 Task: Mix a podcast intro in mono with dynamic panning for a spatial effect.
Action: Mouse moved to (74, 2)
Screenshot: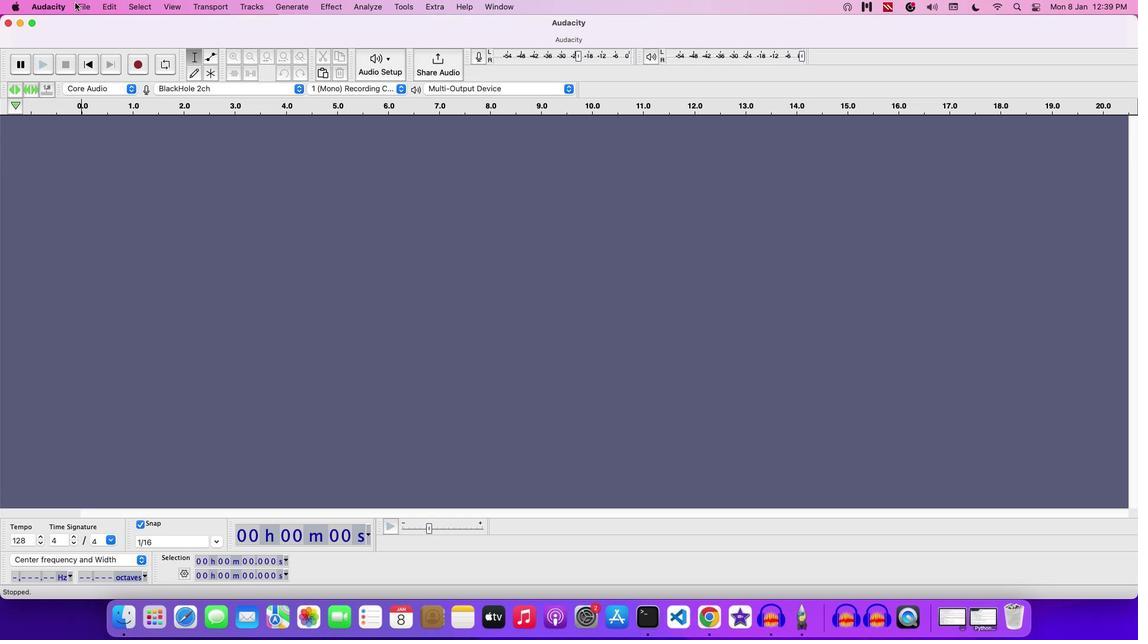 
Action: Mouse pressed left at (74, 2)
Screenshot: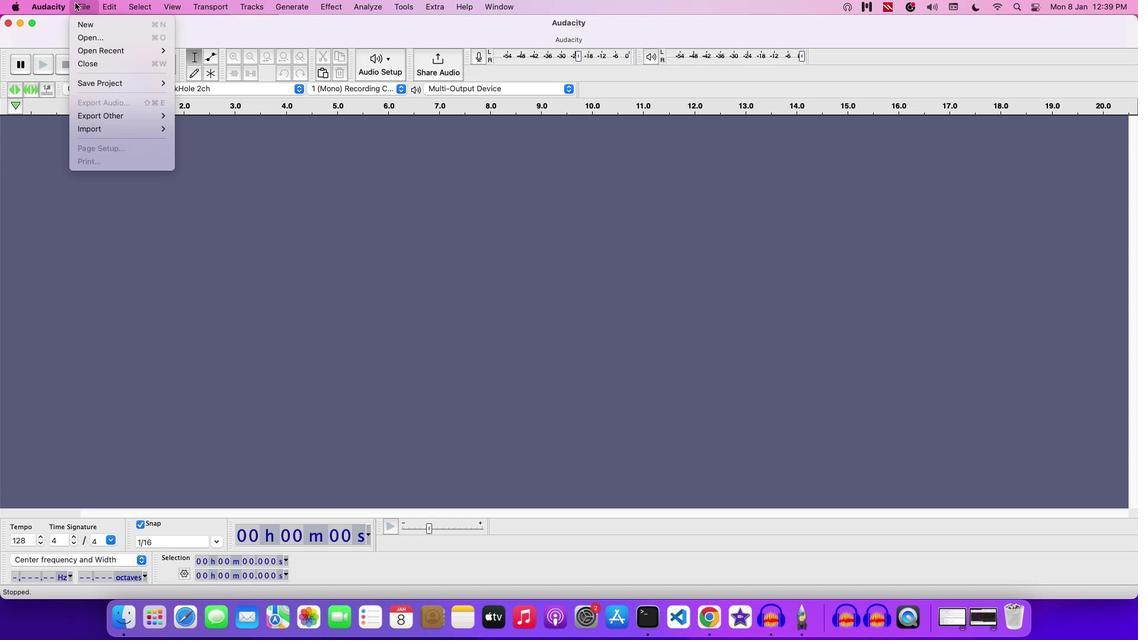 
Action: Mouse moved to (110, 33)
Screenshot: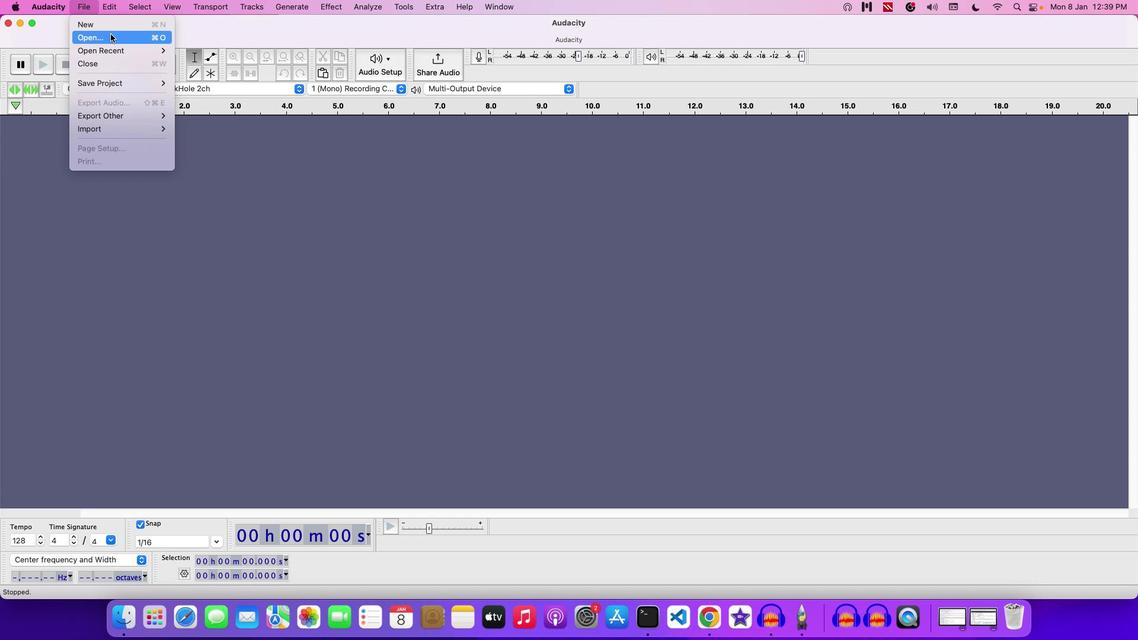 
Action: Mouse pressed left at (110, 33)
Screenshot: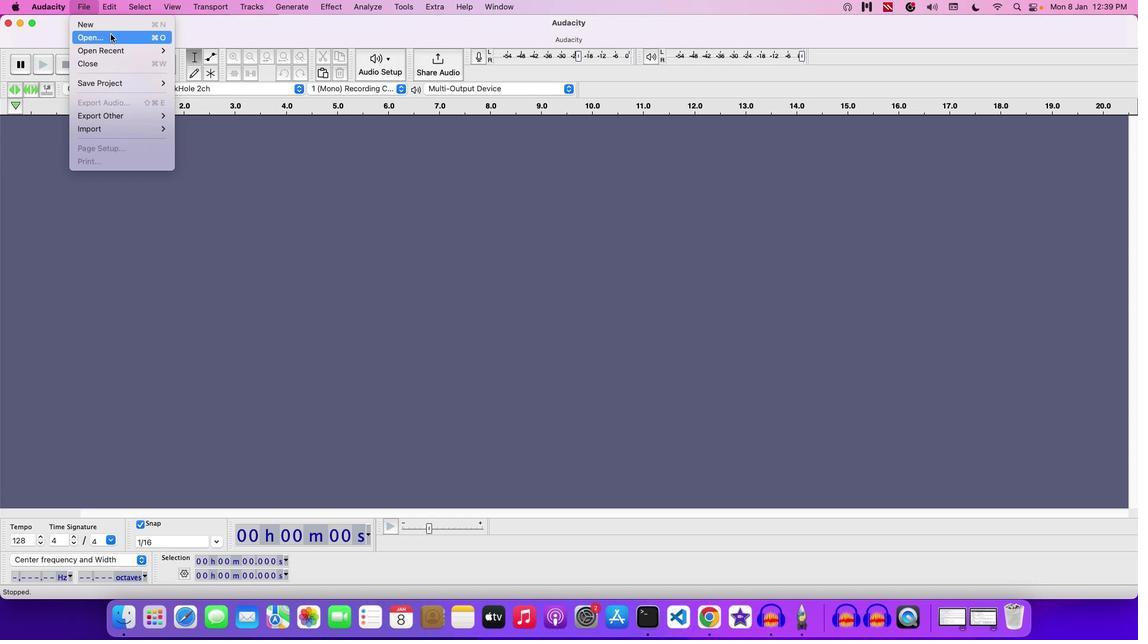 
Action: Mouse moved to (478, 210)
Screenshot: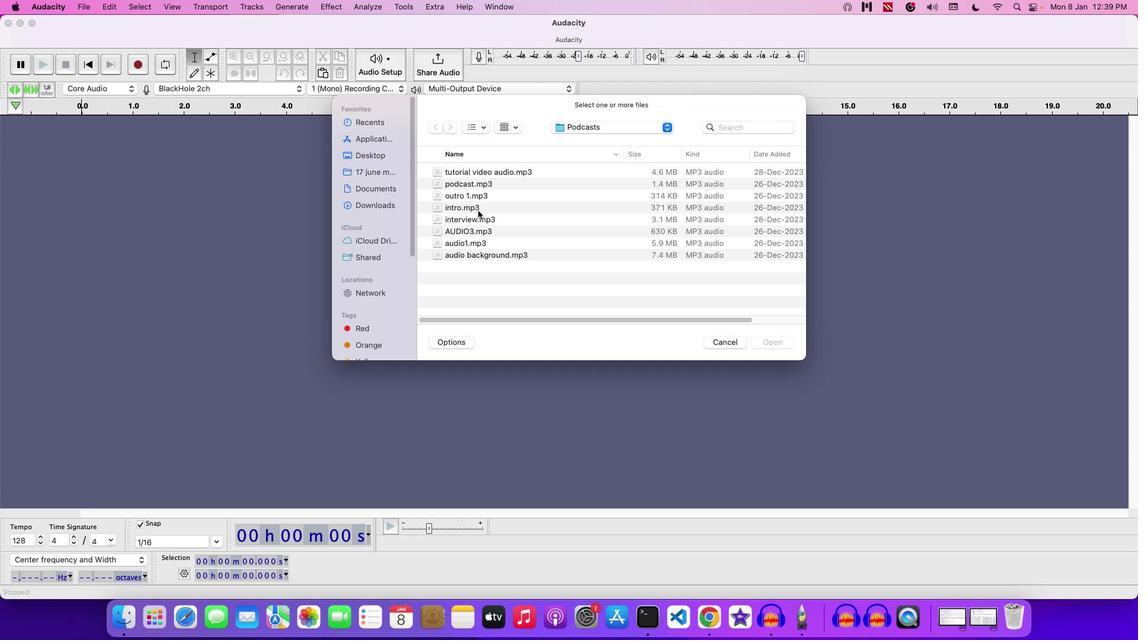 
Action: Mouse pressed left at (478, 210)
Screenshot: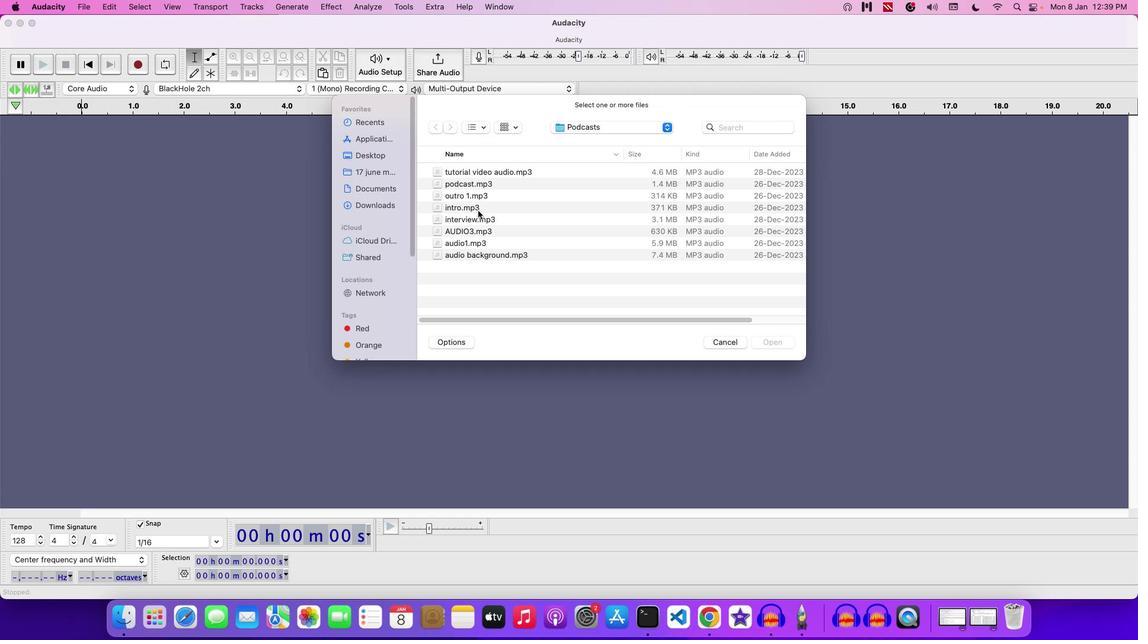 
Action: Mouse moved to (507, 209)
Screenshot: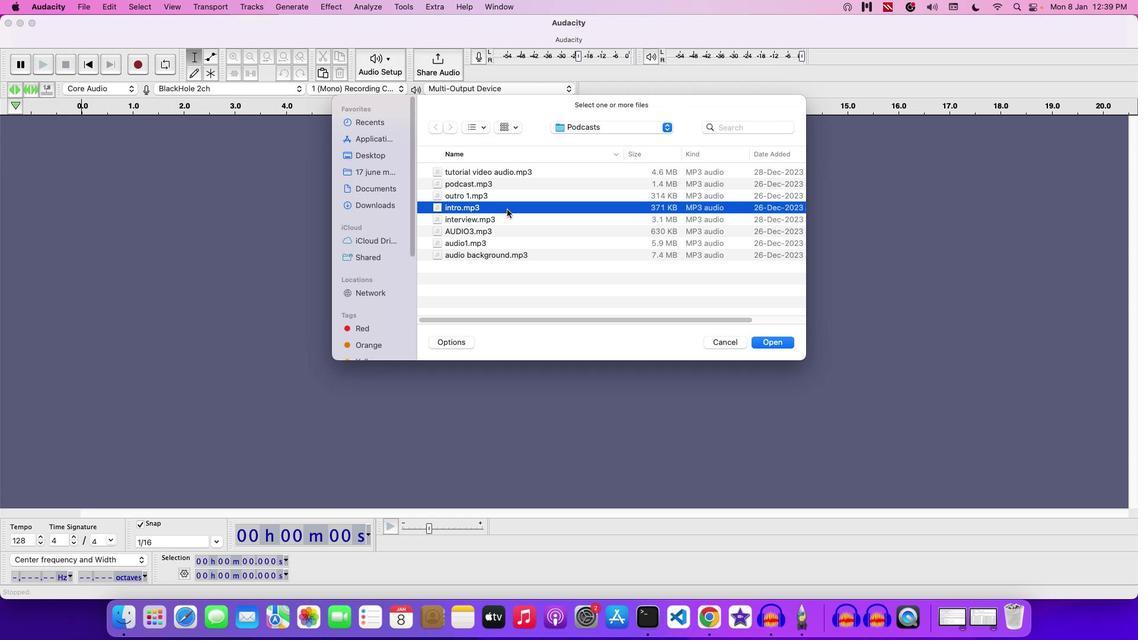 
Action: Mouse pressed left at (507, 209)
Screenshot: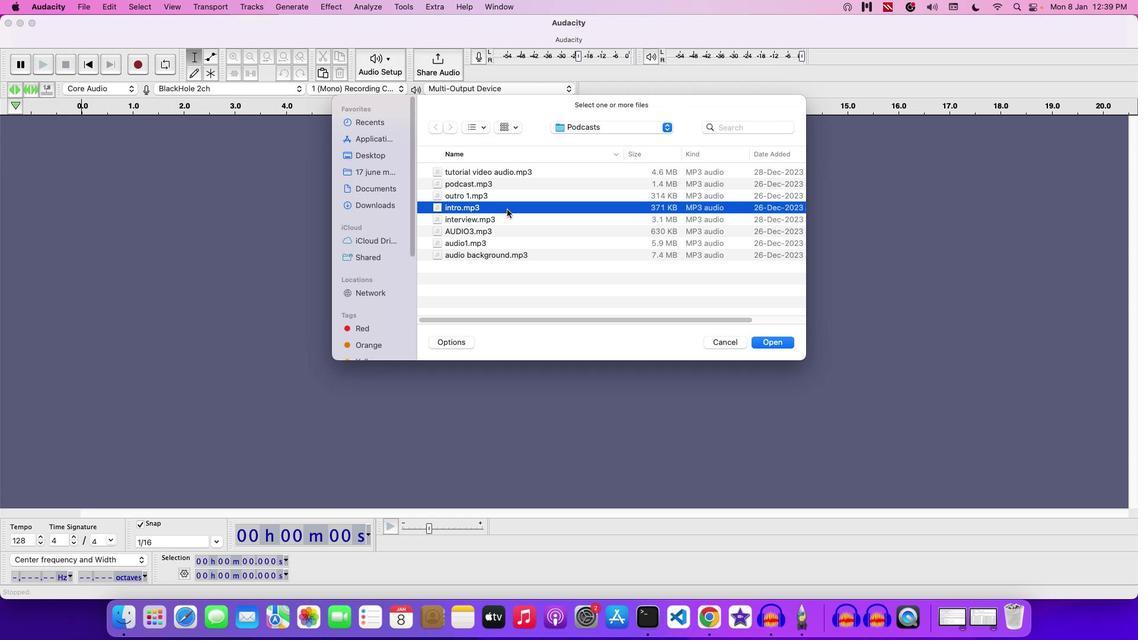 
Action: Mouse moved to (713, 339)
Screenshot: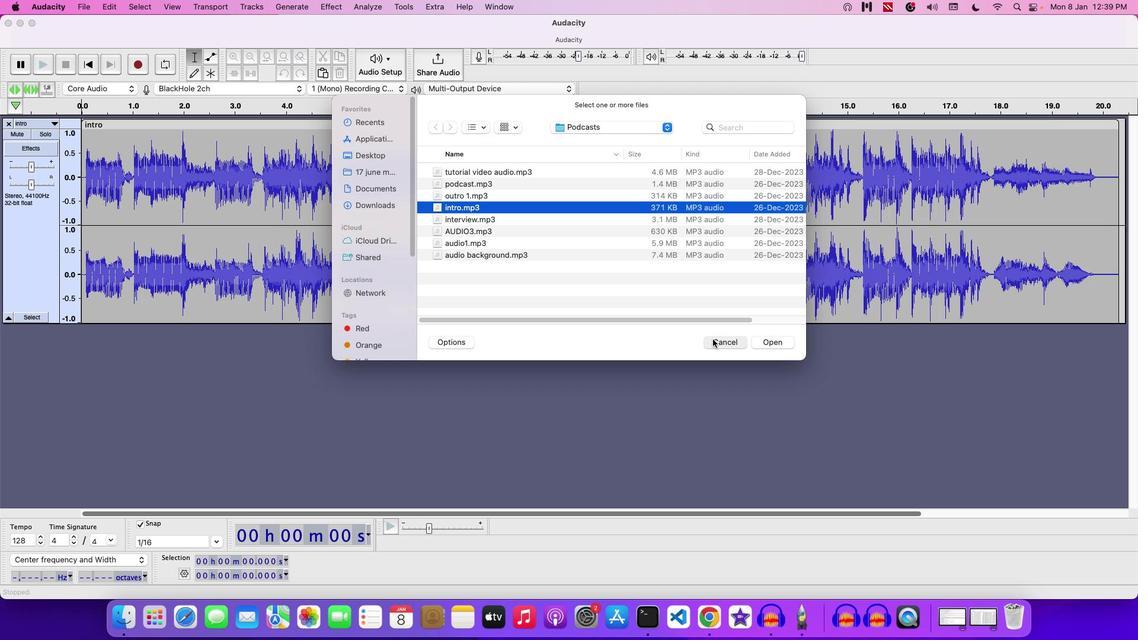
Action: Mouse pressed left at (713, 339)
Screenshot: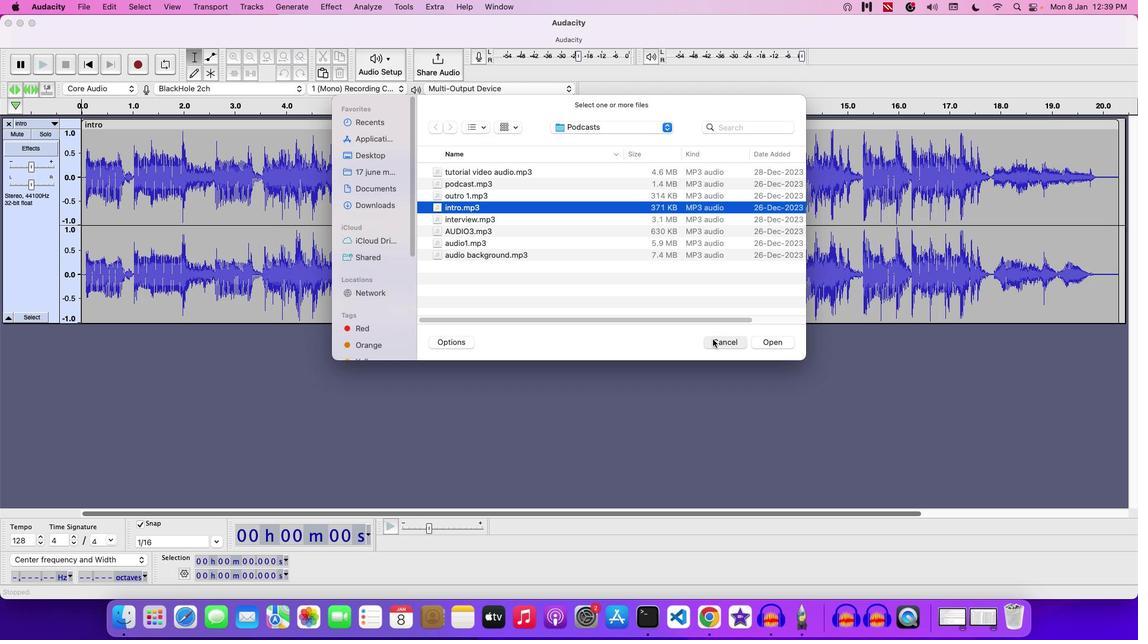 
Action: Mouse moved to (573, 268)
Screenshot: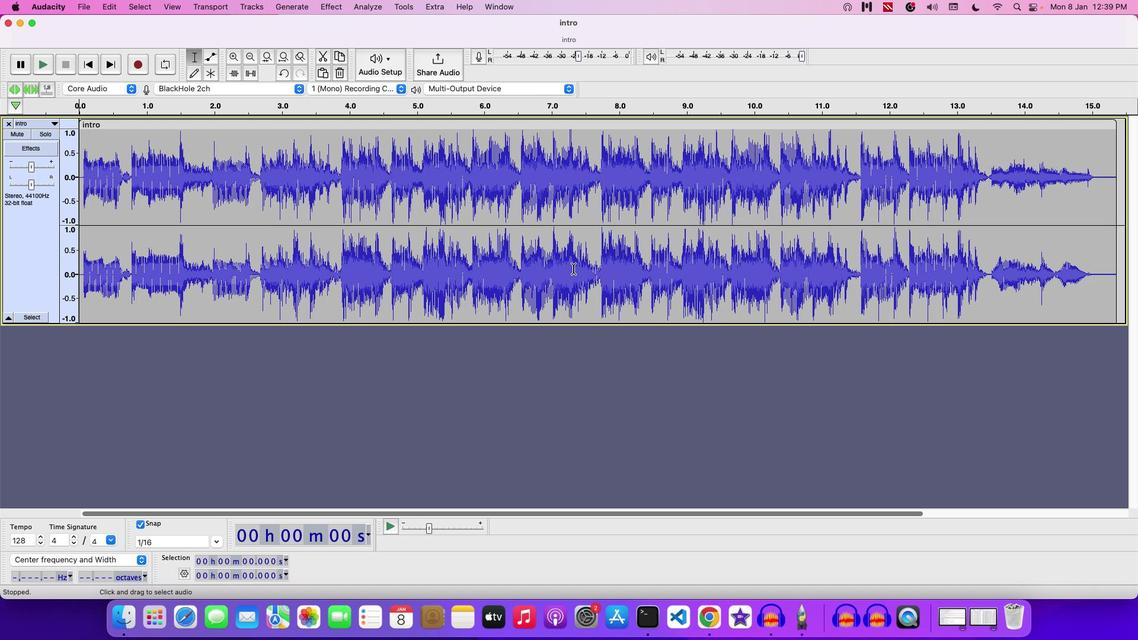 
Action: Mouse pressed left at (573, 268)
Screenshot: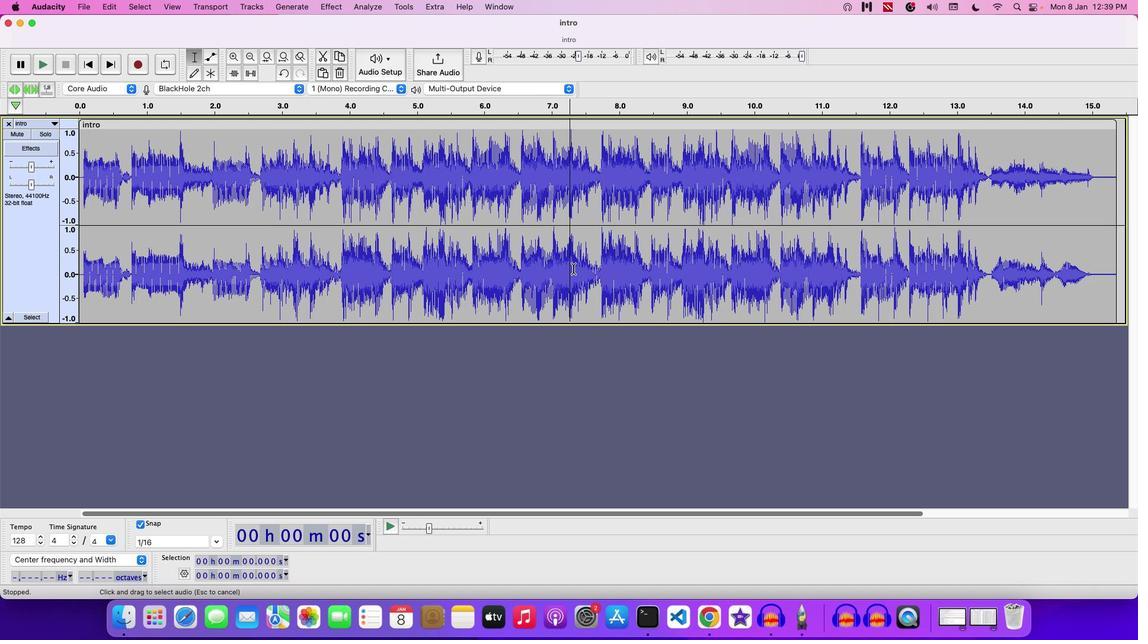 
Action: Mouse pressed left at (573, 268)
Screenshot: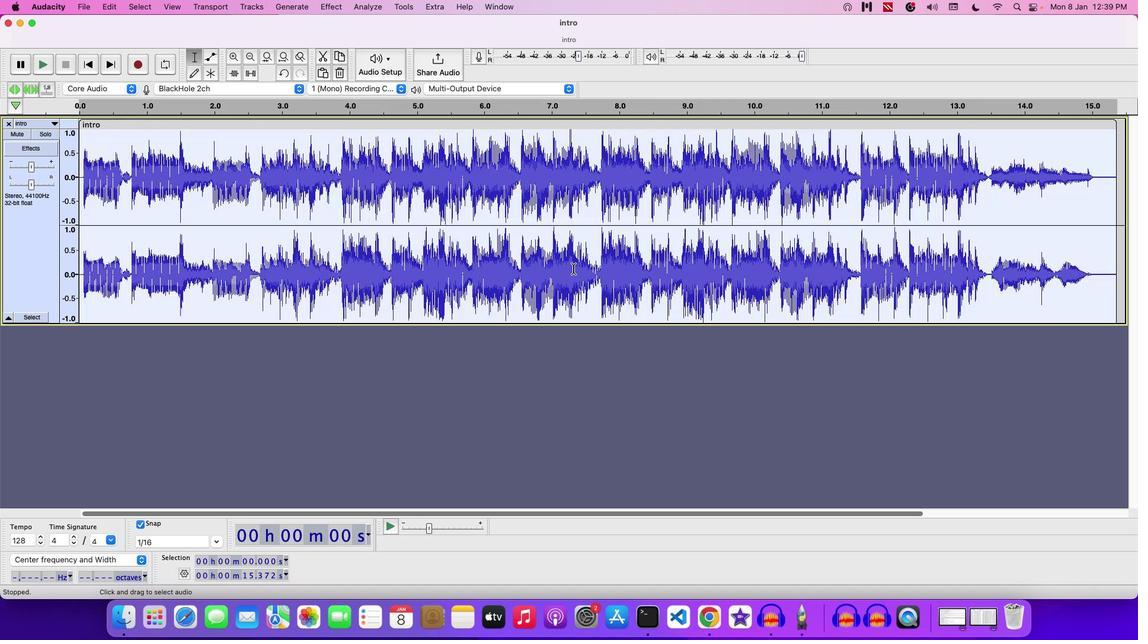 
Action: Key pressed Key.space
Screenshot: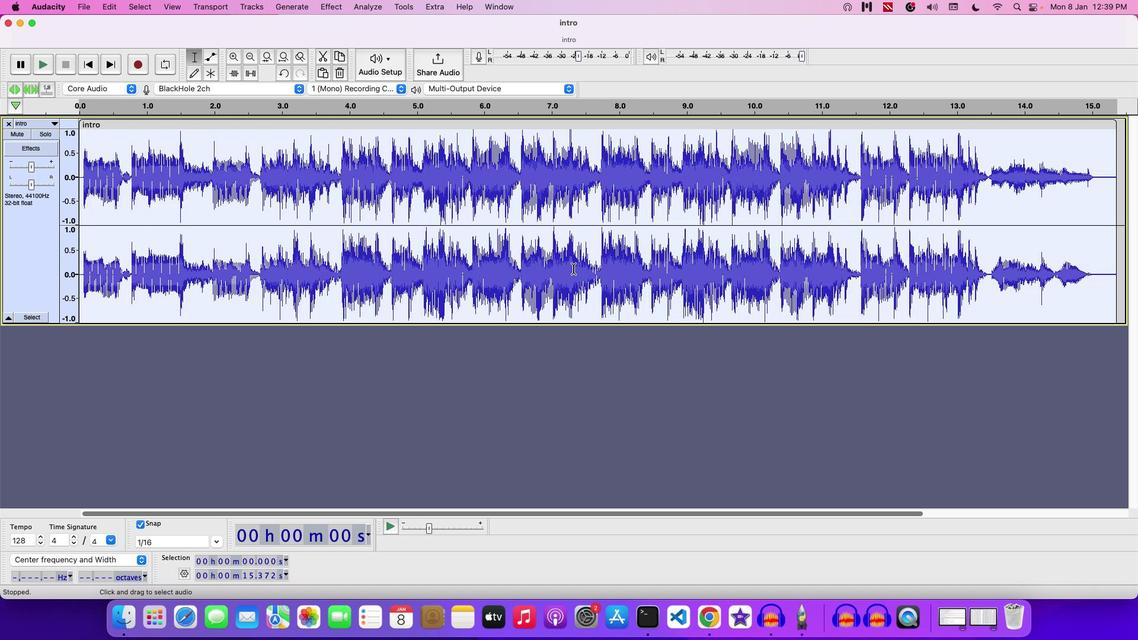 
Action: Mouse moved to (688, 203)
Screenshot: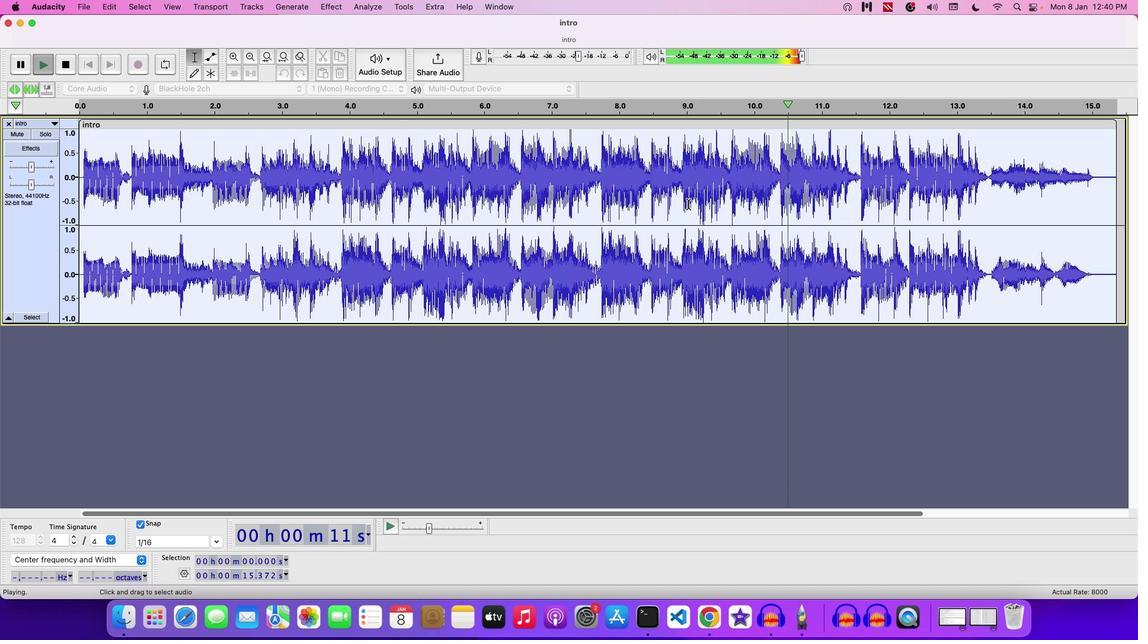 
Action: Key pressed Key.space
Screenshot: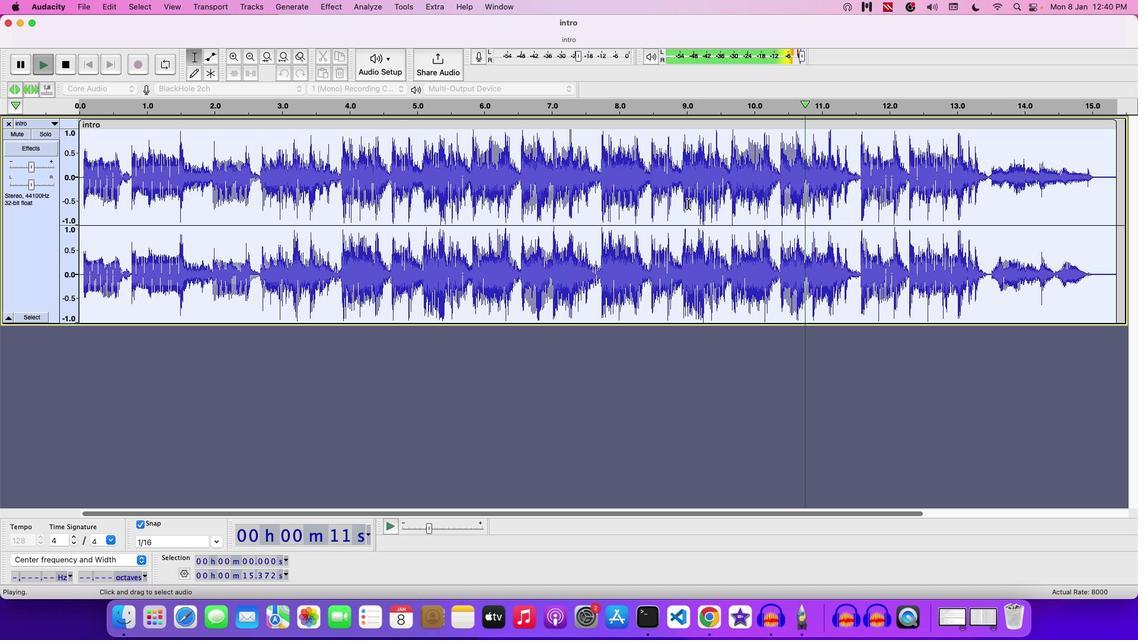
Action: Mouse moved to (37, 257)
Screenshot: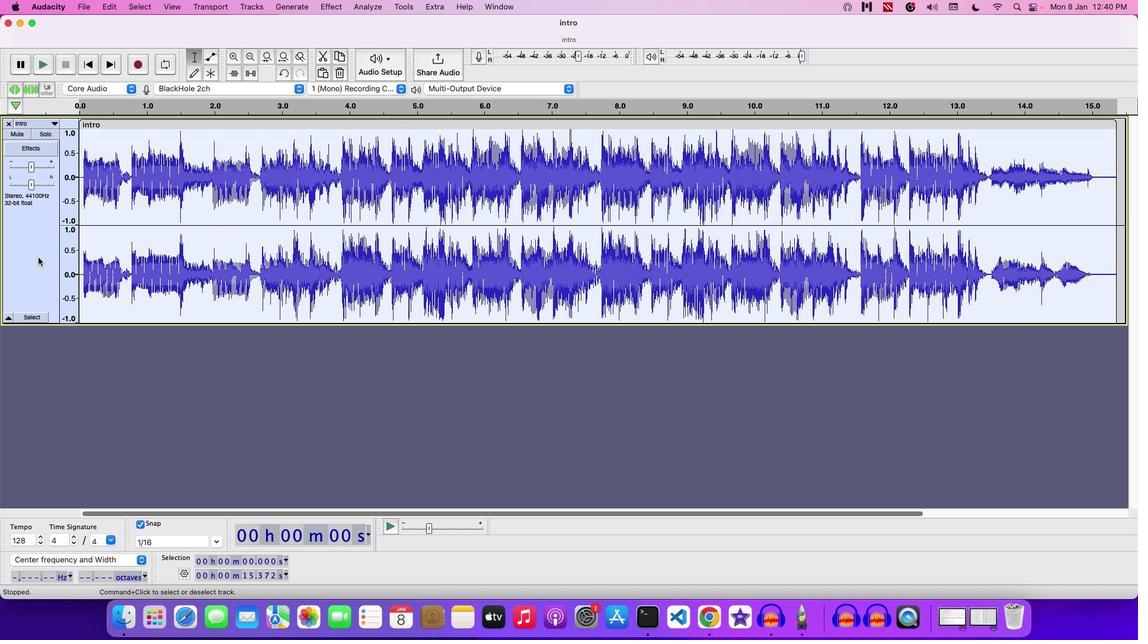 
Action: Mouse pressed right at (37, 257)
Screenshot: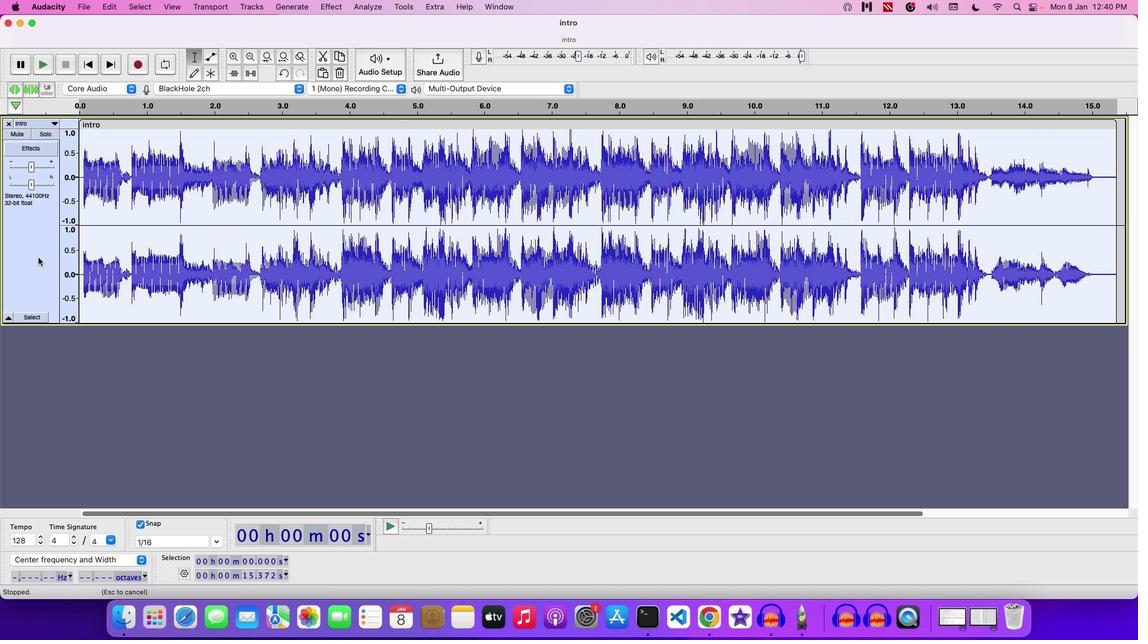 
Action: Mouse moved to (28, 316)
Screenshot: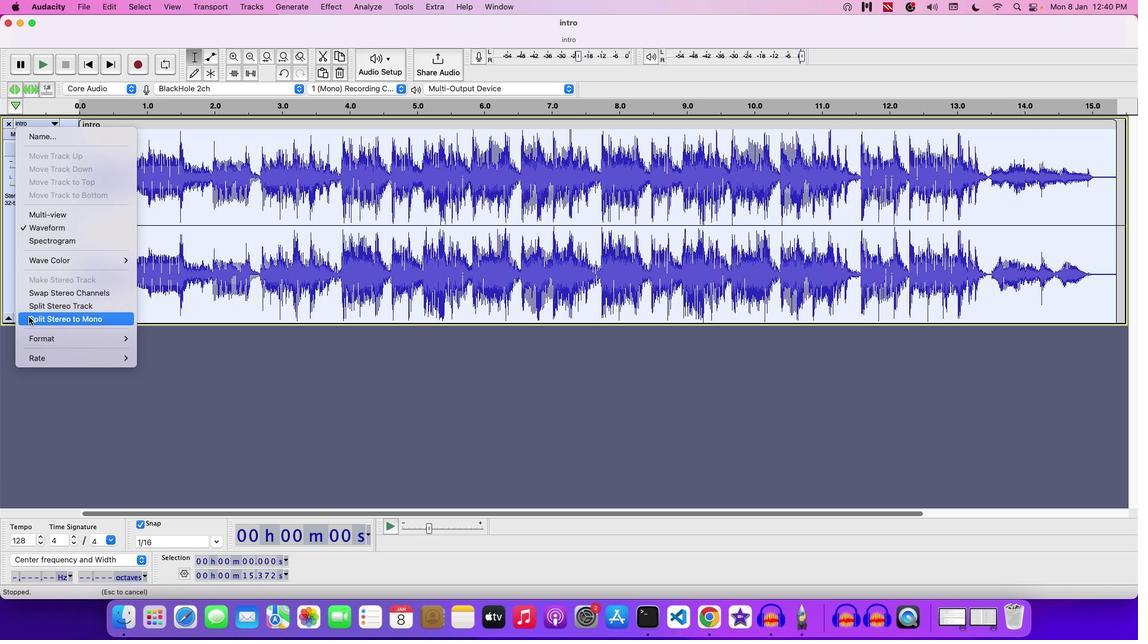 
Action: Mouse pressed left at (28, 316)
Screenshot: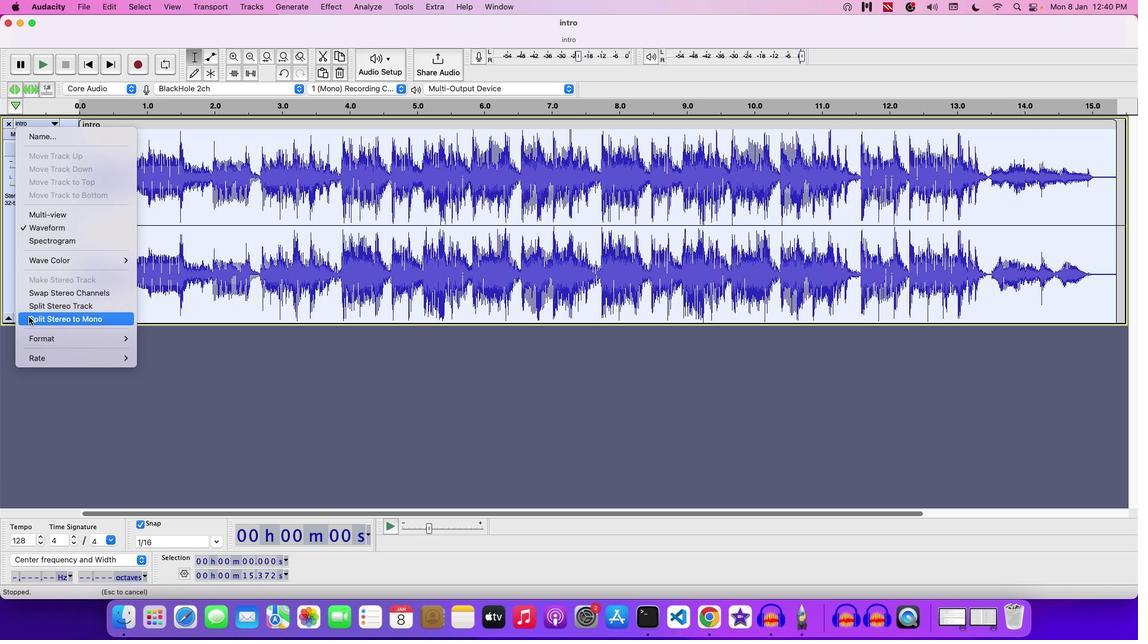 
Action: Mouse moved to (10, 229)
Screenshot: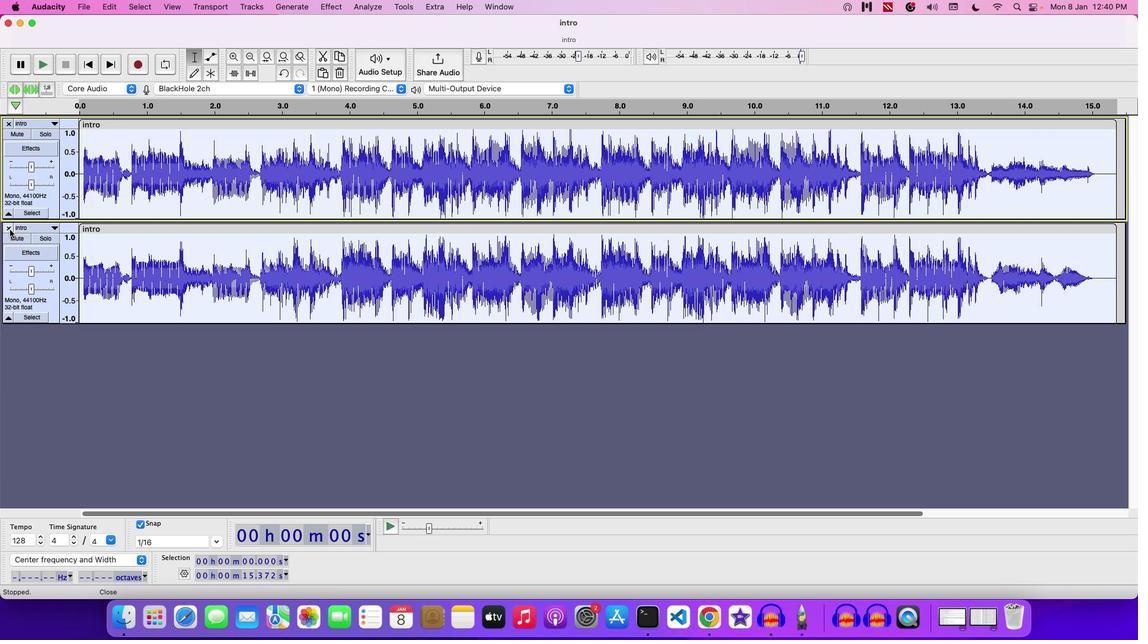 
Action: Mouse pressed left at (10, 229)
Screenshot: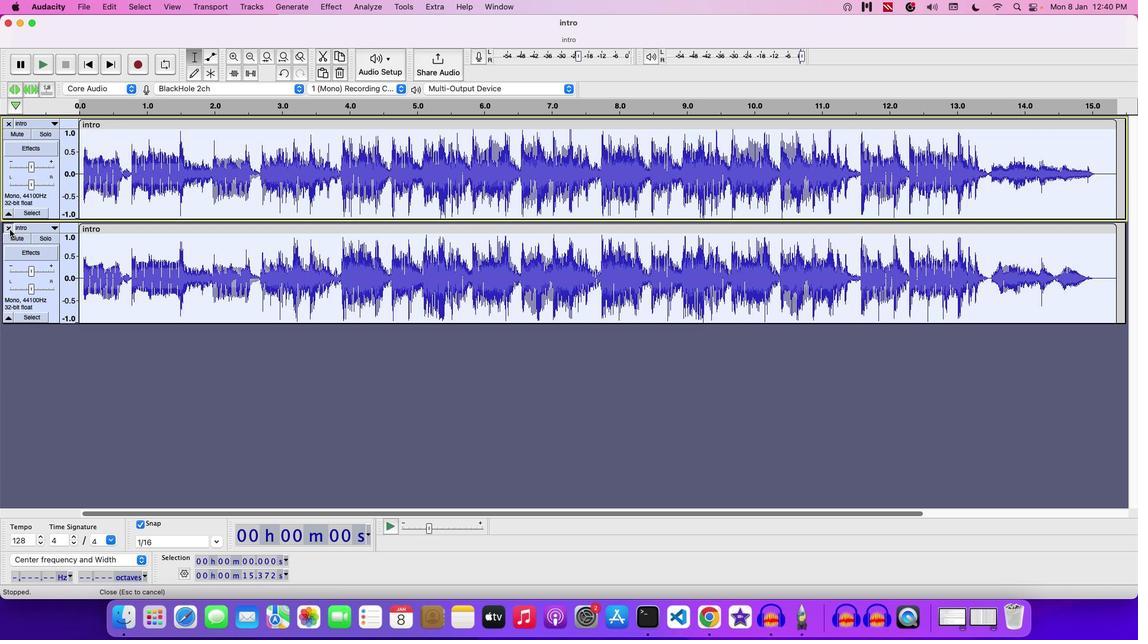 
Action: Mouse moved to (334, 0)
Screenshot: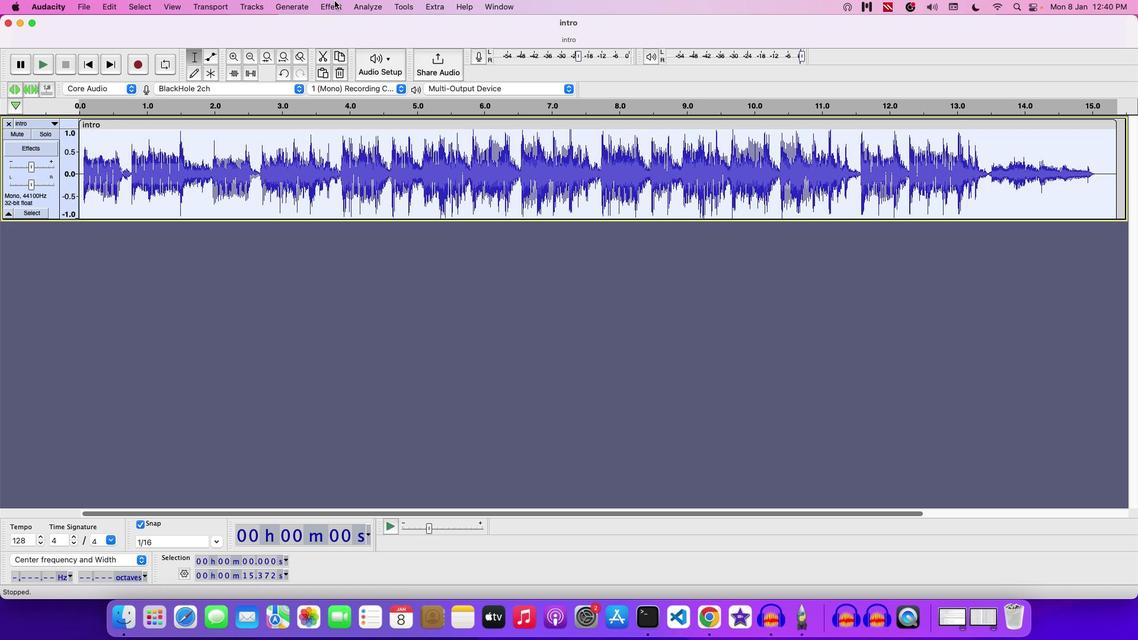 
Action: Mouse pressed left at (334, 0)
Screenshot: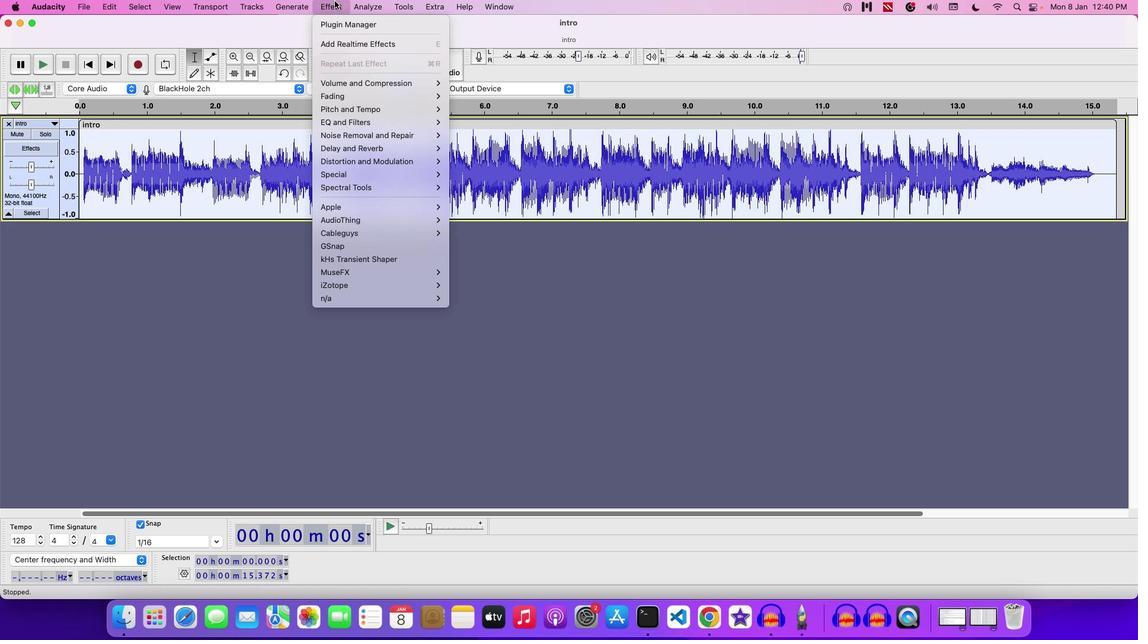 
Action: Mouse moved to (503, 132)
Screenshot: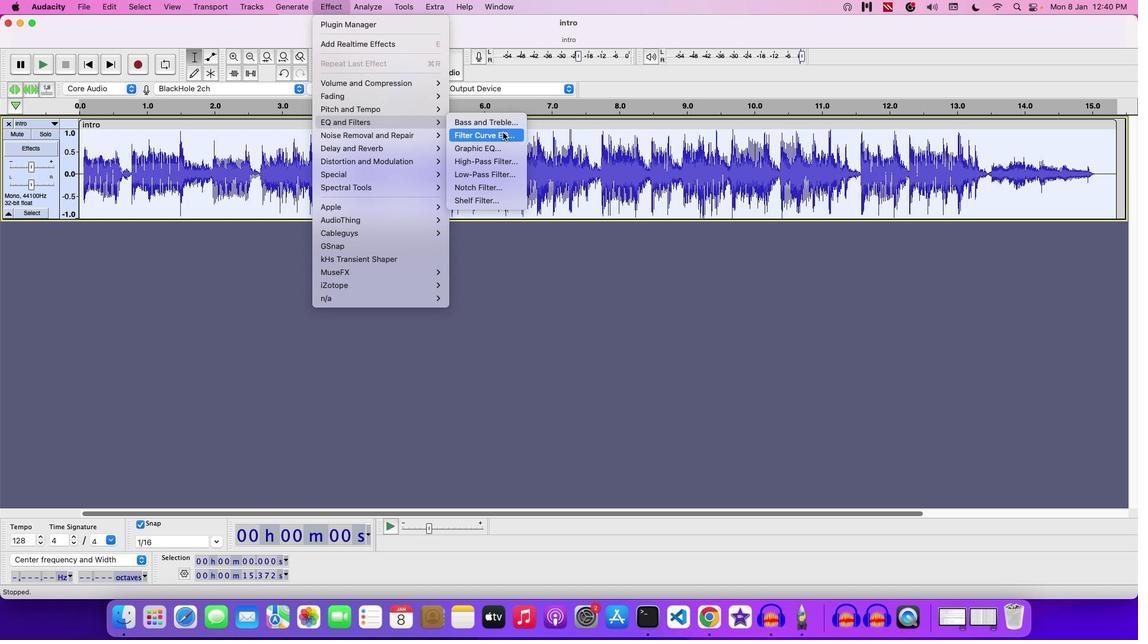 
Action: Mouse pressed left at (503, 132)
Screenshot: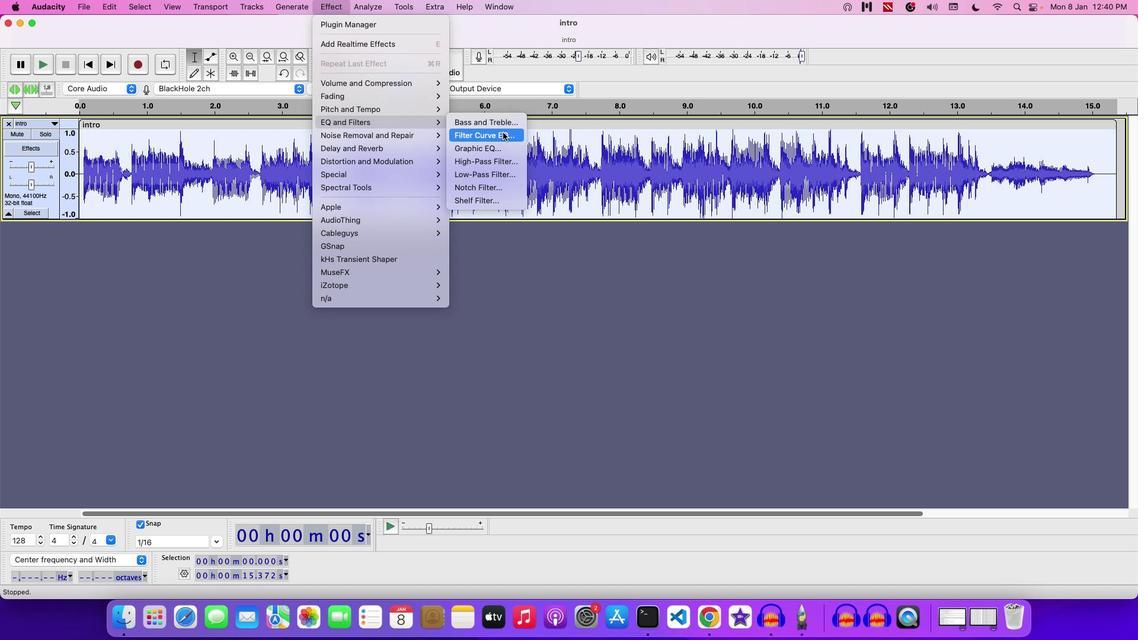 
Action: Mouse moved to (562, 468)
Screenshot: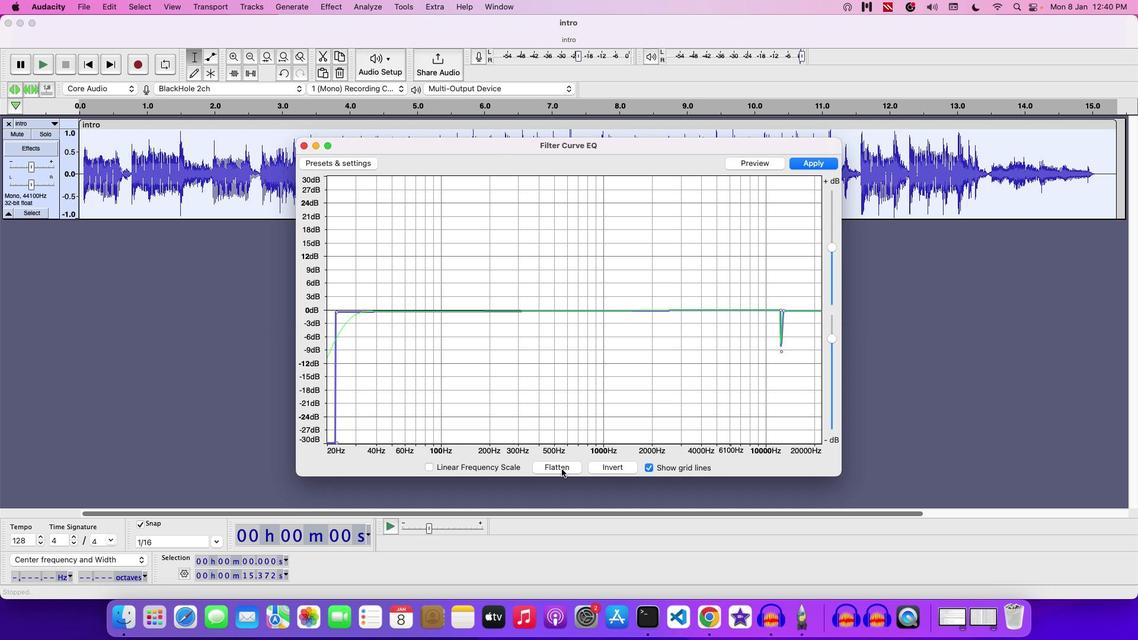 
Action: Mouse pressed left at (562, 468)
Screenshot: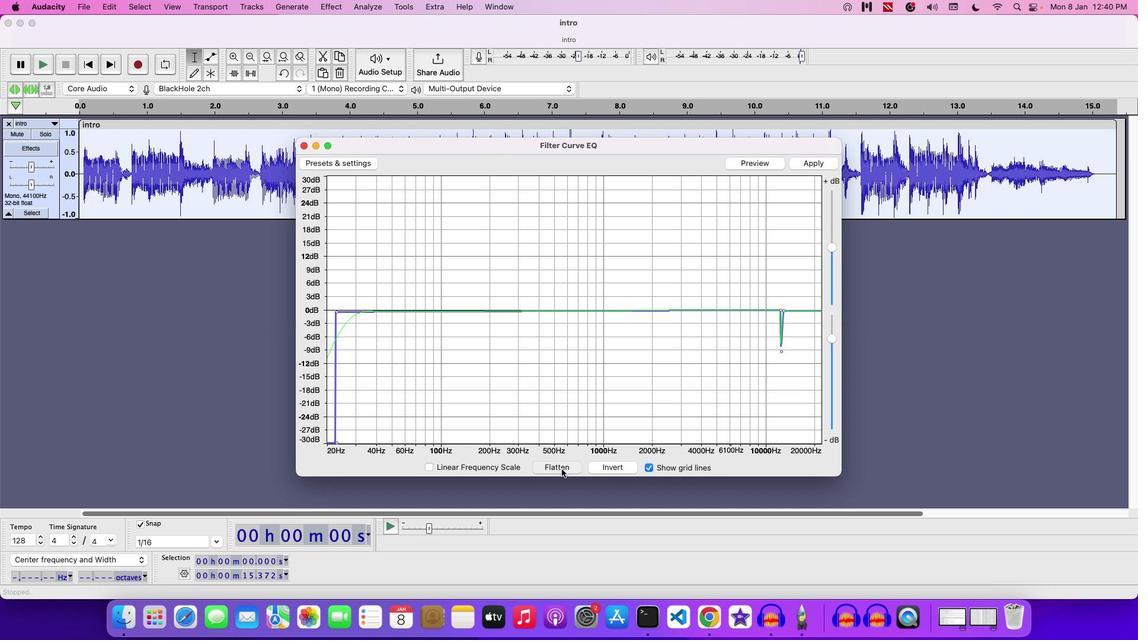 
Action: Mouse moved to (835, 138)
Screenshot: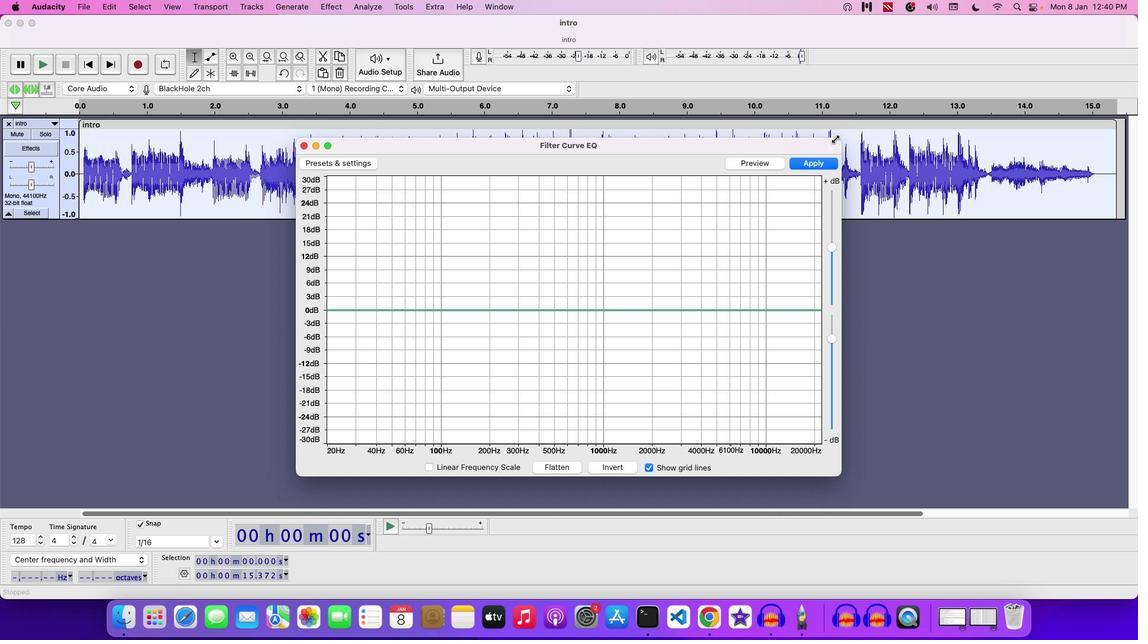 
Action: Mouse pressed left at (835, 138)
Screenshot: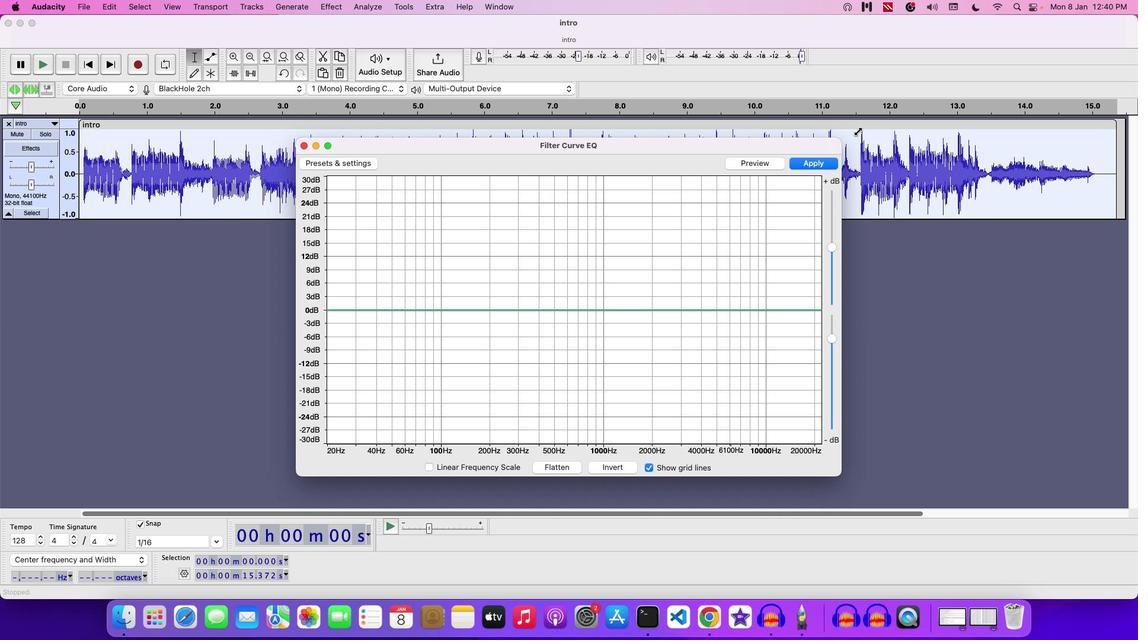 
Action: Mouse moved to (909, 38)
Screenshot: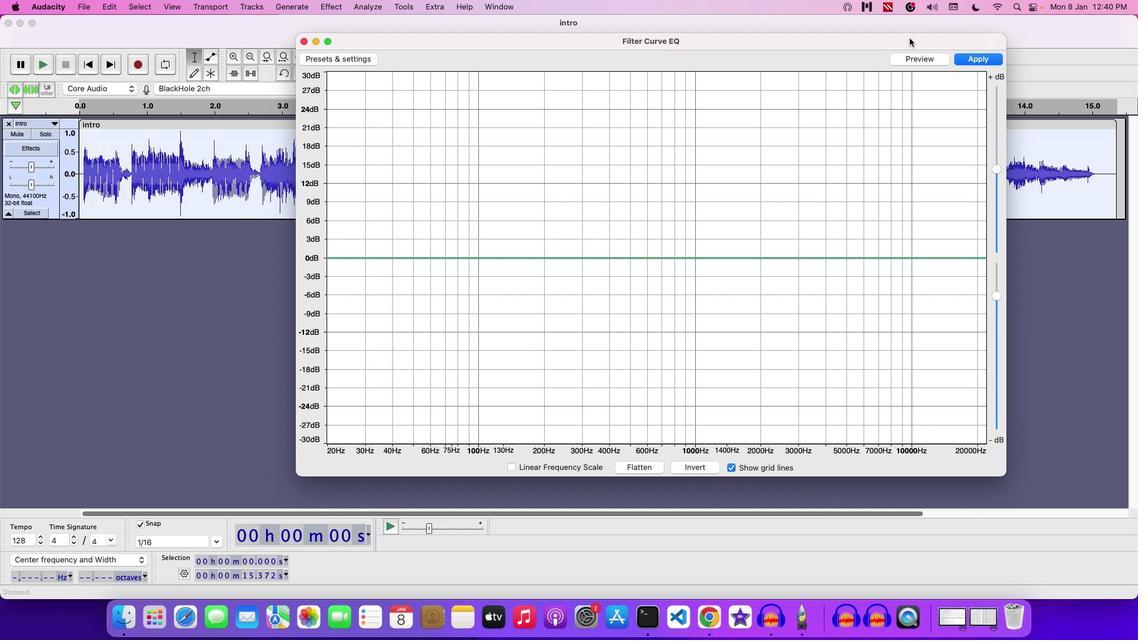 
Action: Mouse pressed left at (909, 38)
Screenshot: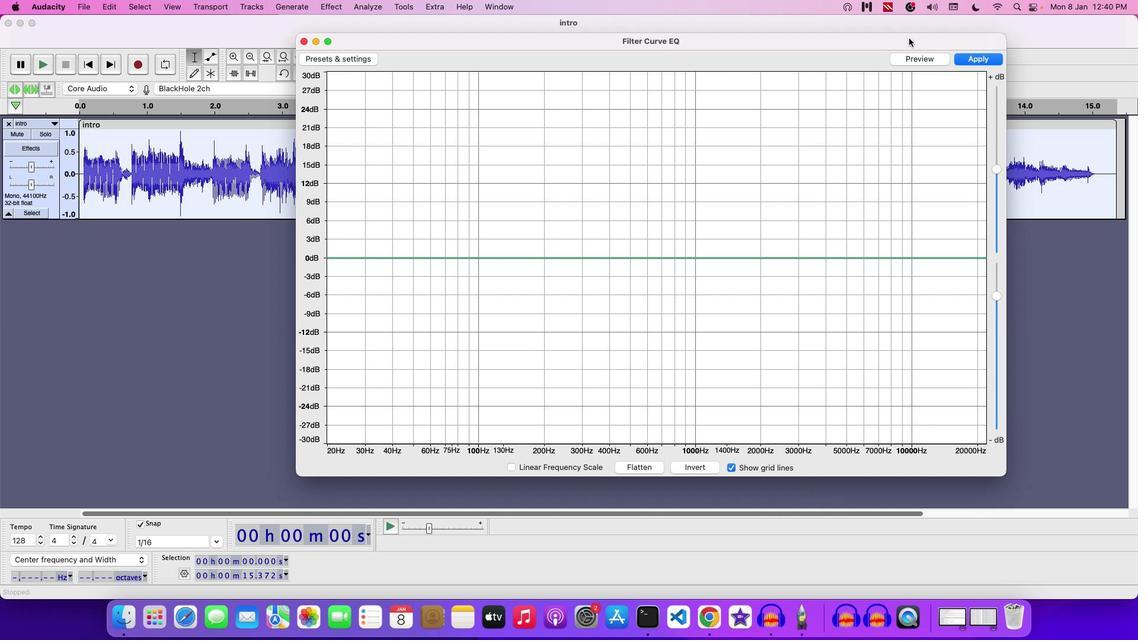 
Action: Mouse moved to (872, 453)
Screenshot: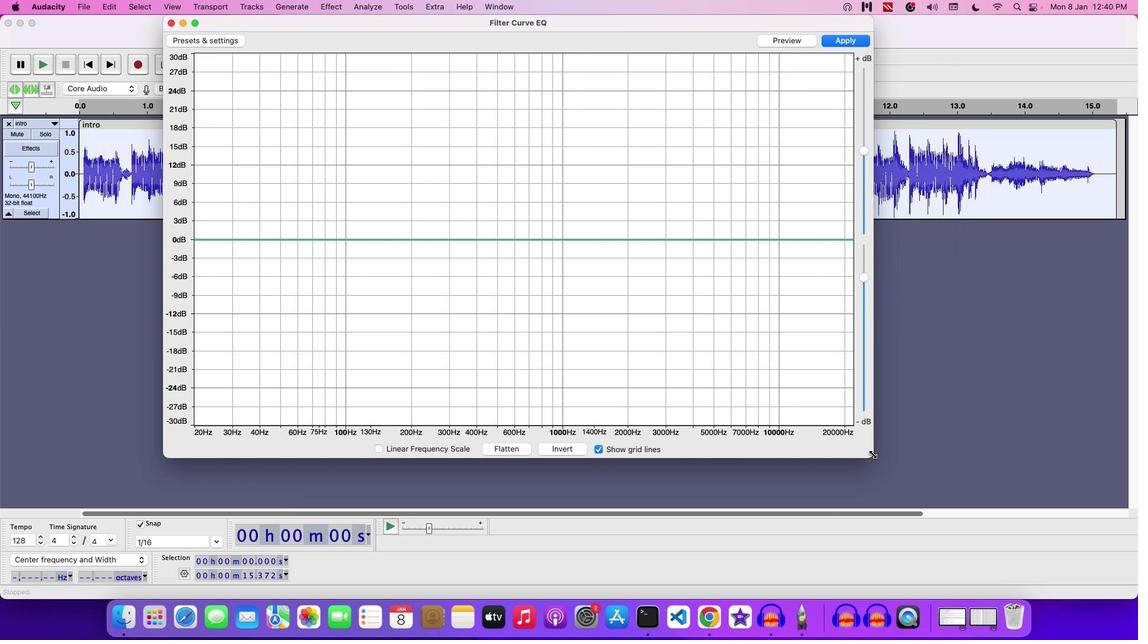 
Action: Mouse pressed left at (872, 453)
Screenshot: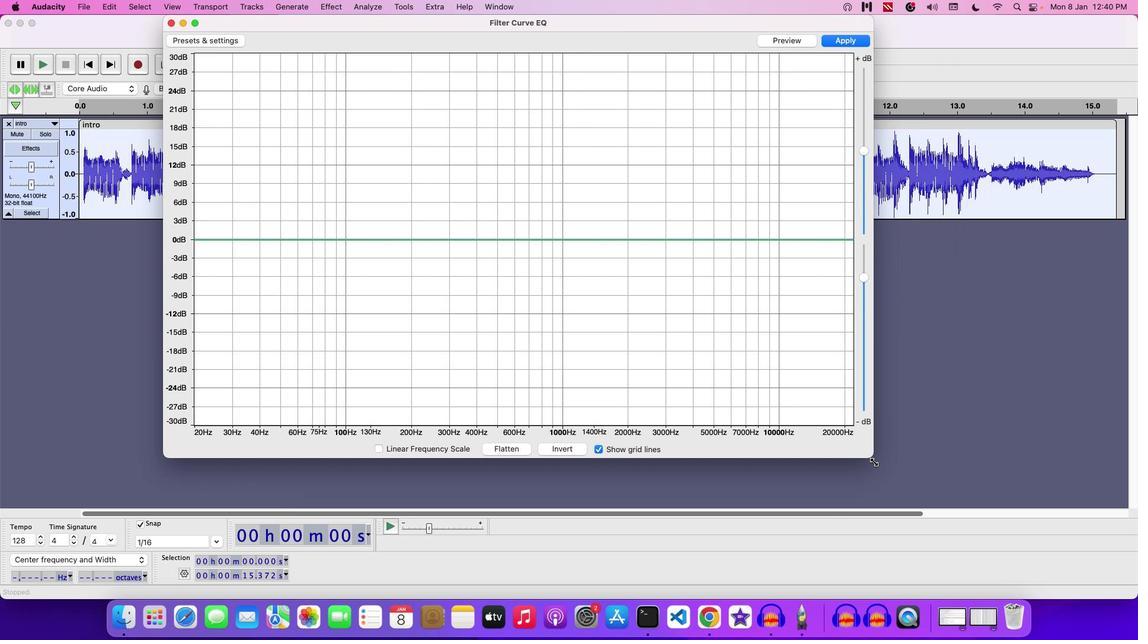 
Action: Mouse moved to (235, 301)
Screenshot: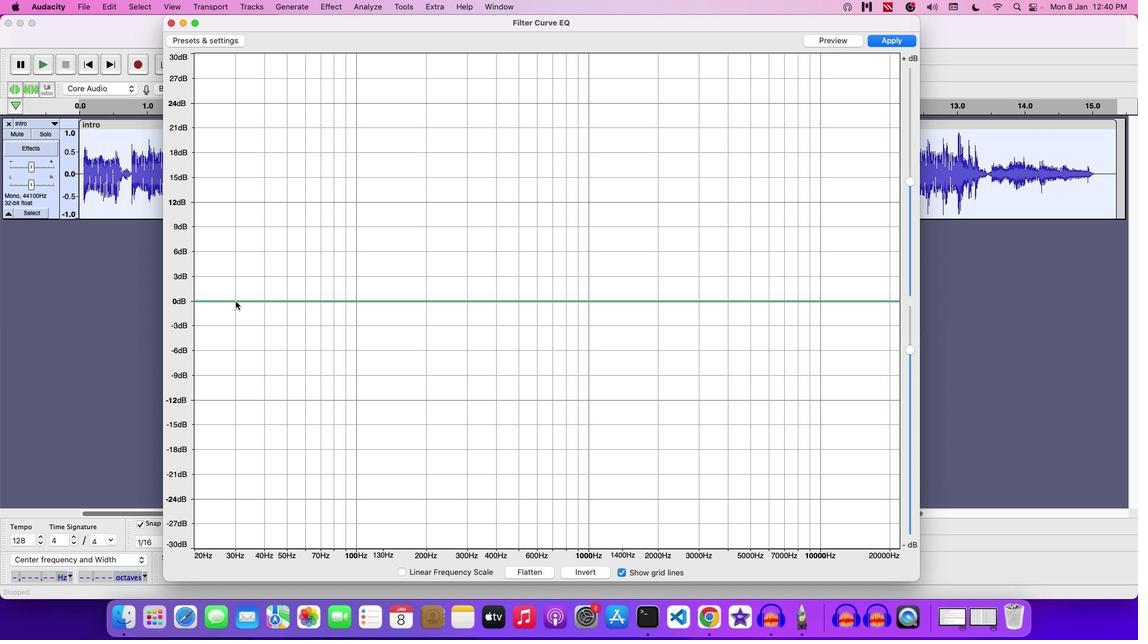 
Action: Mouse pressed left at (235, 301)
Screenshot: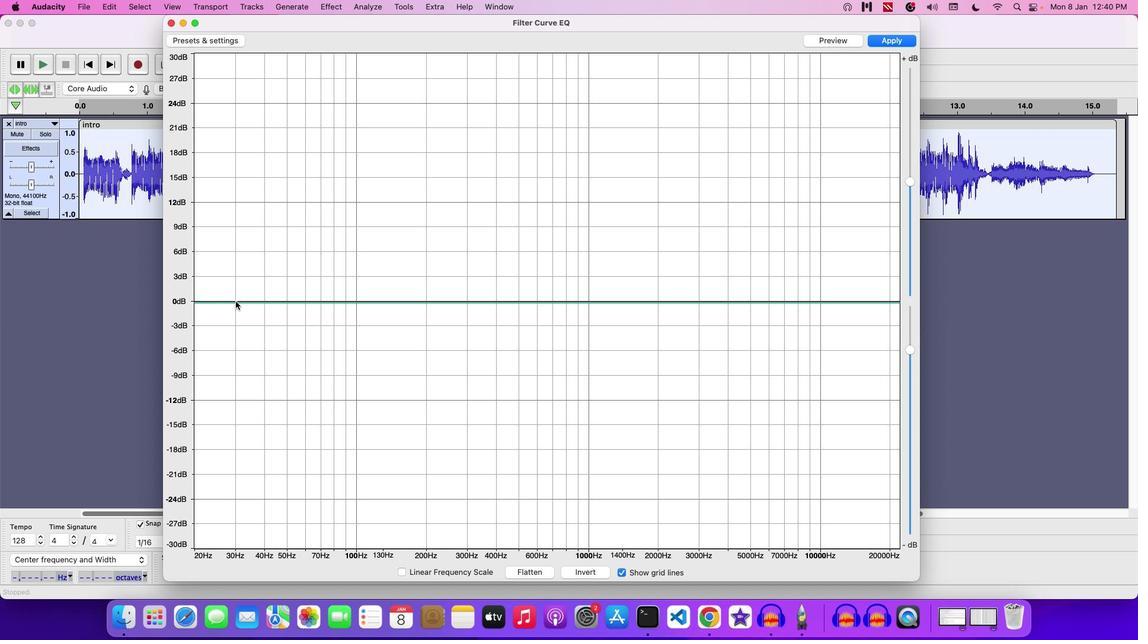 
Action: Mouse moved to (263, 302)
Screenshot: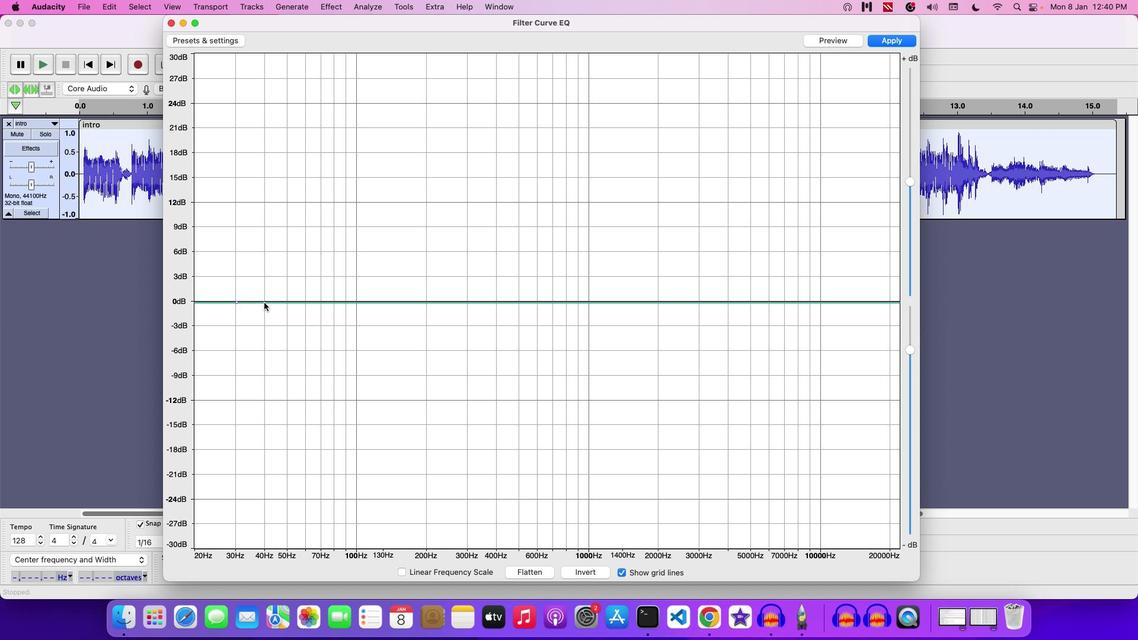 
Action: Mouse pressed left at (263, 302)
Screenshot: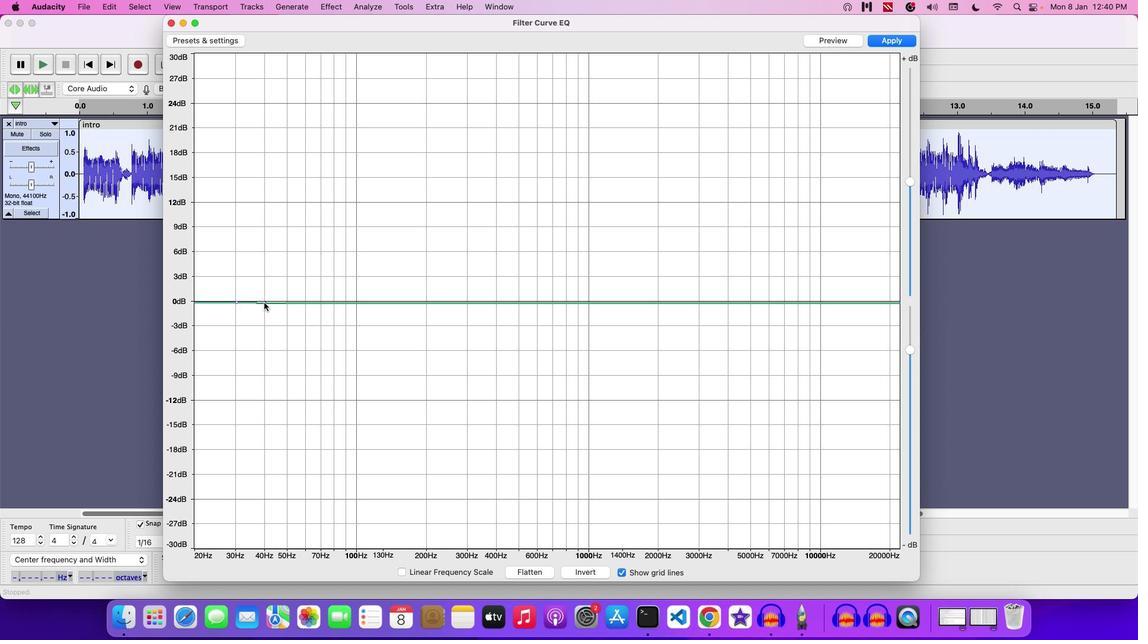 
Action: Mouse moved to (234, 301)
Screenshot: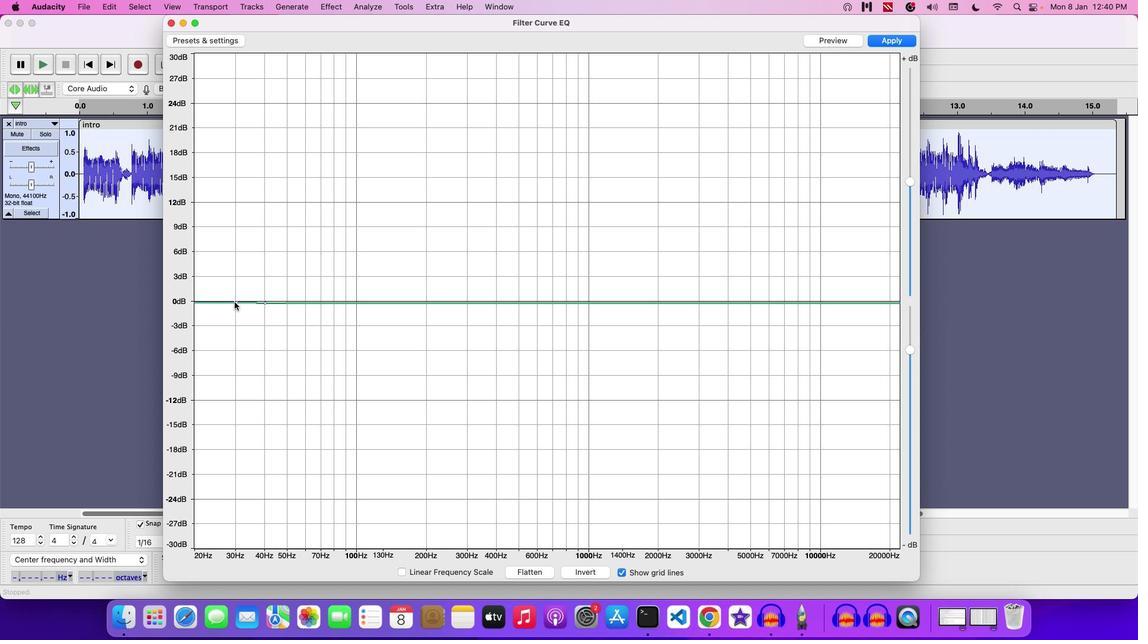 
Action: Mouse pressed left at (234, 301)
Screenshot: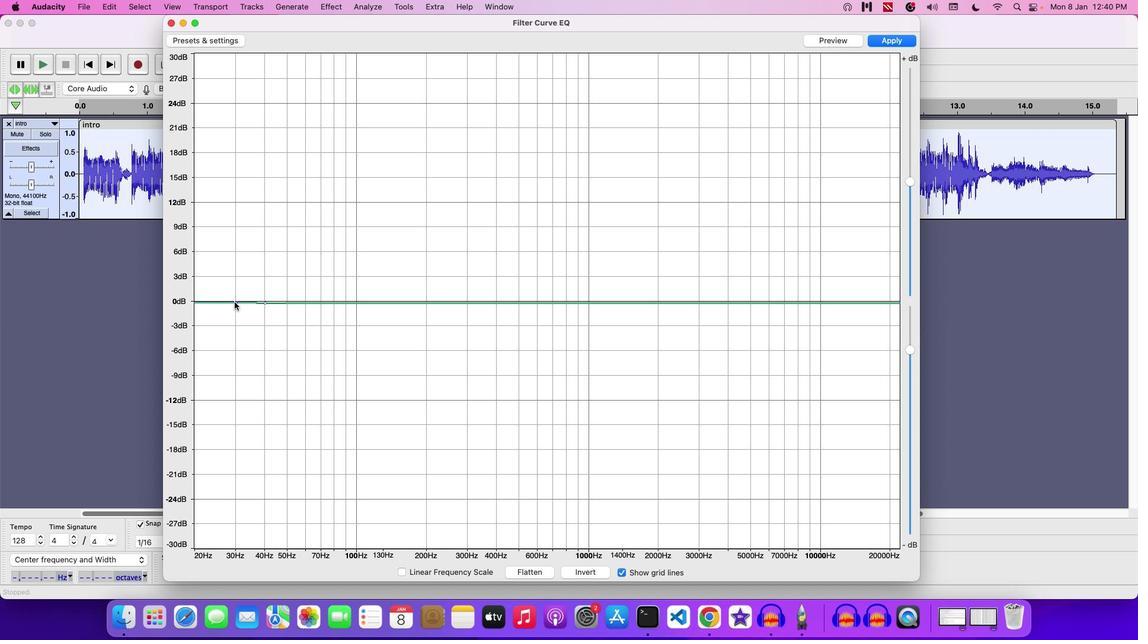 
Action: Mouse moved to (266, 305)
Screenshot: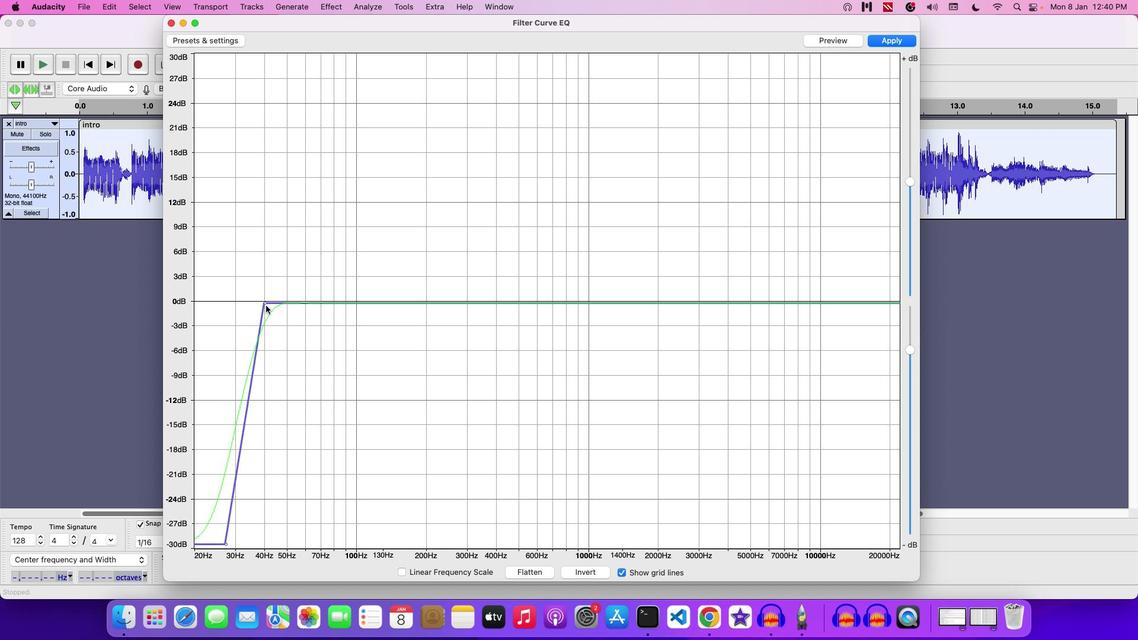 
Action: Mouse pressed left at (266, 305)
Screenshot: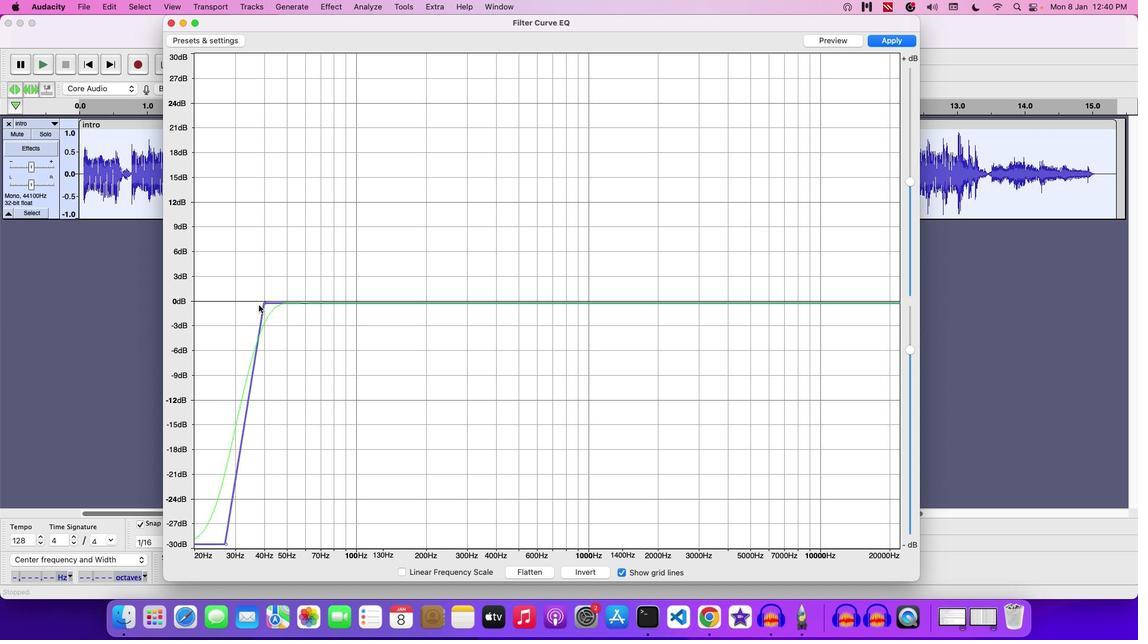 
Action: Mouse moved to (873, 301)
Screenshot: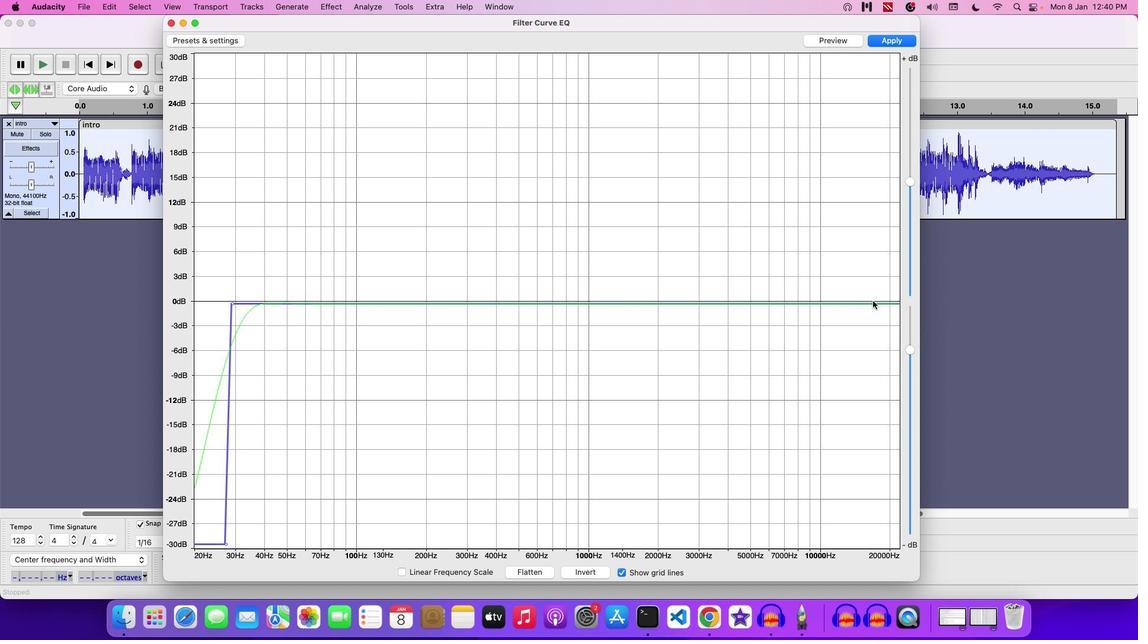 
Action: Mouse pressed left at (873, 301)
Screenshot: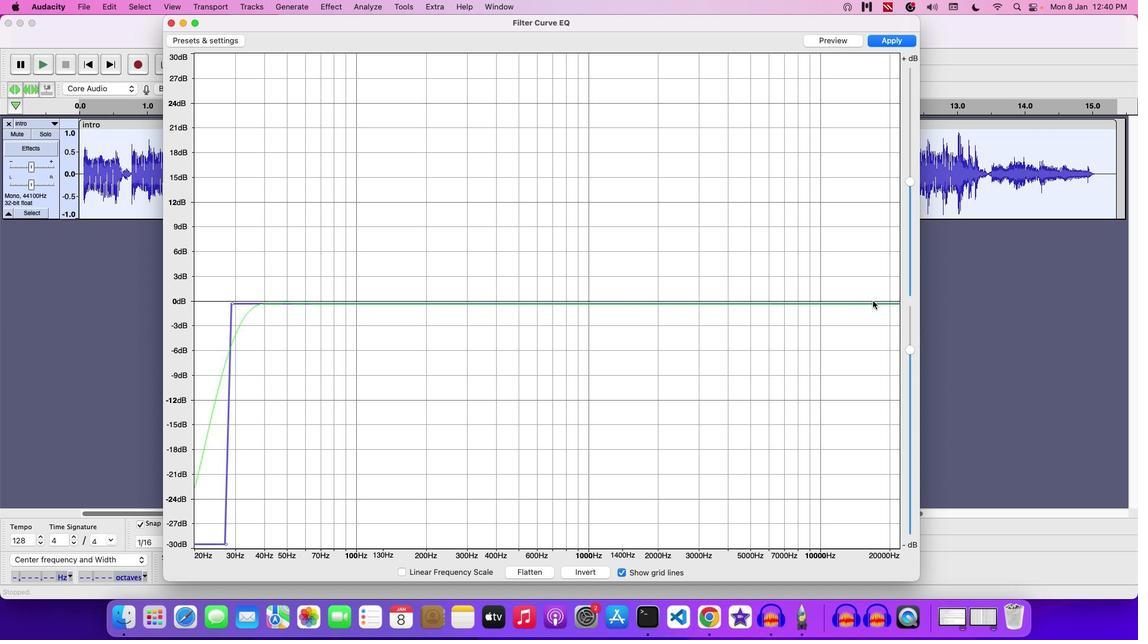 
Action: Mouse moved to (861, 299)
Screenshot: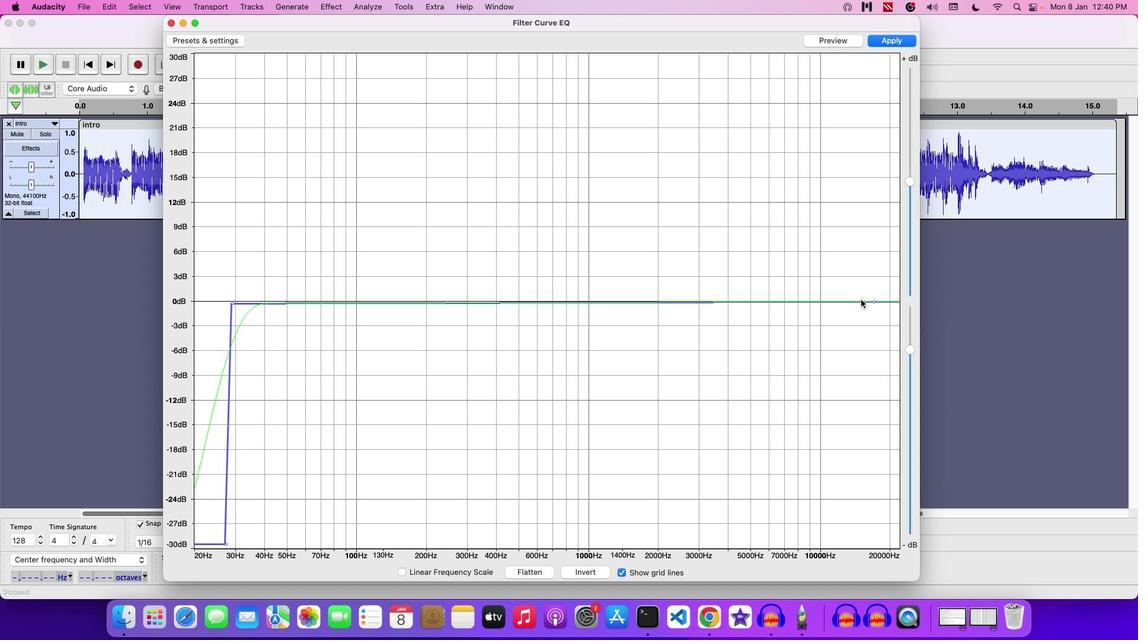 
Action: Mouse pressed left at (861, 299)
Screenshot: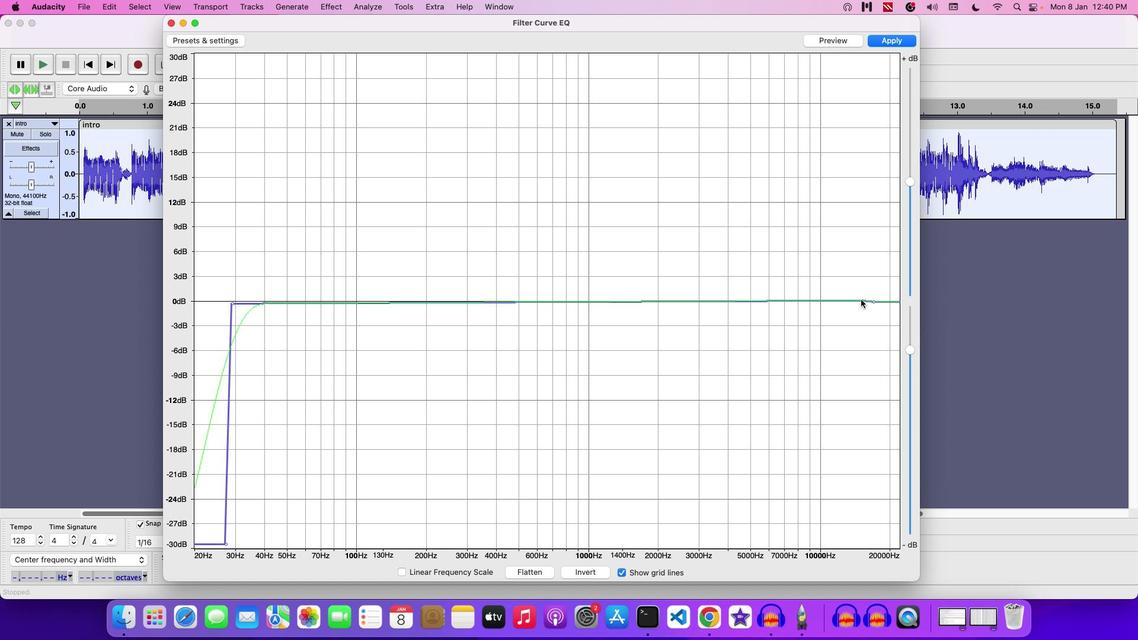 
Action: Mouse moved to (872, 299)
Screenshot: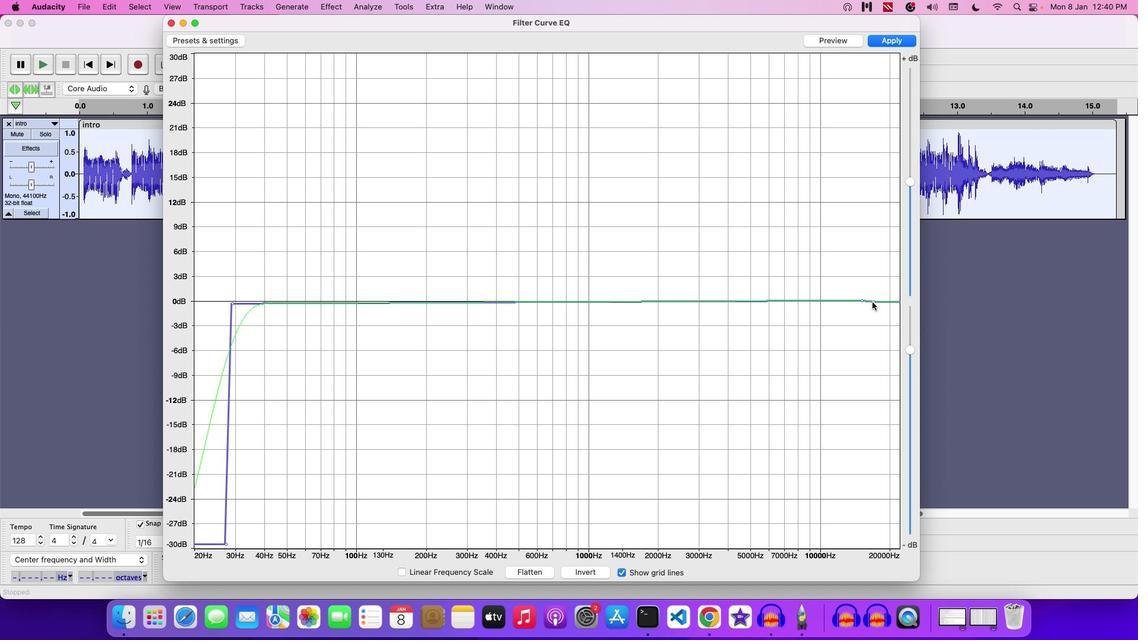 
Action: Mouse pressed left at (872, 299)
Screenshot: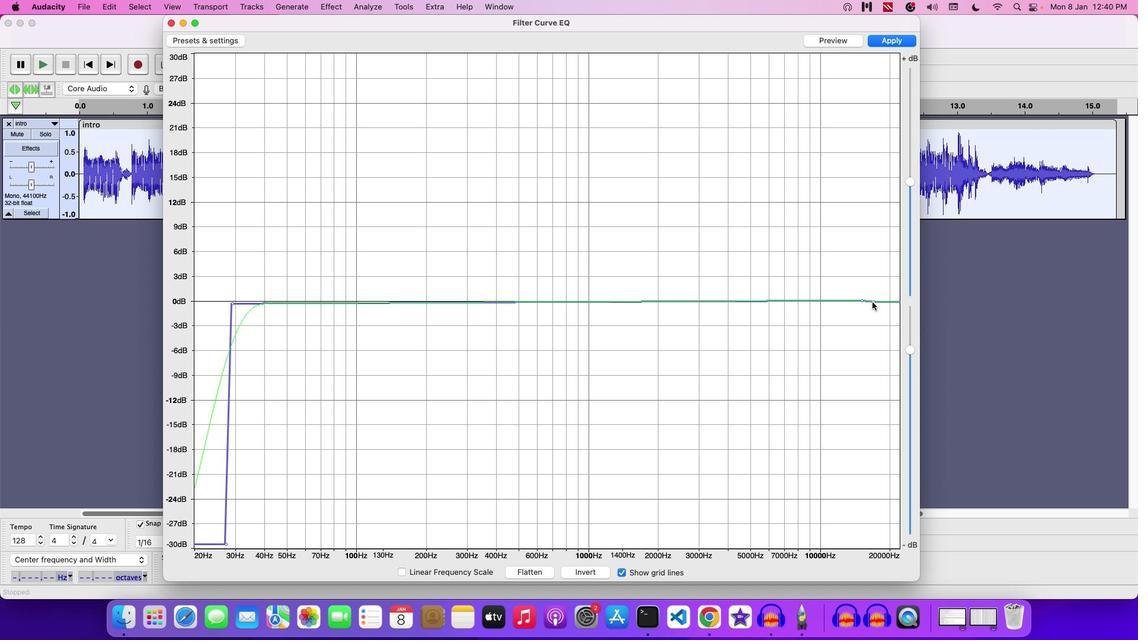 
Action: Mouse moved to (862, 301)
Screenshot: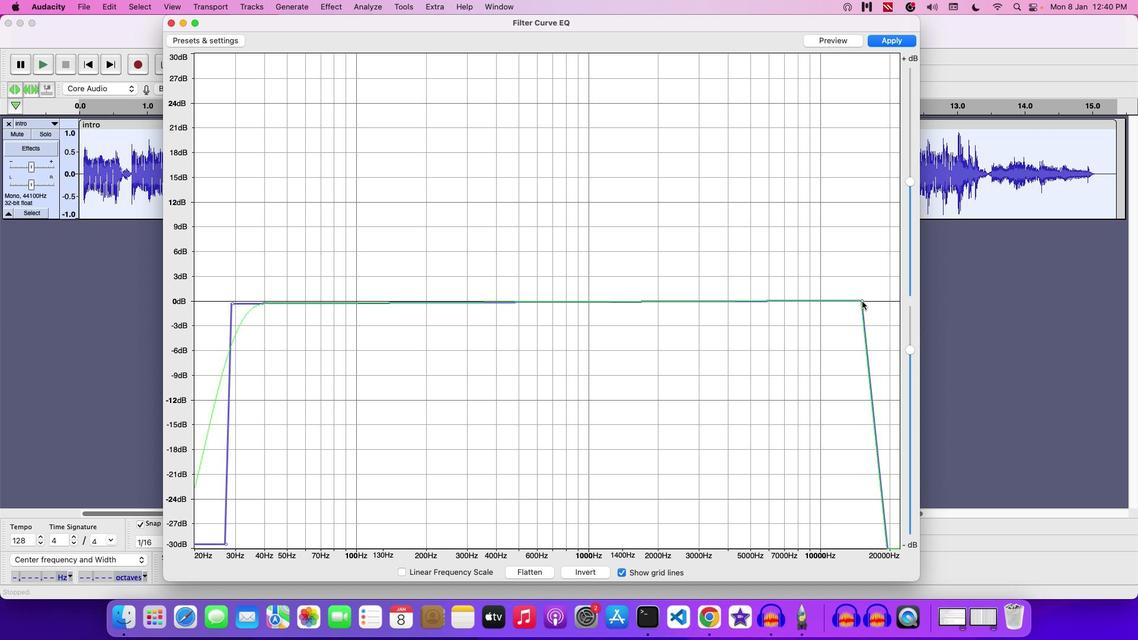 
Action: Mouse pressed left at (862, 301)
Screenshot: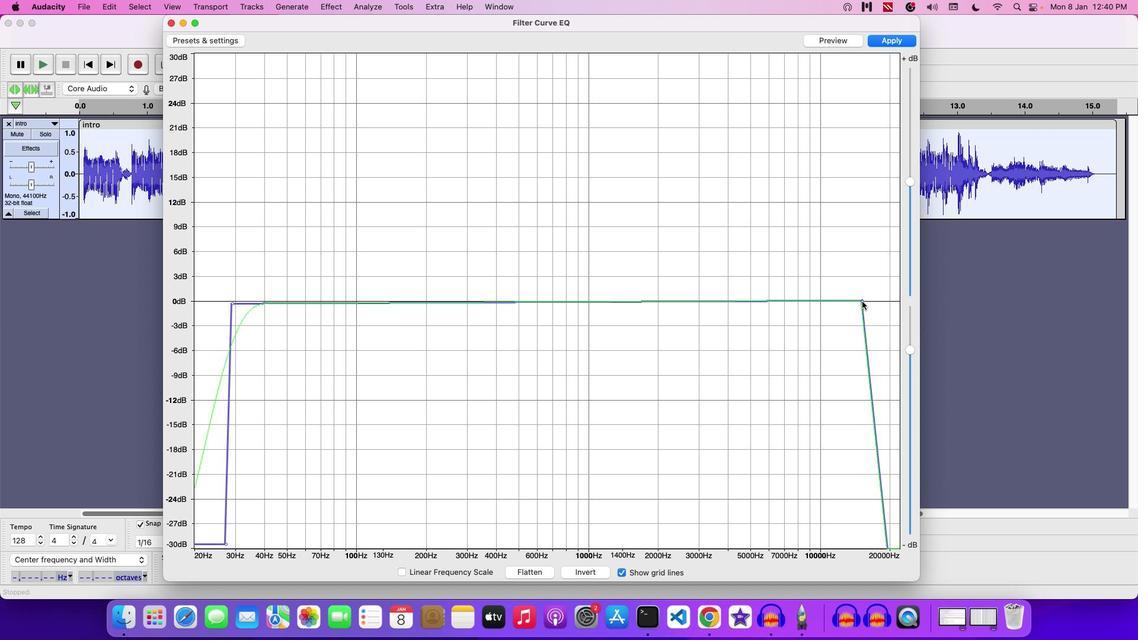 
Action: Mouse moved to (752, 303)
Screenshot: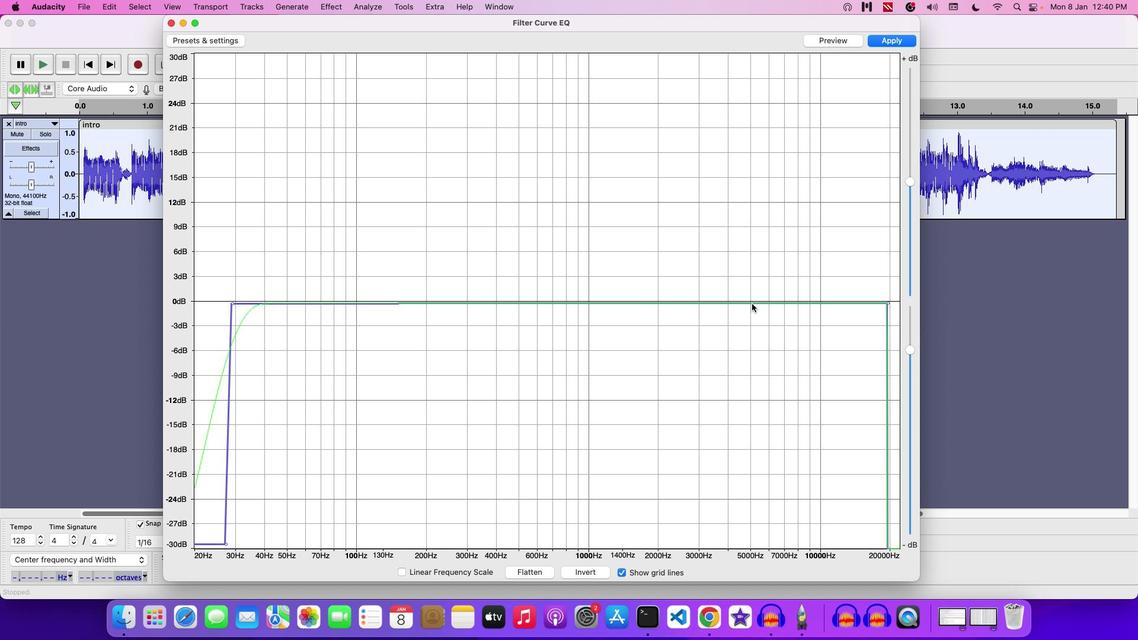 
Action: Mouse pressed left at (752, 303)
Screenshot: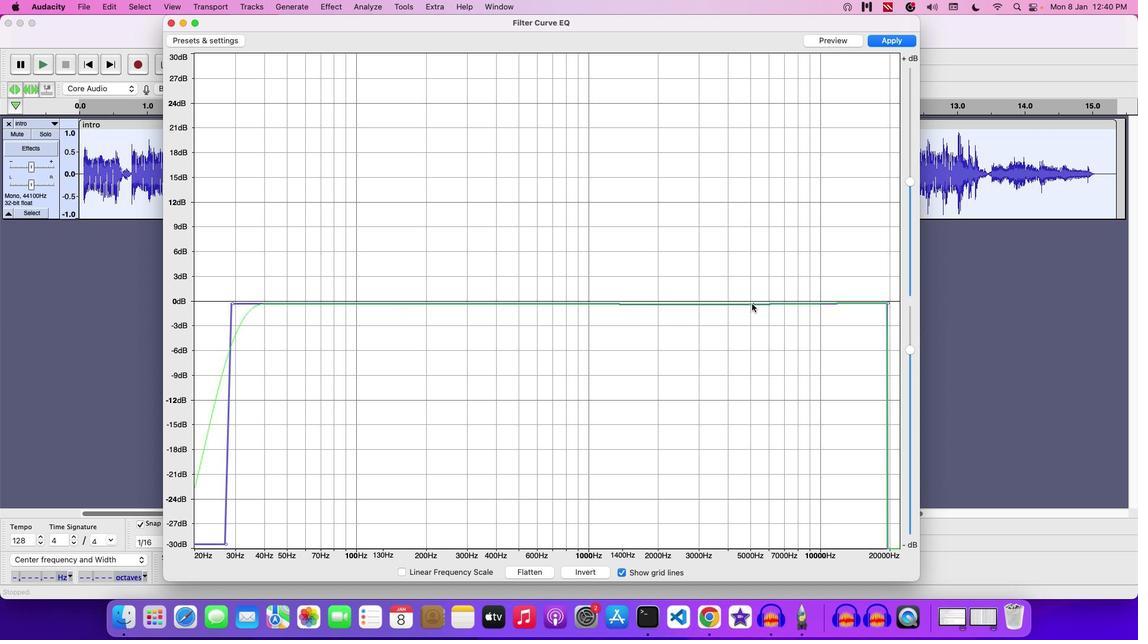
Action: Mouse moved to (768, 304)
Screenshot: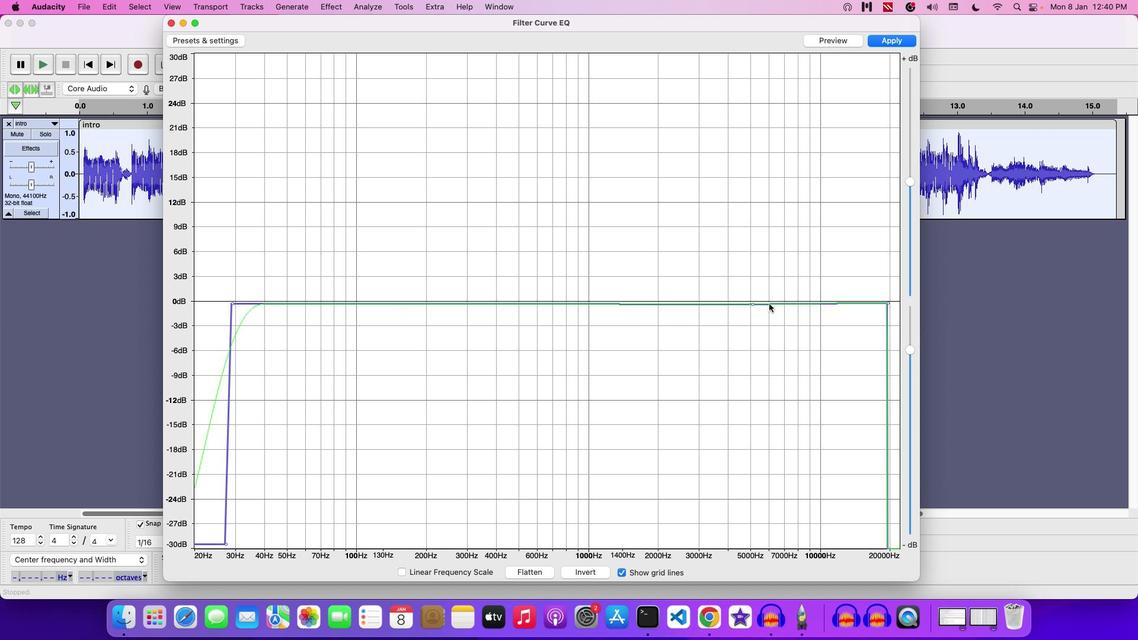 
Action: Mouse pressed left at (768, 304)
Screenshot: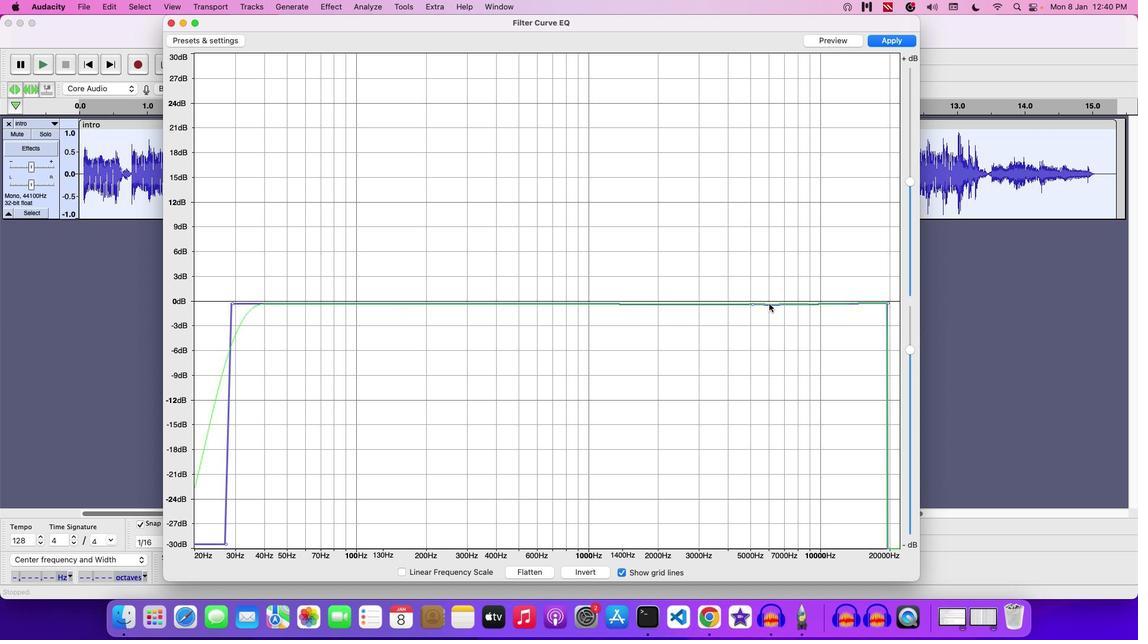 
Action: Mouse moved to (764, 304)
Screenshot: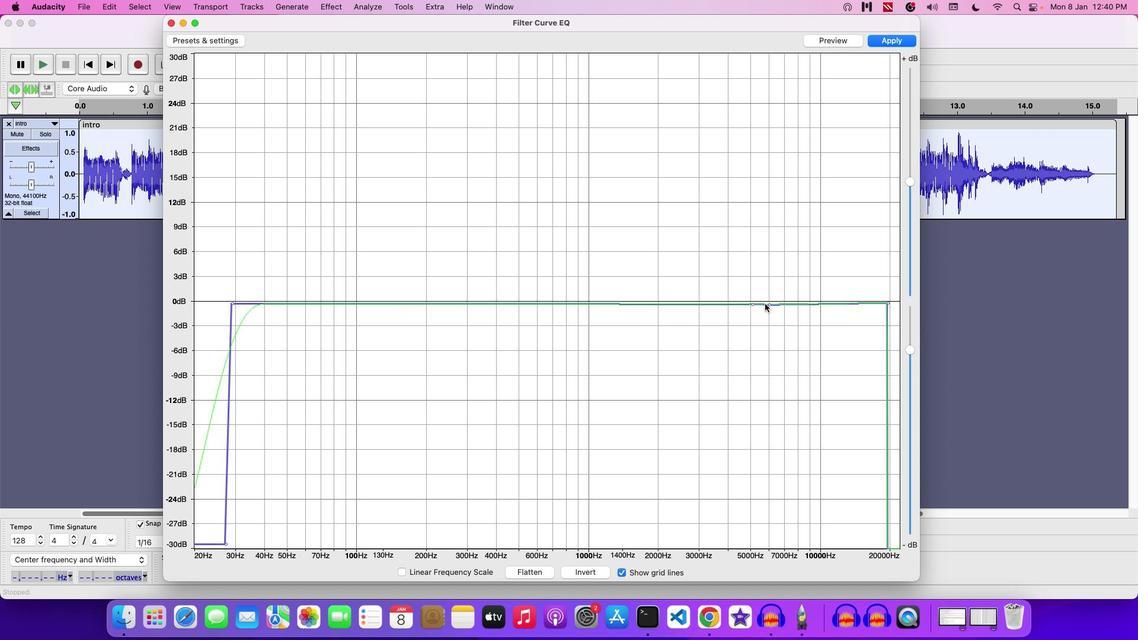 
Action: Mouse pressed left at (764, 304)
Screenshot: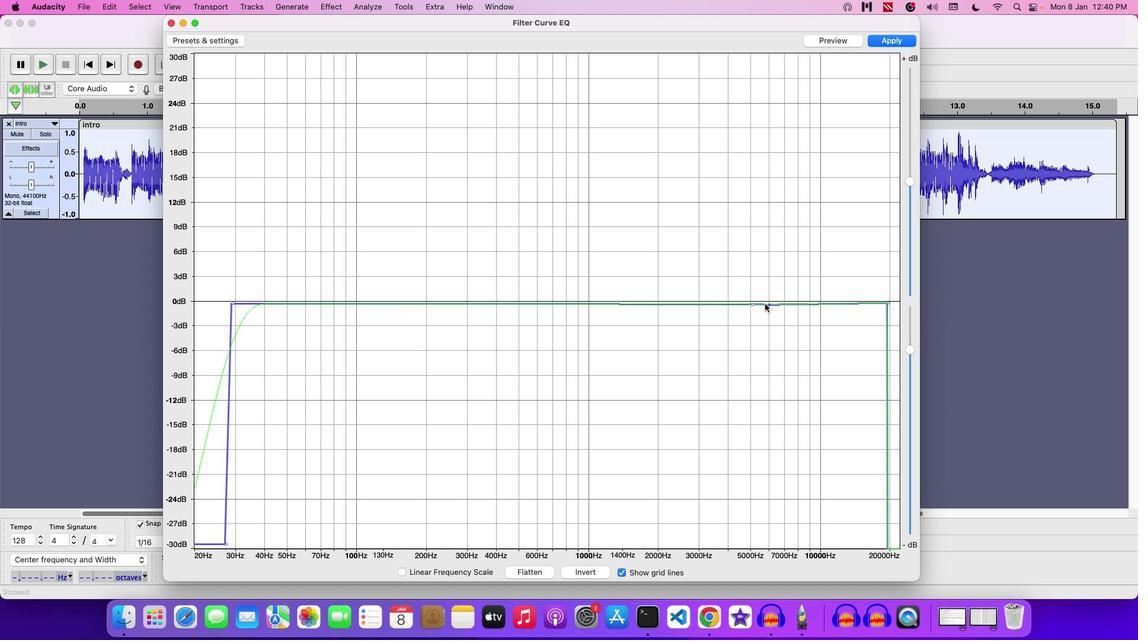 
Action: Mouse moved to (761, 304)
Screenshot: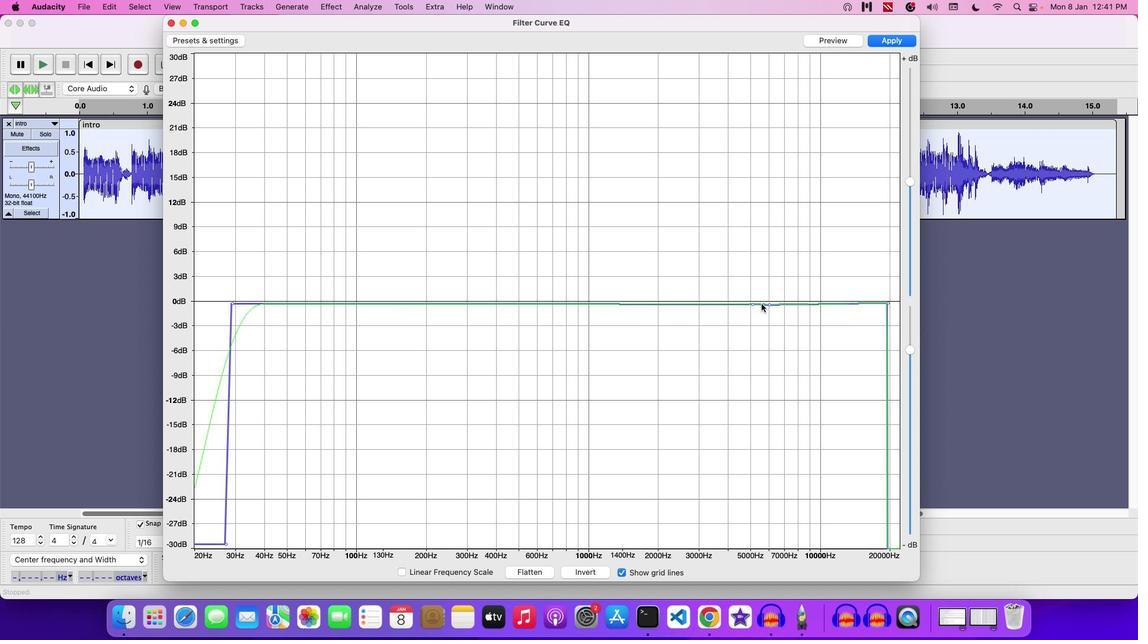 
Action: Mouse pressed left at (761, 304)
Screenshot: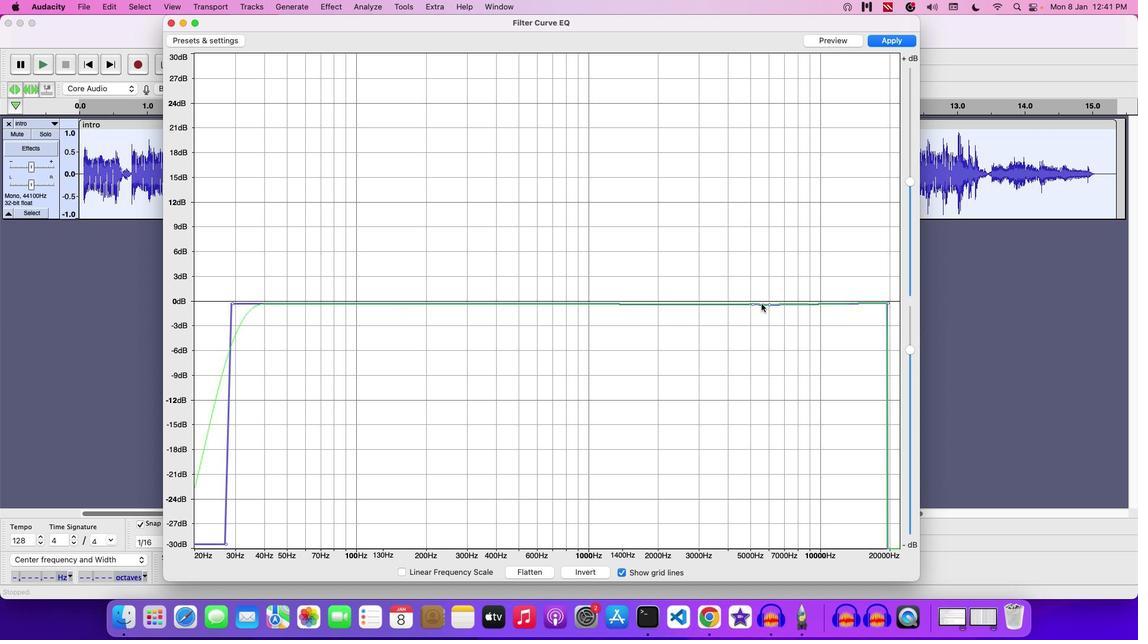 
Action: Mouse pressed left at (761, 304)
Screenshot: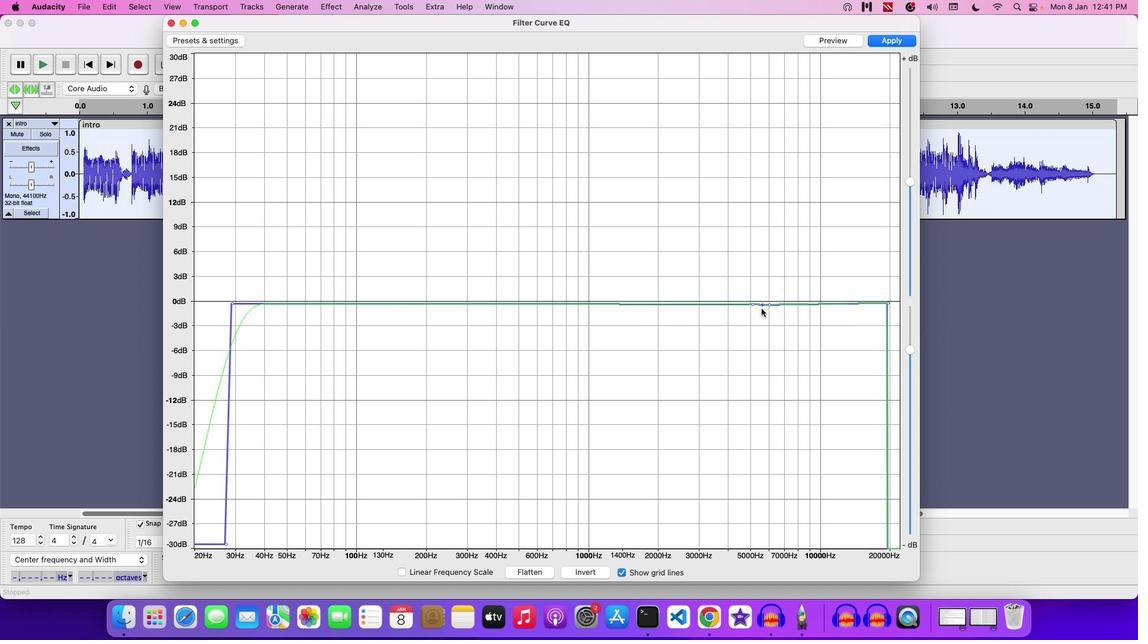 
Action: Mouse moved to (767, 304)
Screenshot: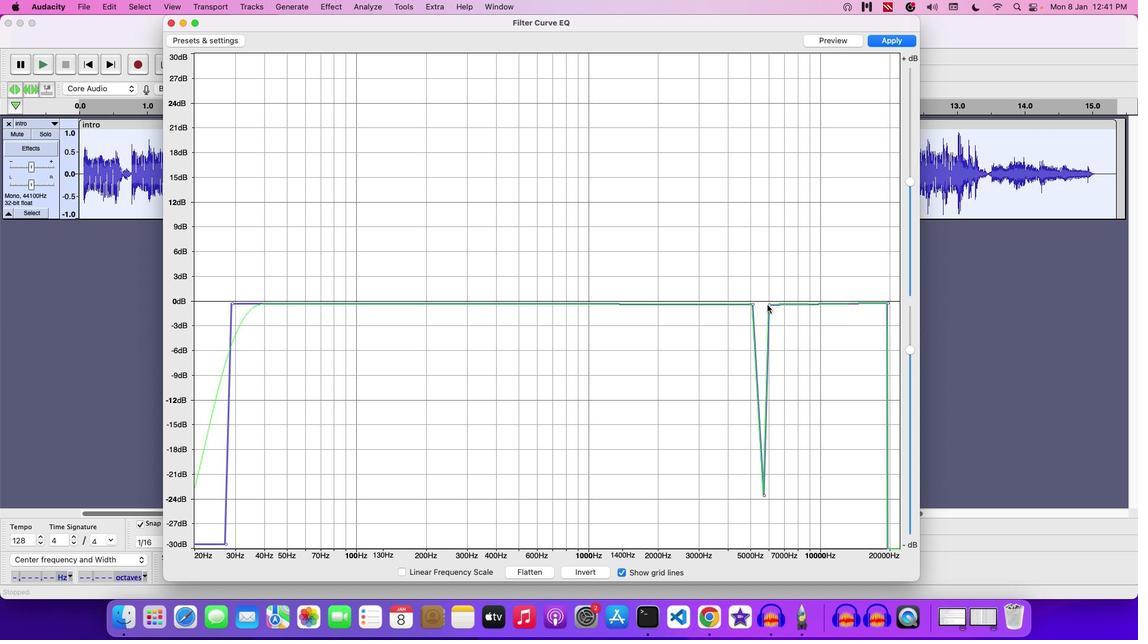 
Action: Mouse pressed left at (767, 304)
Screenshot: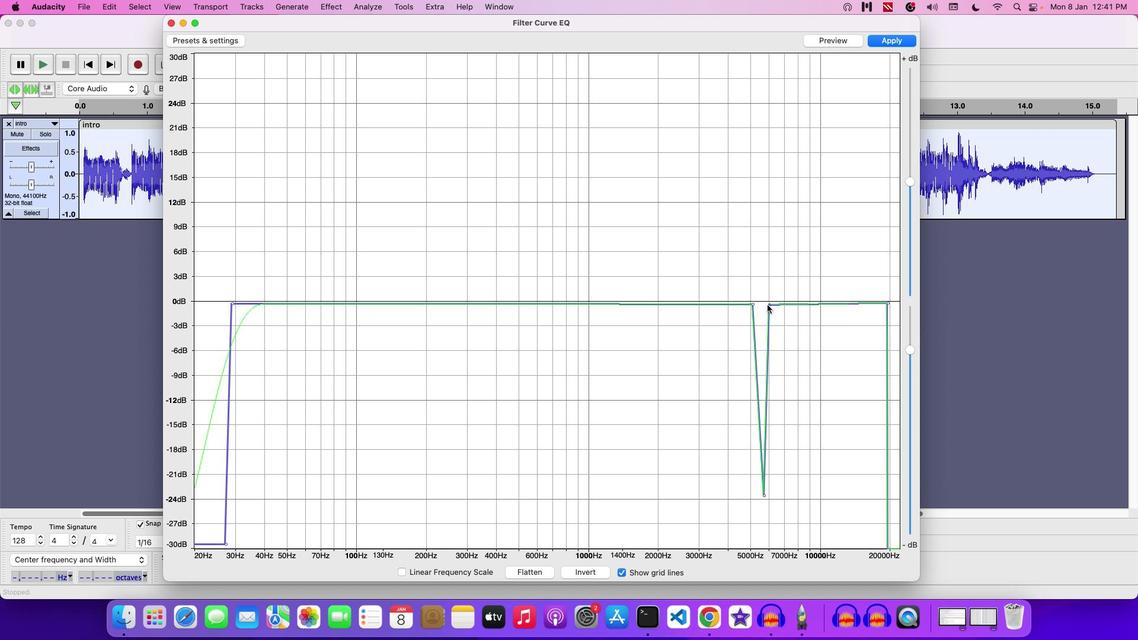 
Action: Mouse moved to (752, 303)
Screenshot: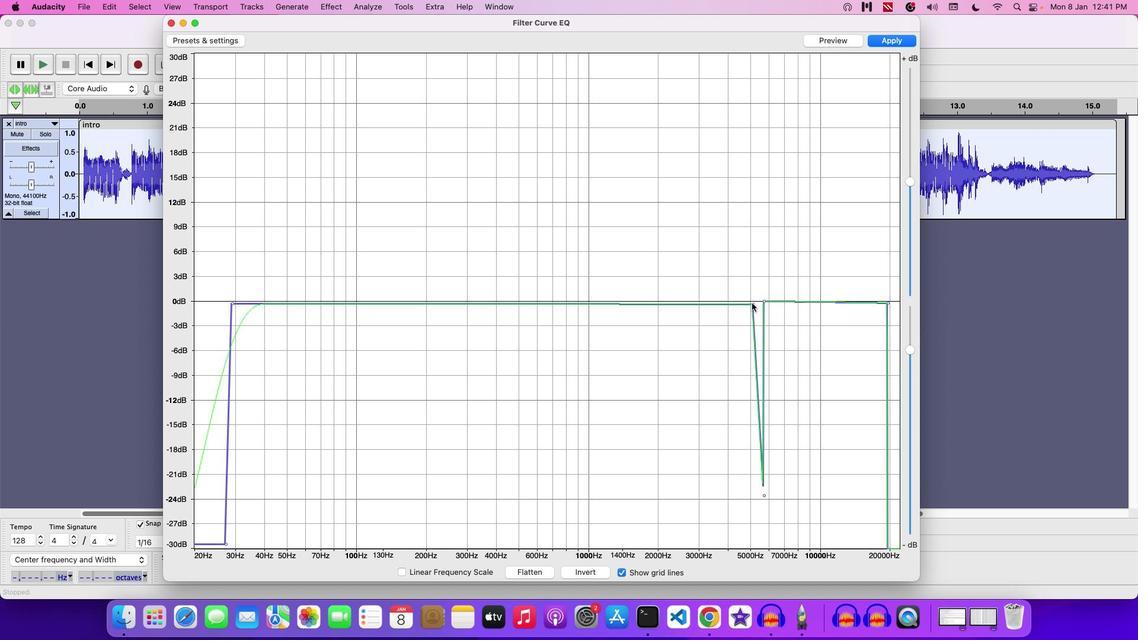 
Action: Mouse pressed left at (752, 303)
Screenshot: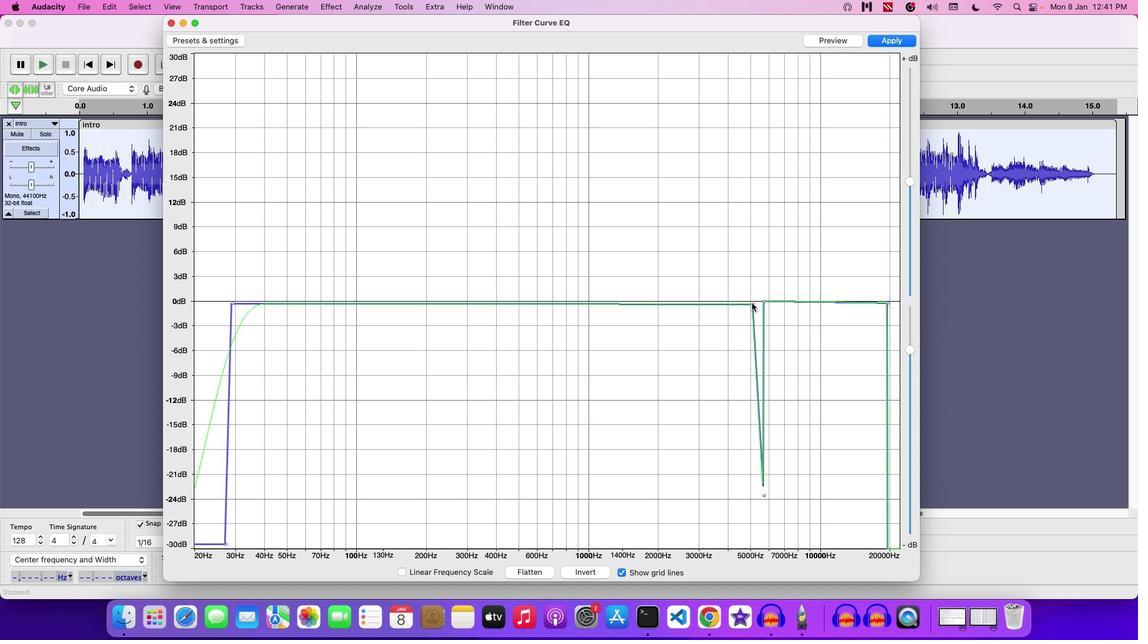 
Action: Mouse moved to (762, 494)
Screenshot: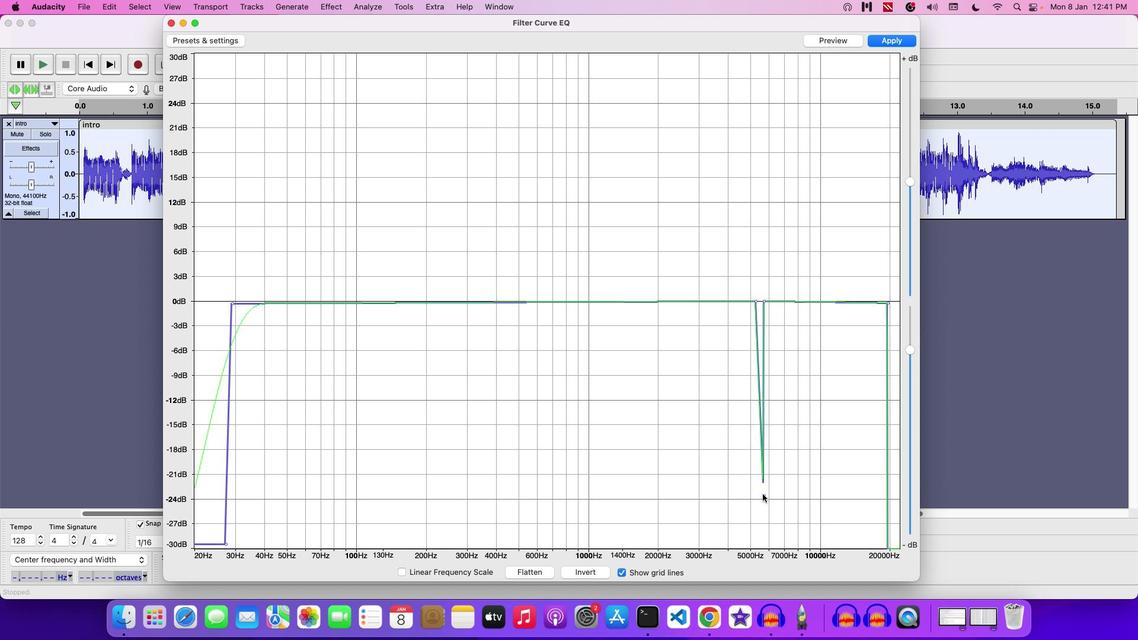 
Action: Mouse pressed left at (762, 494)
Screenshot: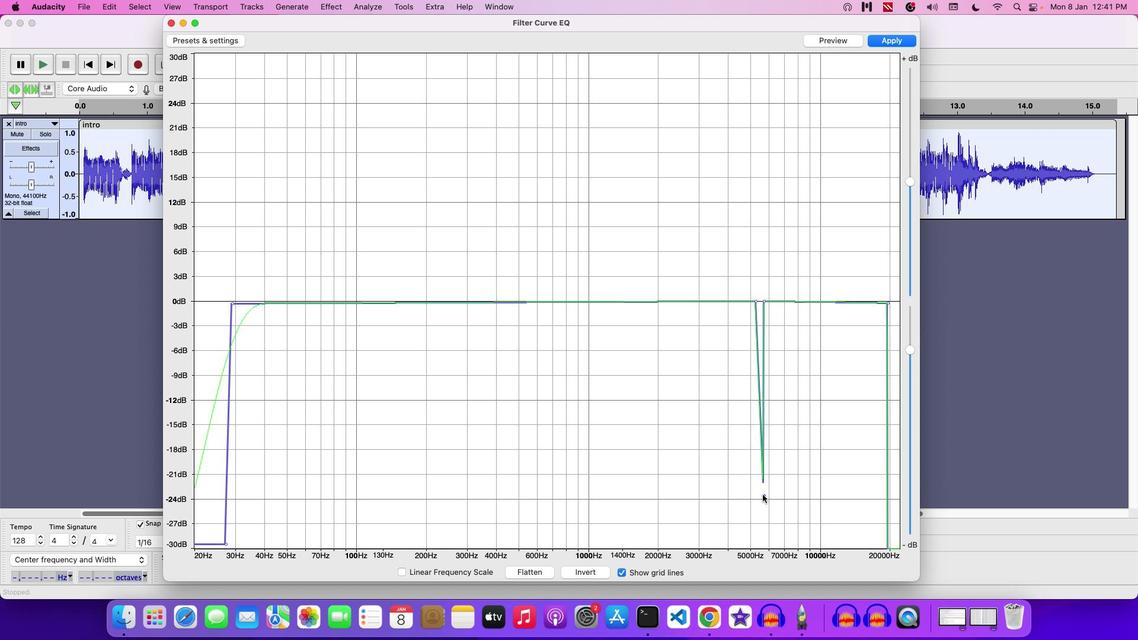 
Action: Mouse moved to (679, 299)
Screenshot: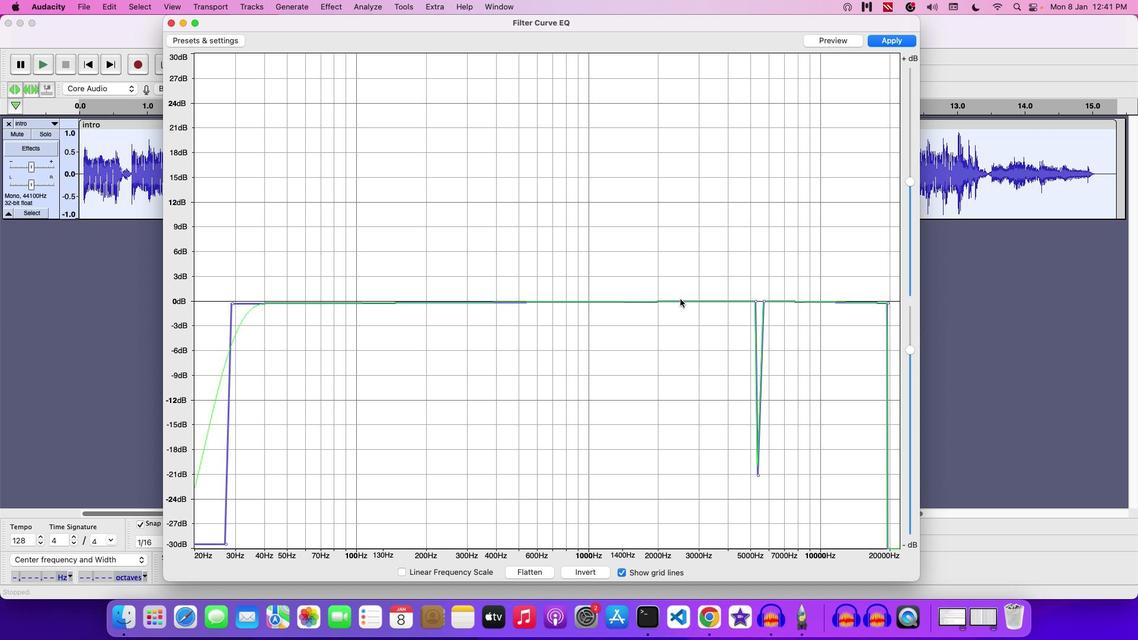 
Action: Mouse pressed left at (679, 299)
Screenshot: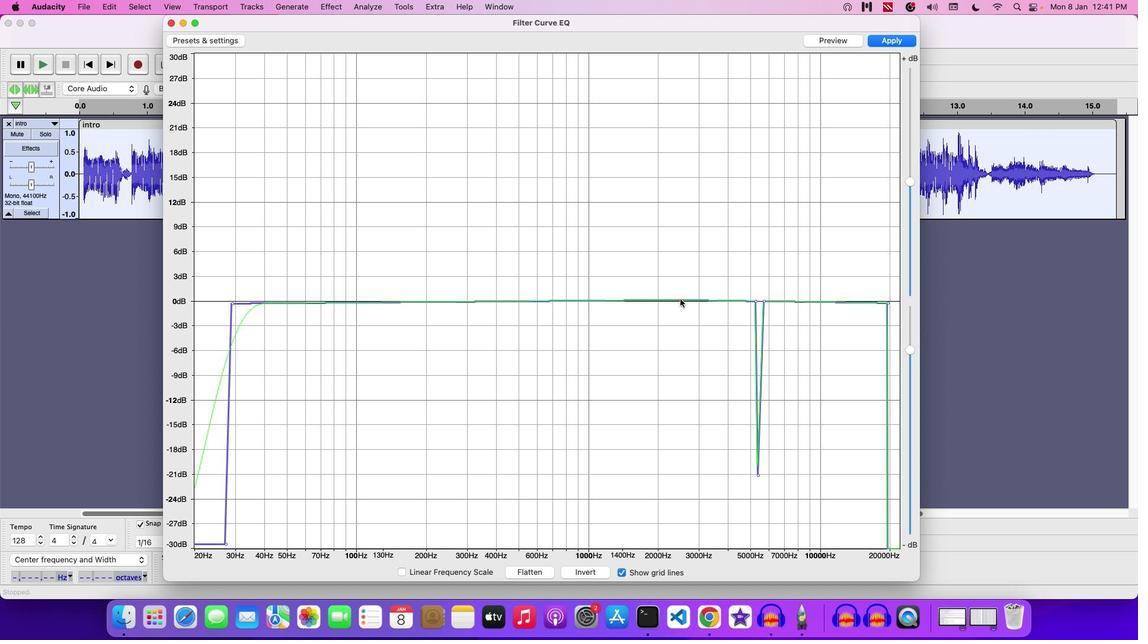 
Action: Mouse moved to (557, 298)
Screenshot: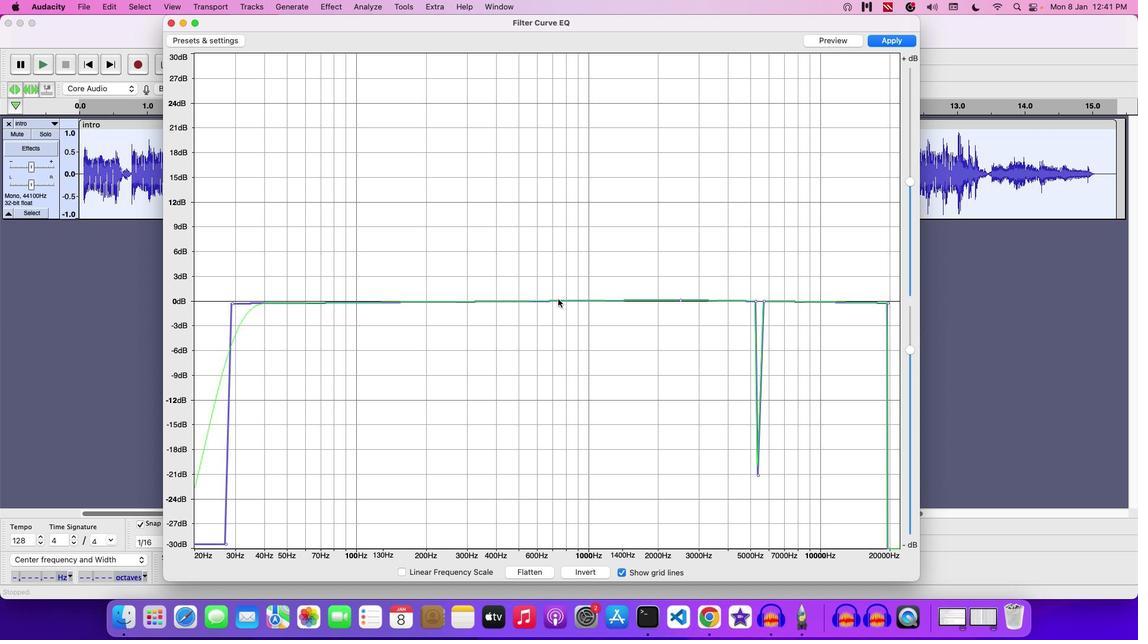 
Action: Mouse pressed left at (557, 298)
Screenshot: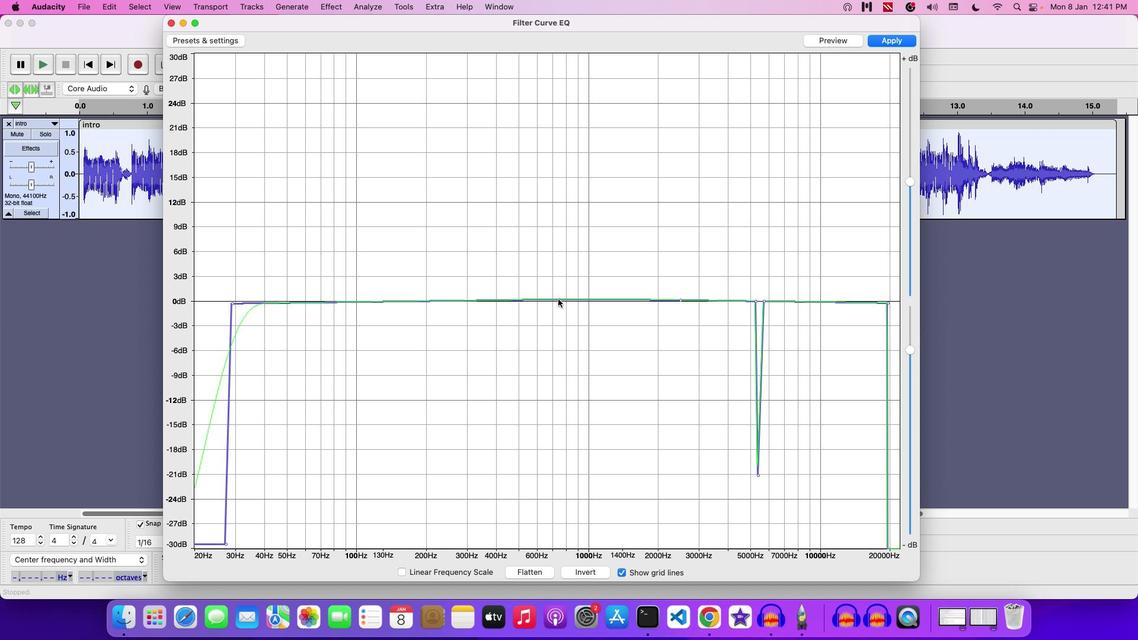 
Action: Mouse moved to (590, 298)
Screenshot: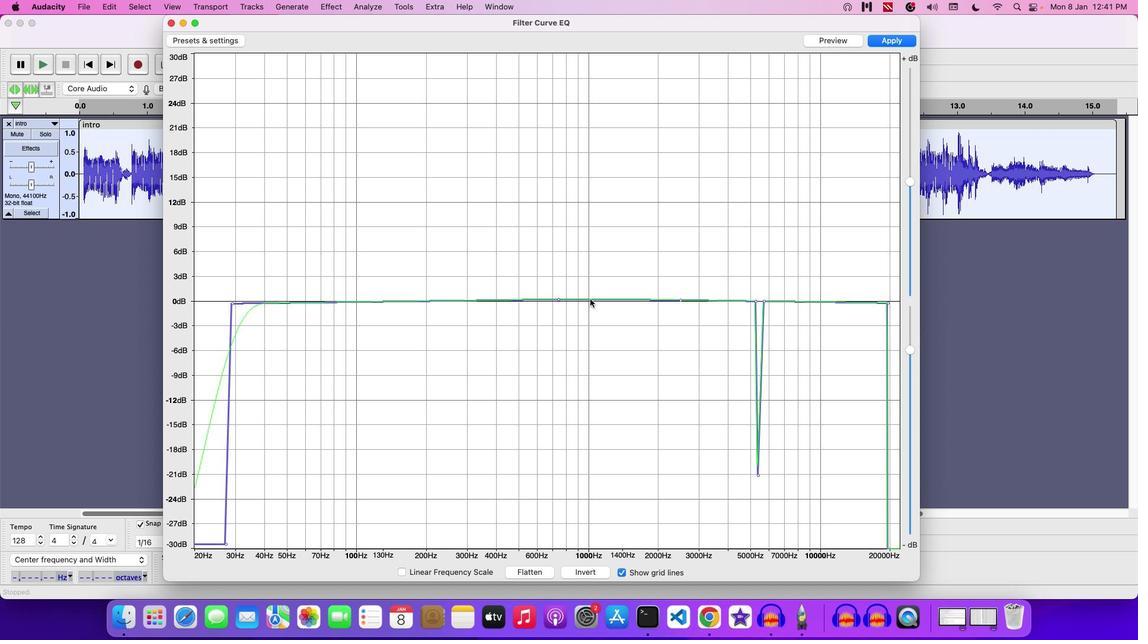 
Action: Mouse pressed left at (590, 298)
Screenshot: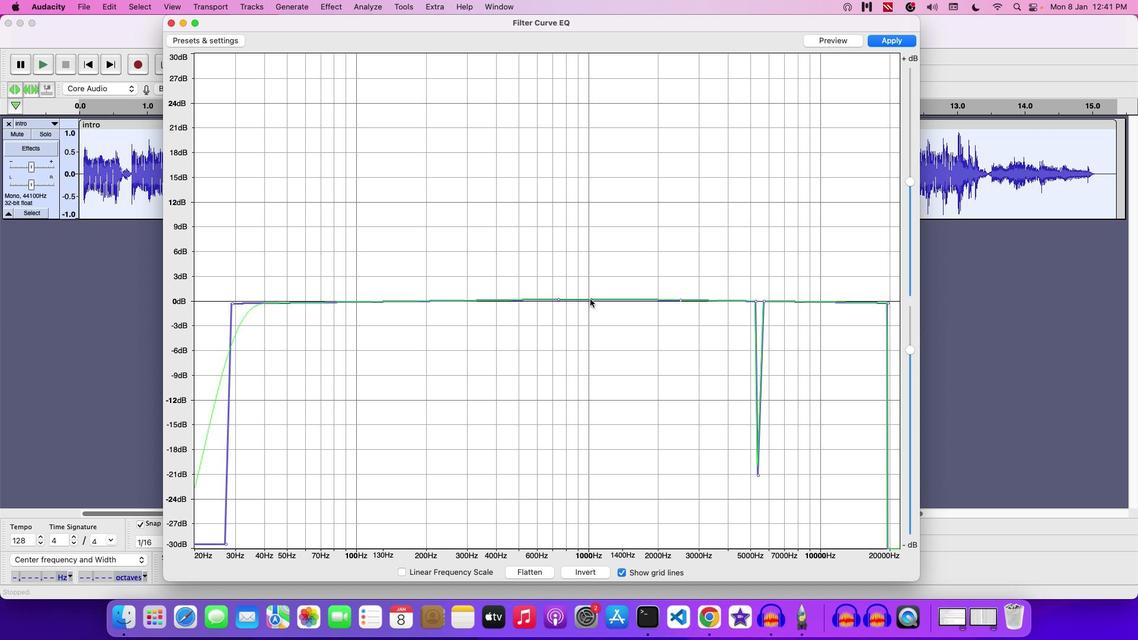 
Action: Mouse moved to (574, 298)
Screenshot: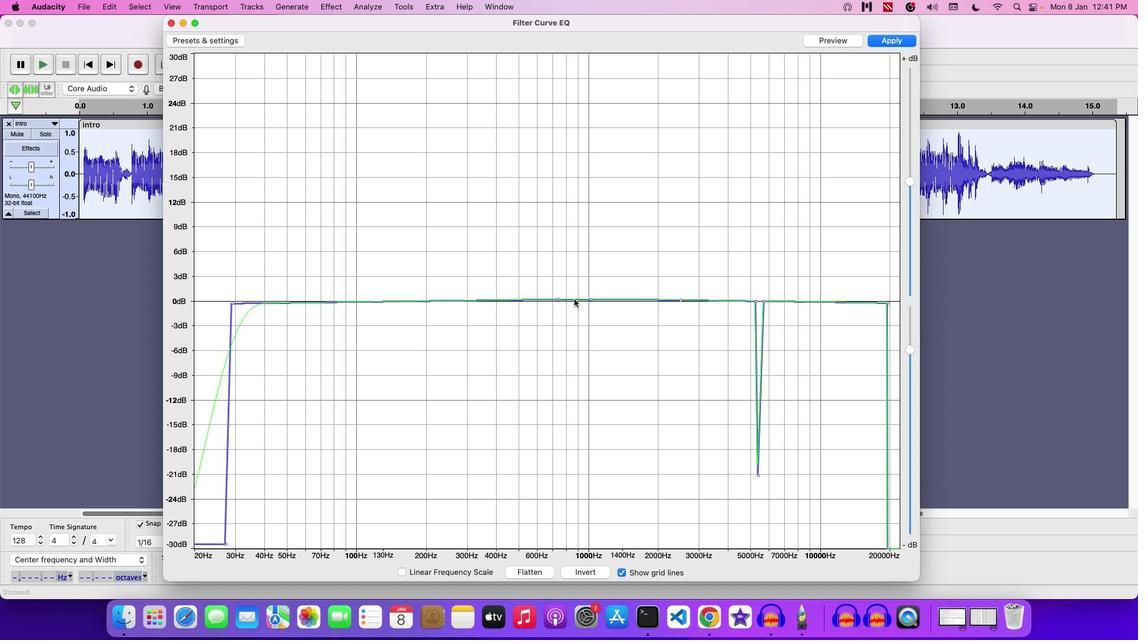 
Action: Mouse pressed left at (574, 298)
Screenshot: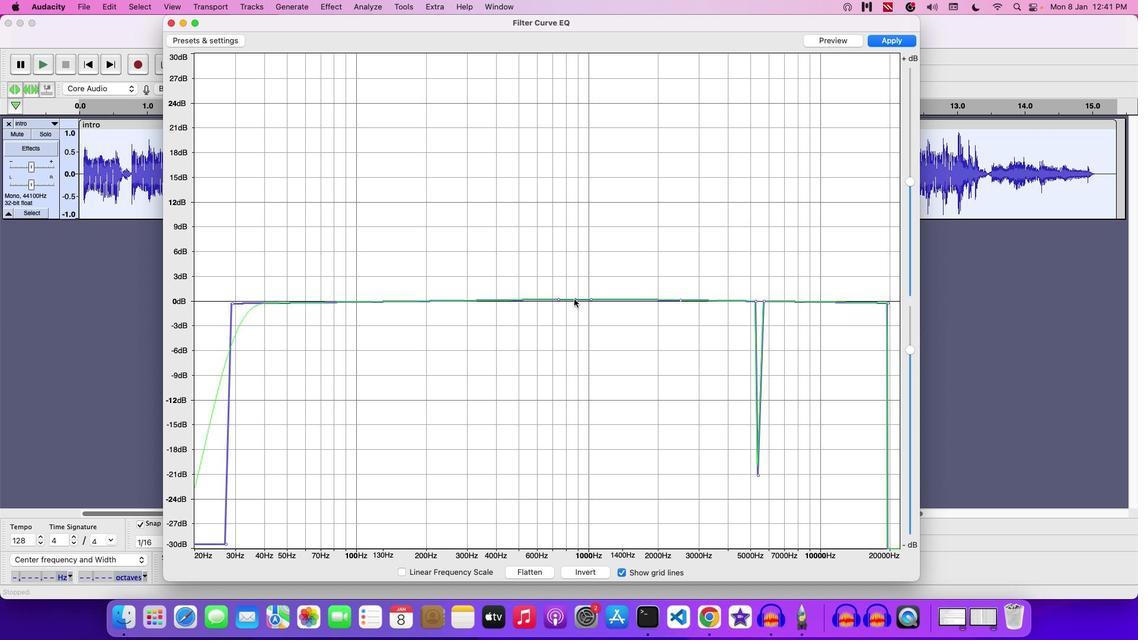 
Action: Mouse pressed left at (574, 298)
Screenshot: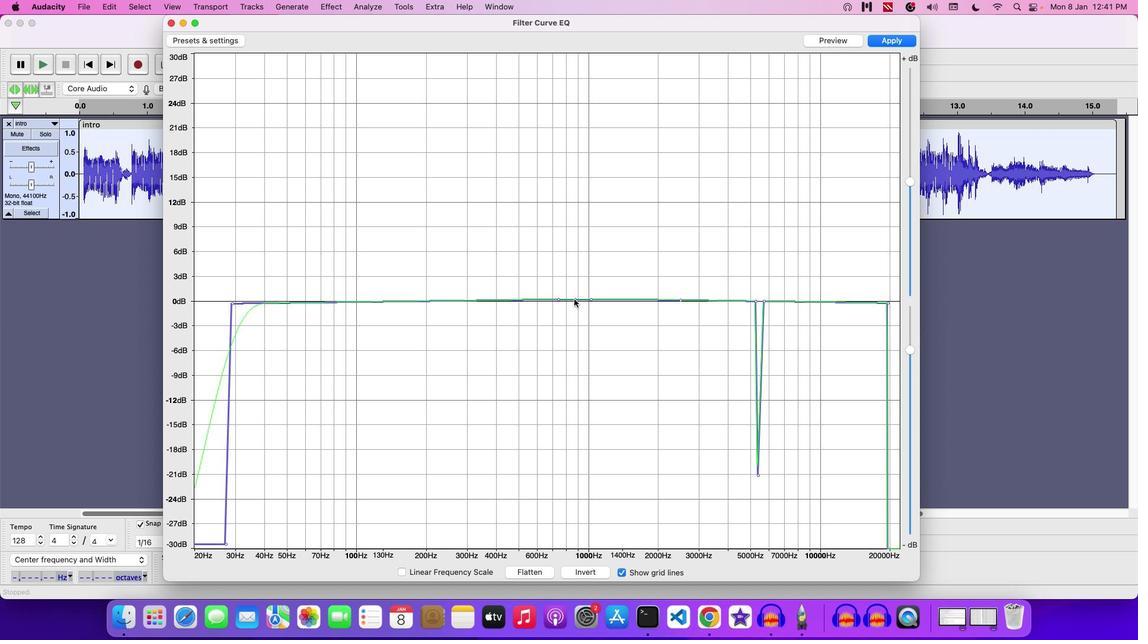 
Action: Mouse moved to (576, 299)
Screenshot: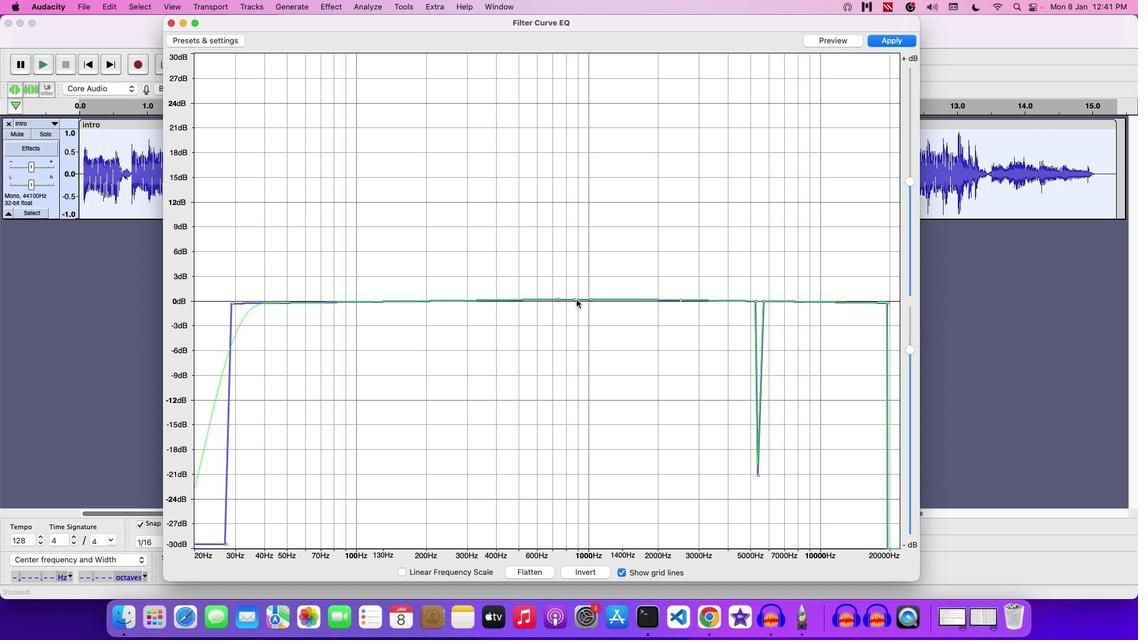 
Action: Mouse pressed left at (576, 299)
Screenshot: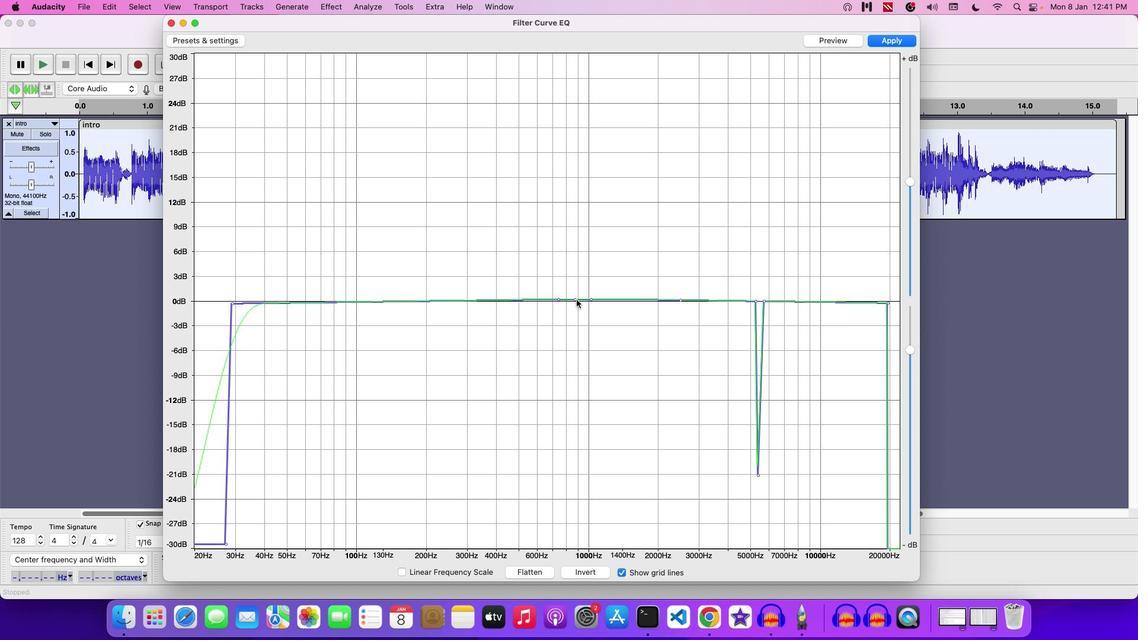
Action: Mouse moved to (557, 298)
Screenshot: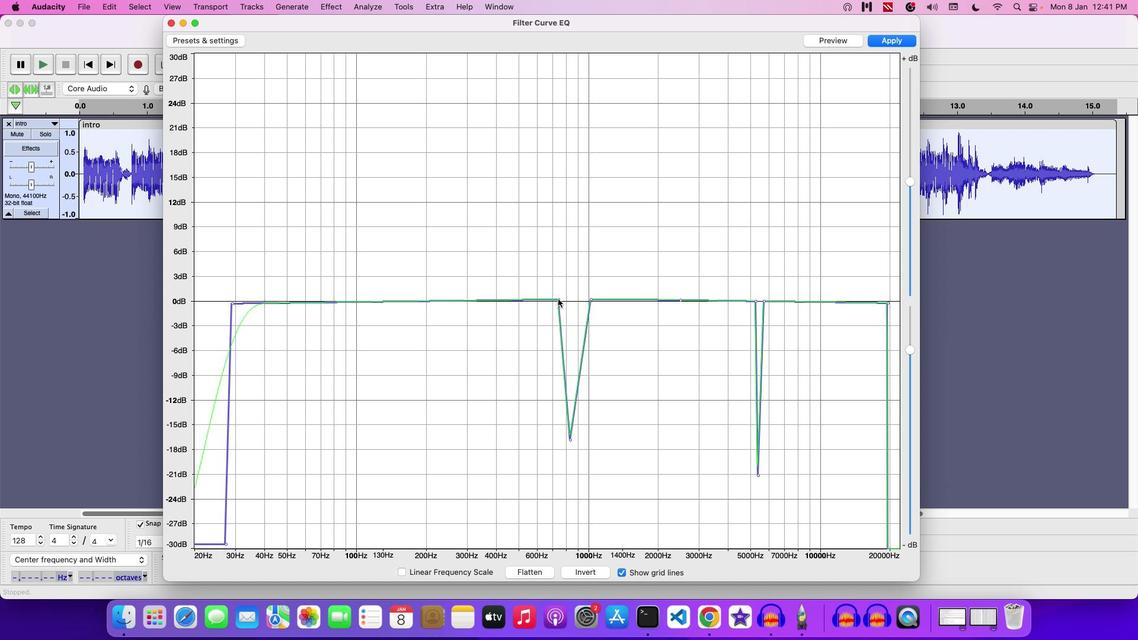 
Action: Mouse pressed left at (557, 298)
Screenshot: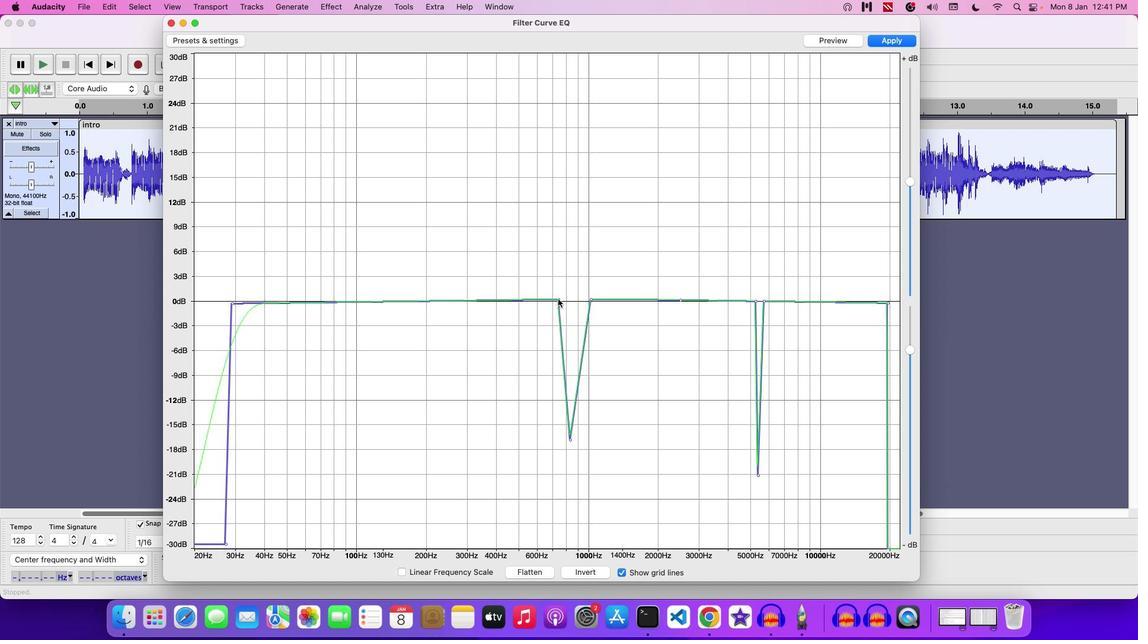 
Action: Mouse moved to (591, 298)
Screenshot: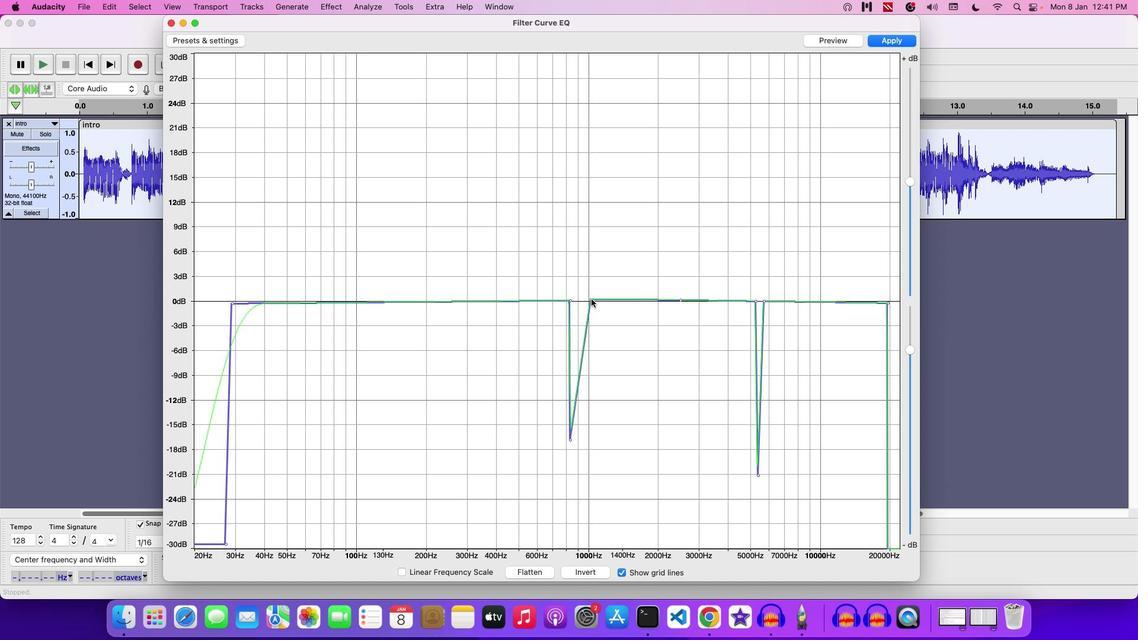
Action: Mouse pressed left at (591, 298)
Screenshot: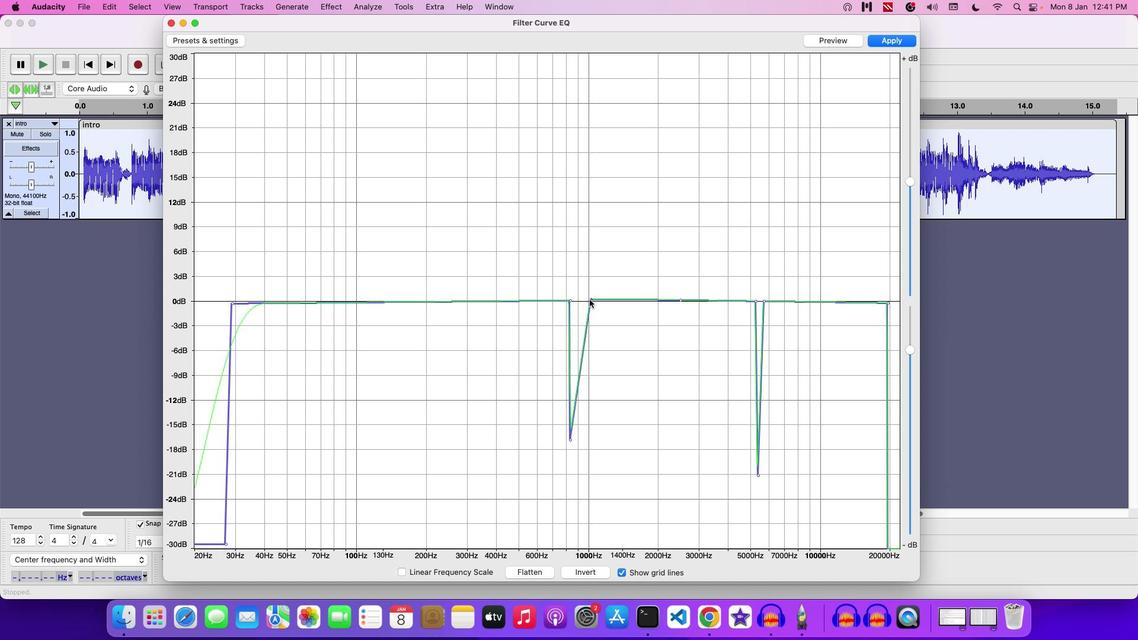 
Action: Mouse moved to (850, 40)
Screenshot: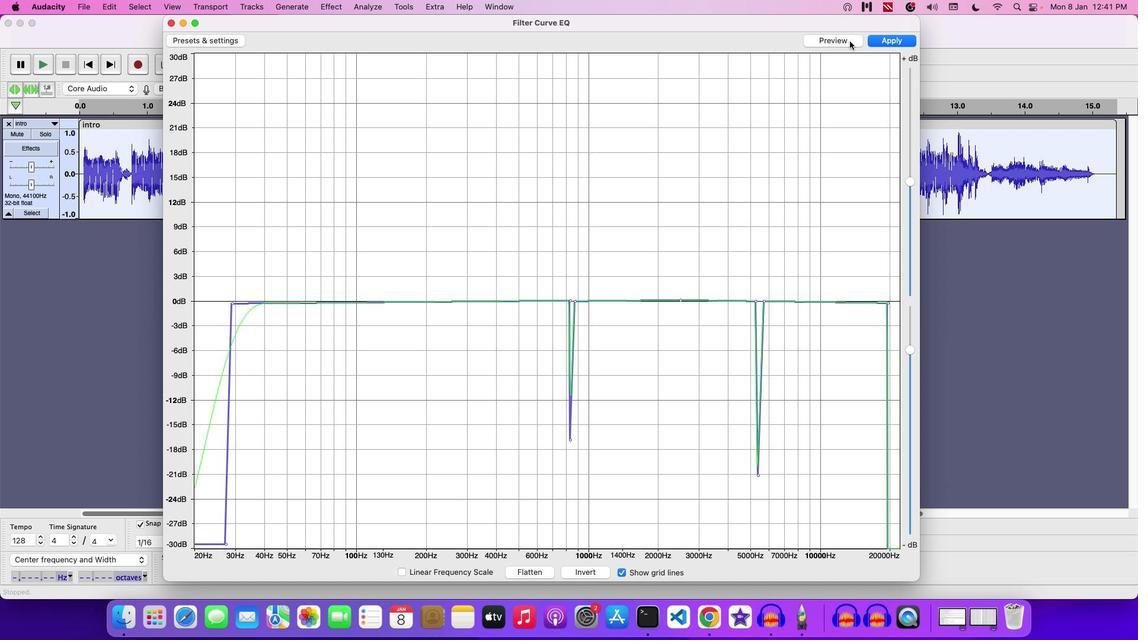 
Action: Mouse pressed left at (850, 40)
Screenshot: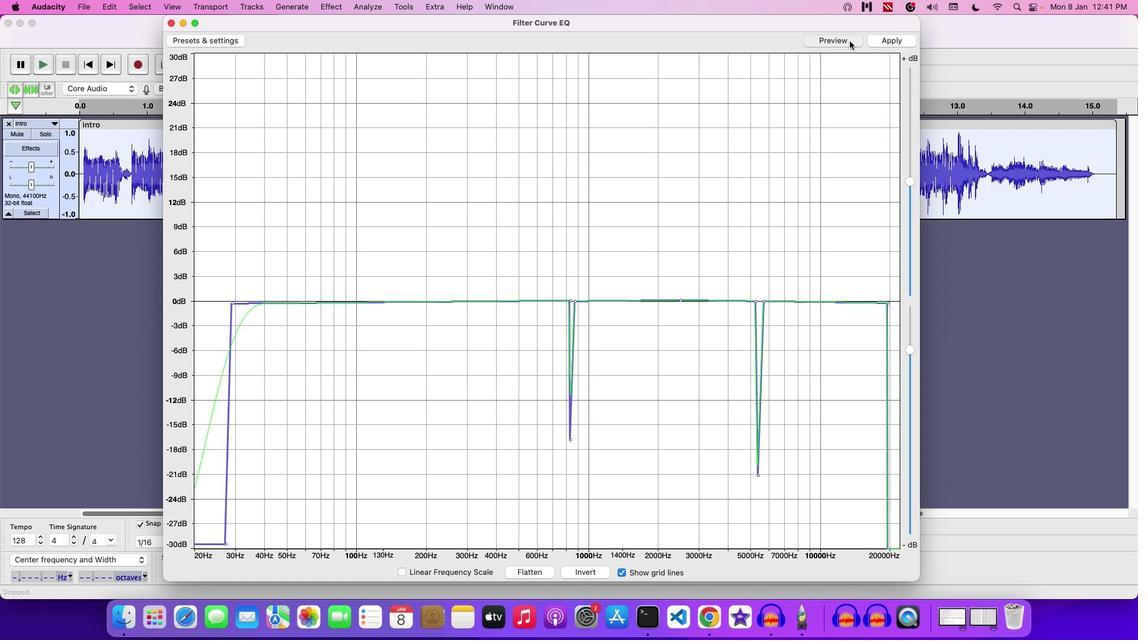 
Action: Mouse moved to (559, 339)
Screenshot: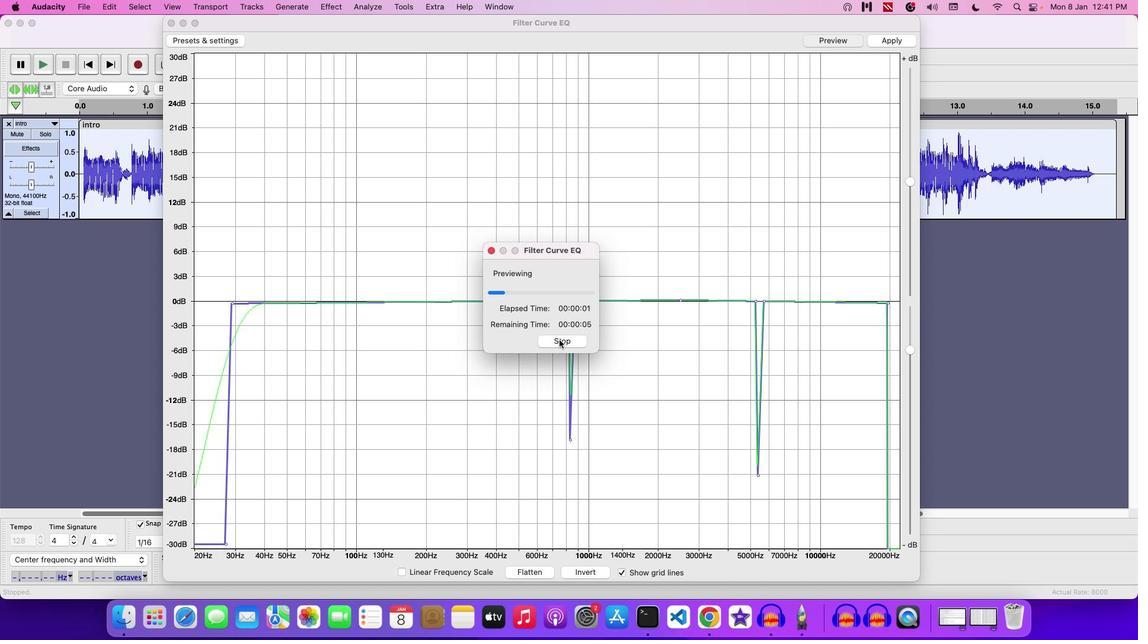 
Action: Mouse pressed left at (559, 339)
Screenshot: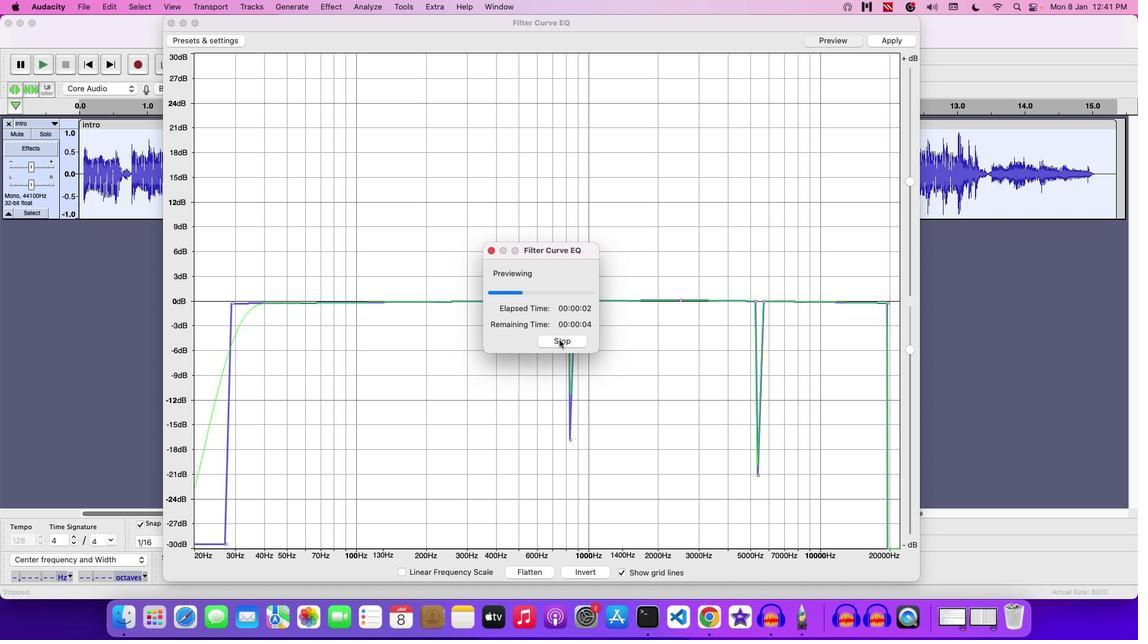
Action: Mouse moved to (898, 36)
Screenshot: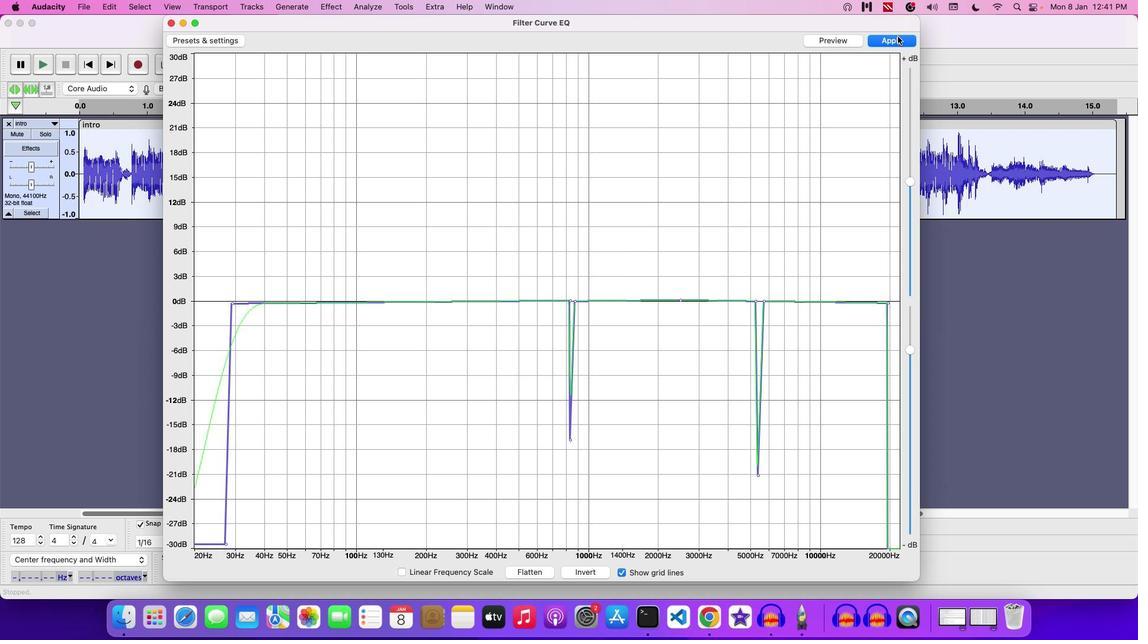 
Action: Mouse pressed left at (898, 36)
Screenshot: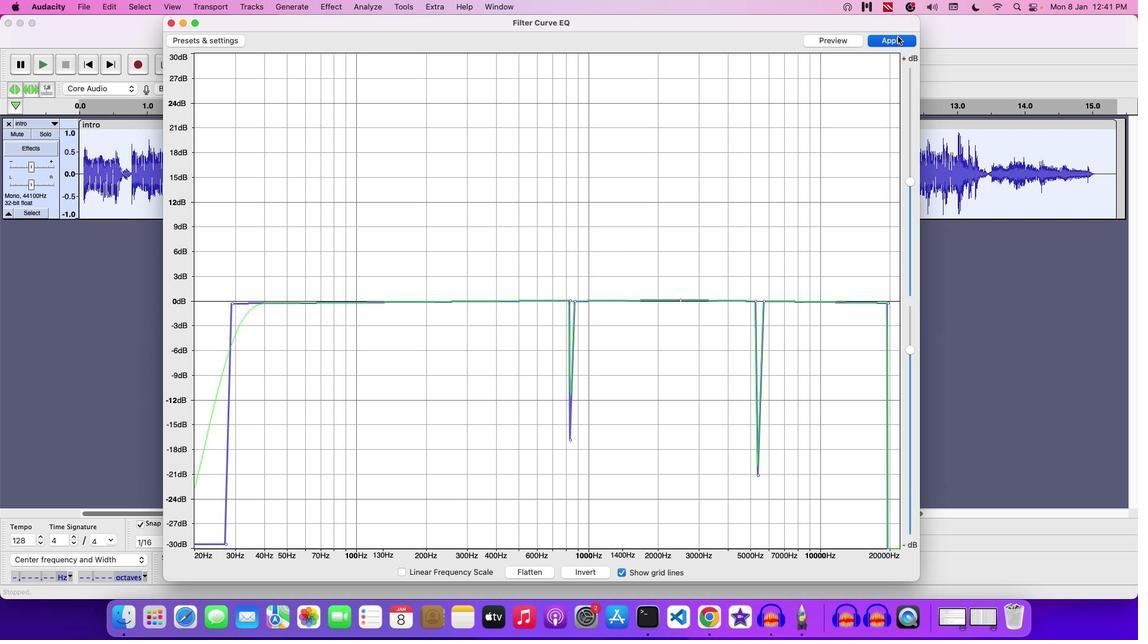 
Action: Mouse moved to (362, 94)
Screenshot: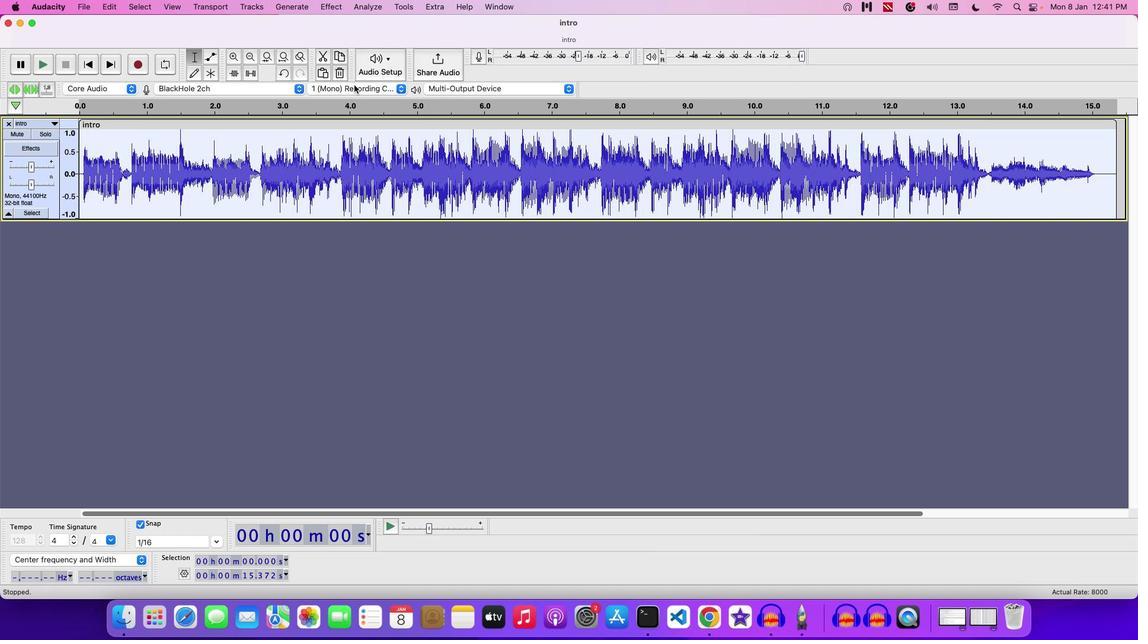
Action: Key pressed Key.space
Screenshot: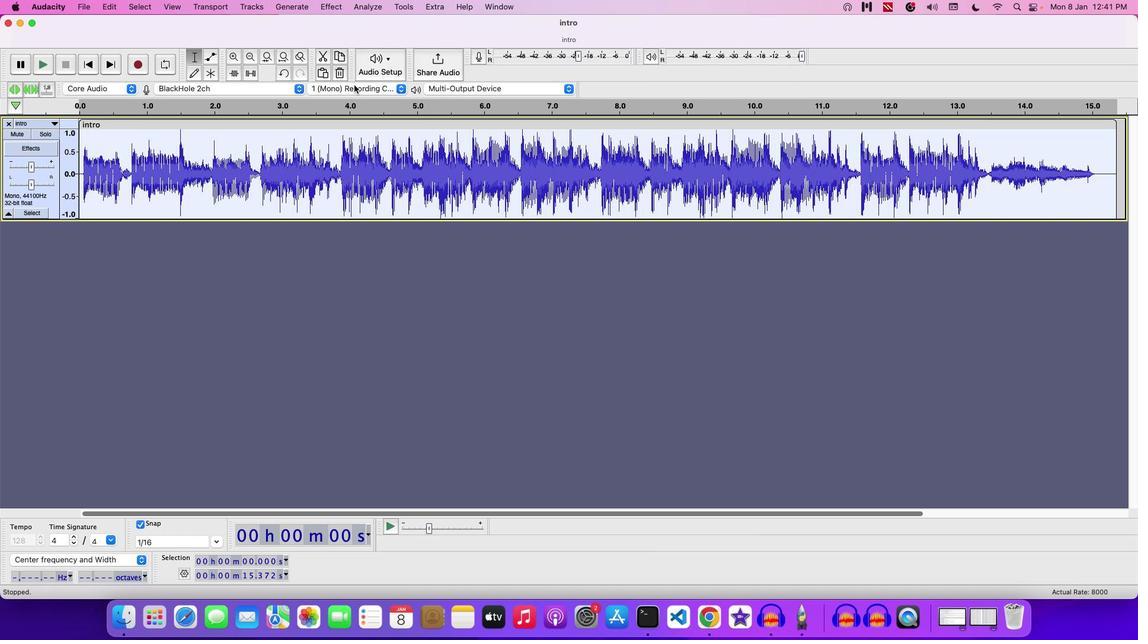 
Action: Mouse moved to (411, 192)
Screenshot: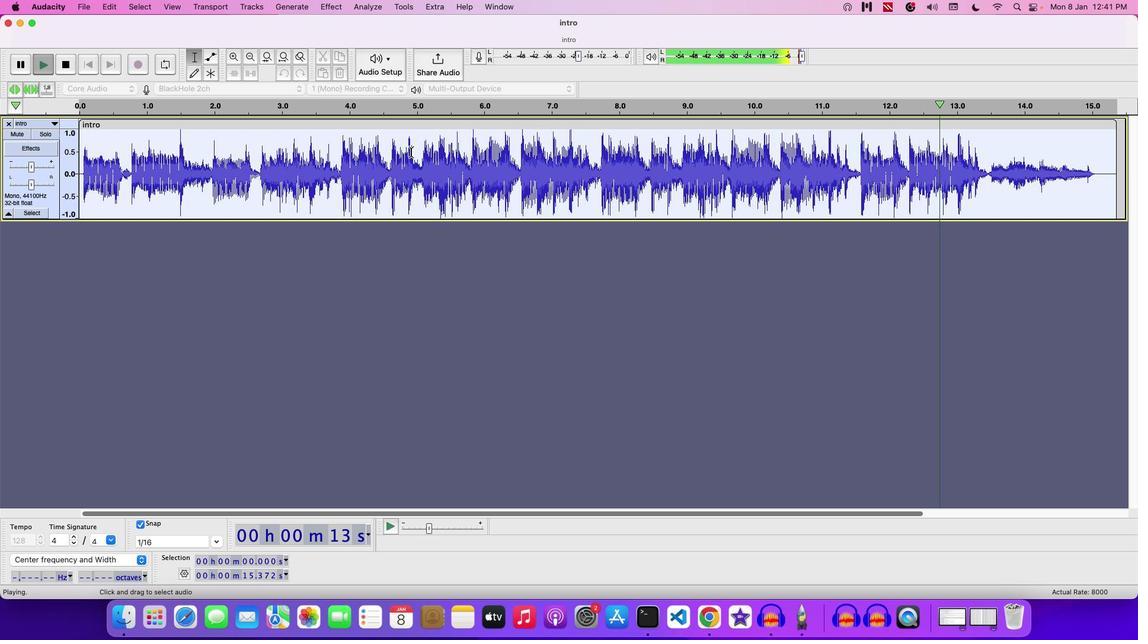 
Action: Key pressed Key.space
Screenshot: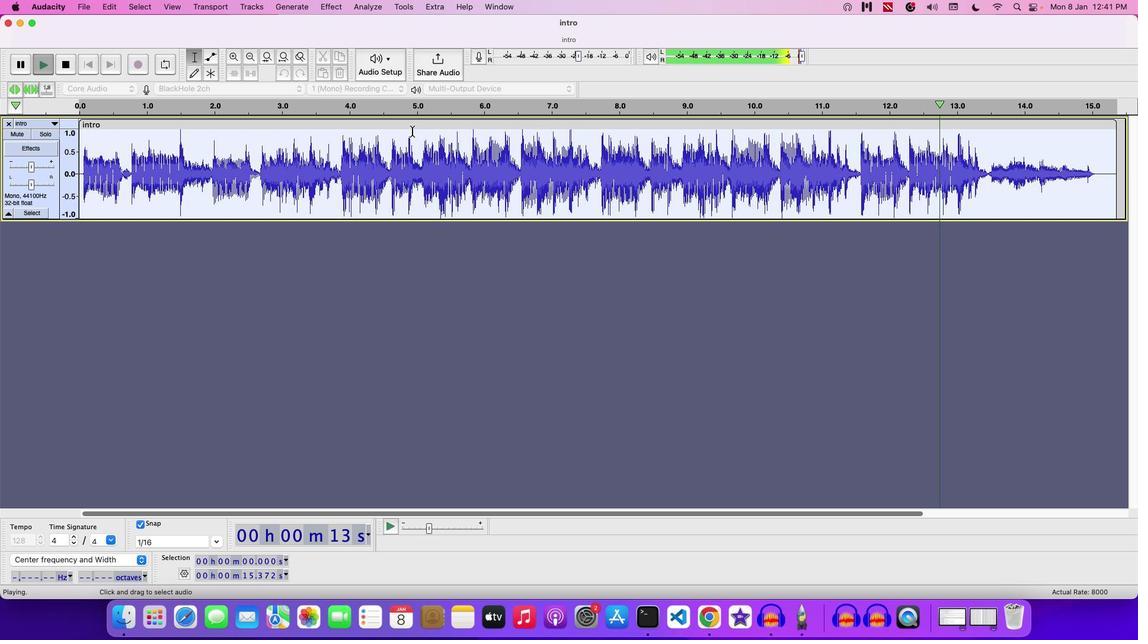 
Action: Mouse moved to (327, 7)
Screenshot: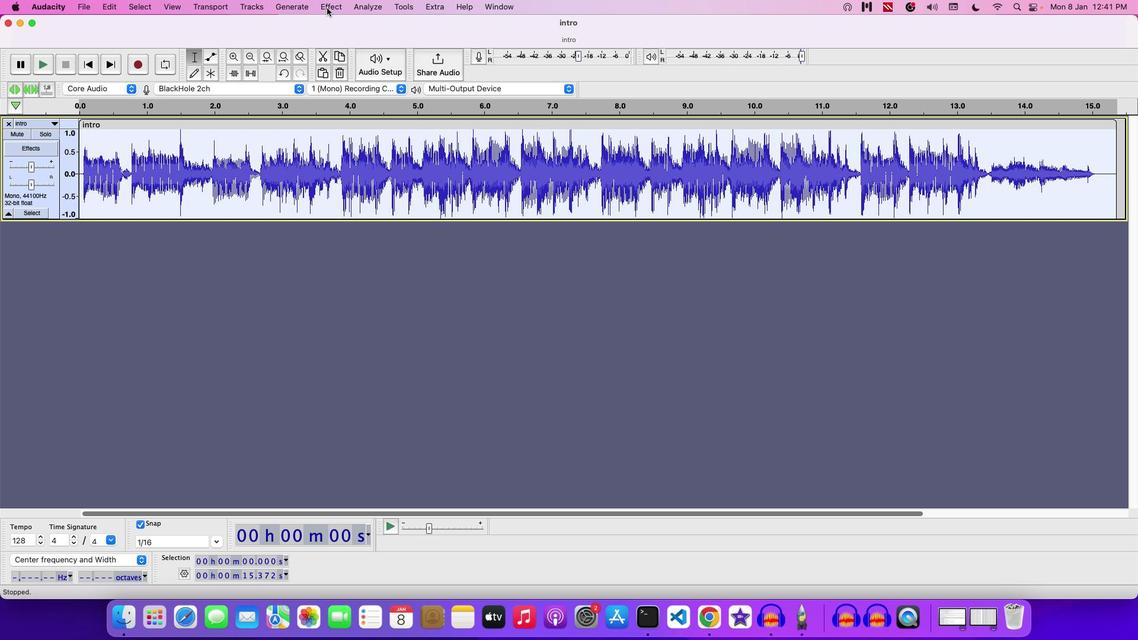 
Action: Mouse pressed left at (327, 7)
Screenshot: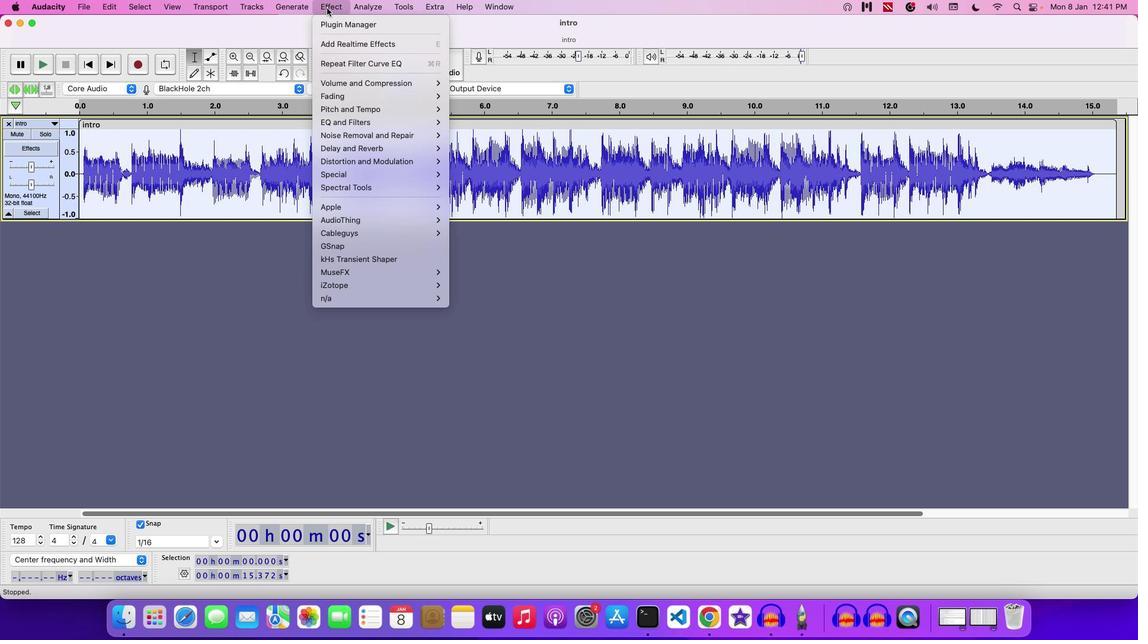 
Action: Mouse moved to (474, 122)
Screenshot: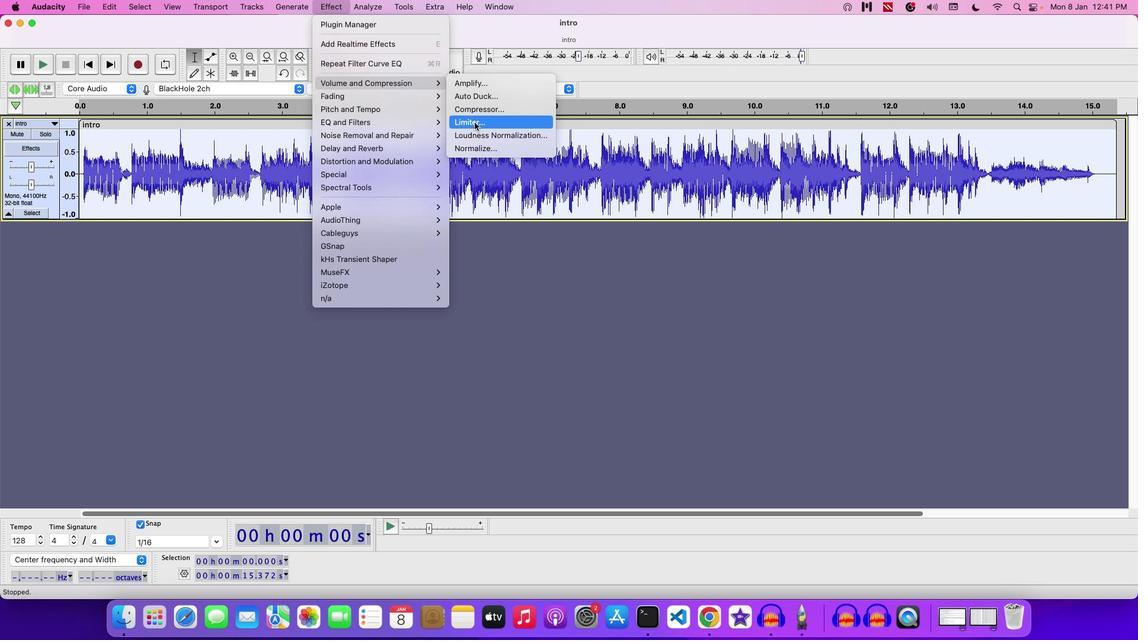 
Action: Mouse pressed left at (474, 122)
Screenshot: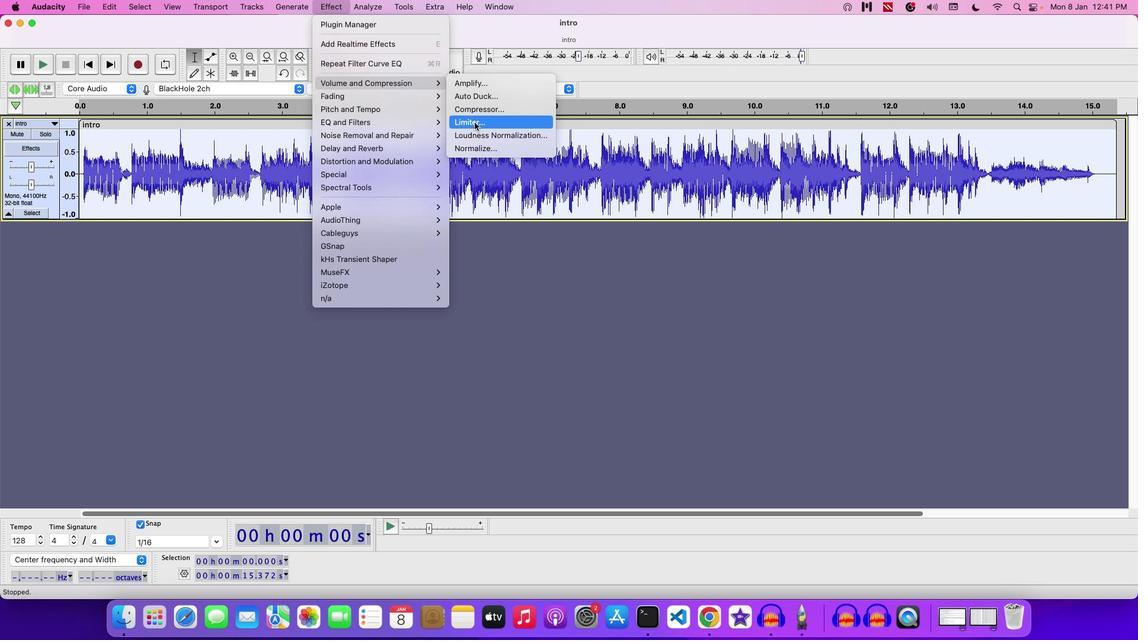 
Action: Mouse moved to (615, 292)
Screenshot: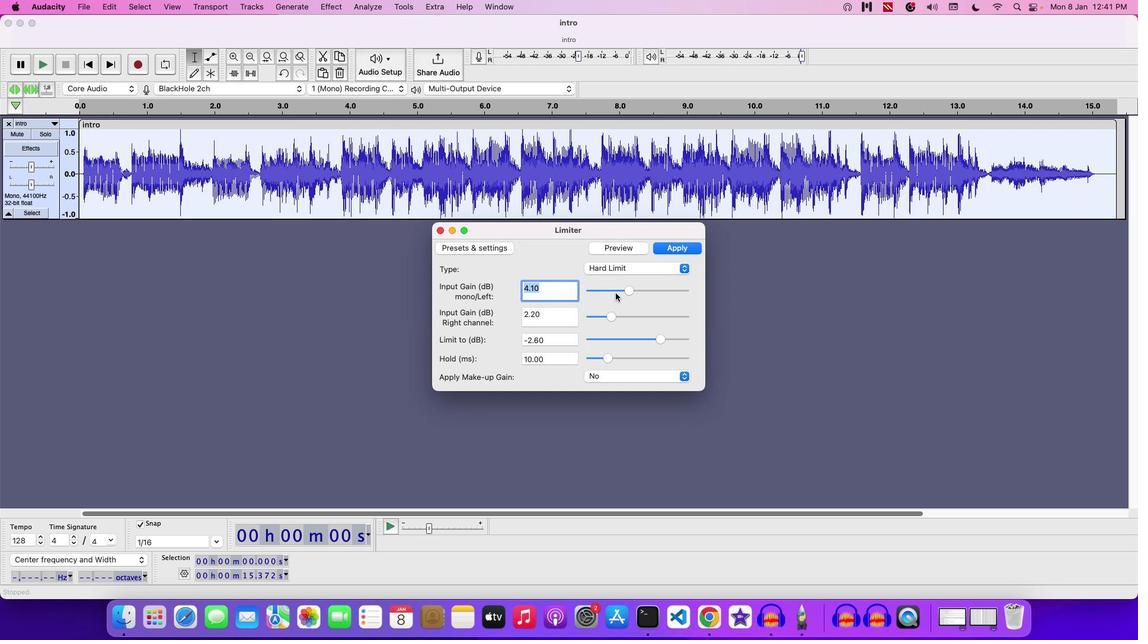 
Action: Mouse pressed left at (615, 292)
Screenshot: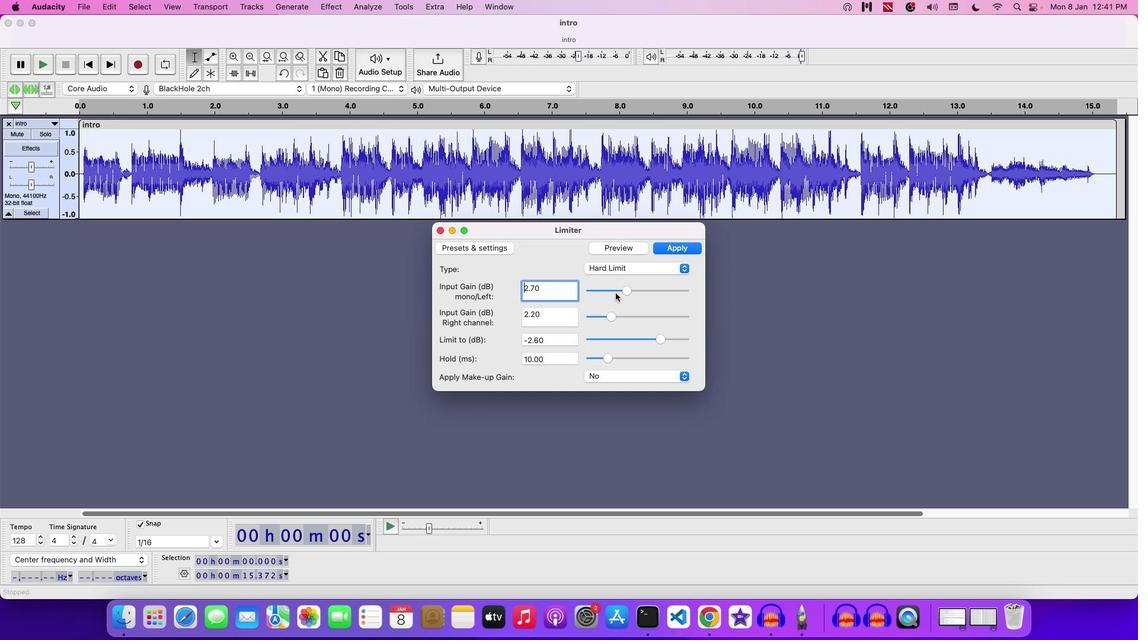 
Action: Mouse moved to (613, 244)
Screenshot: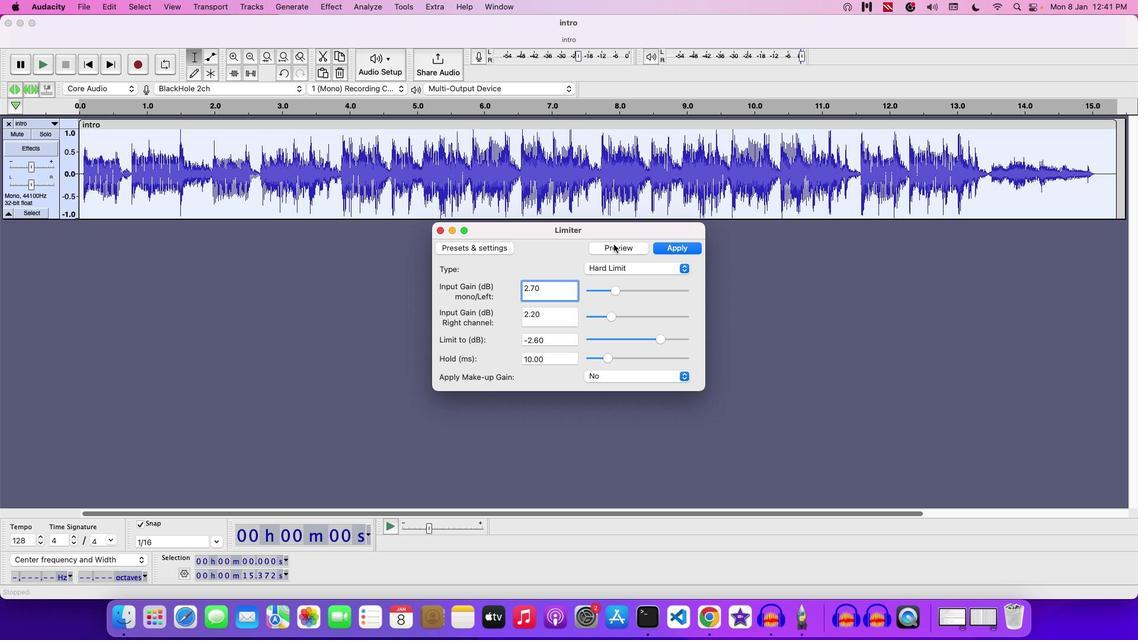
Action: Mouse pressed left at (613, 244)
Screenshot: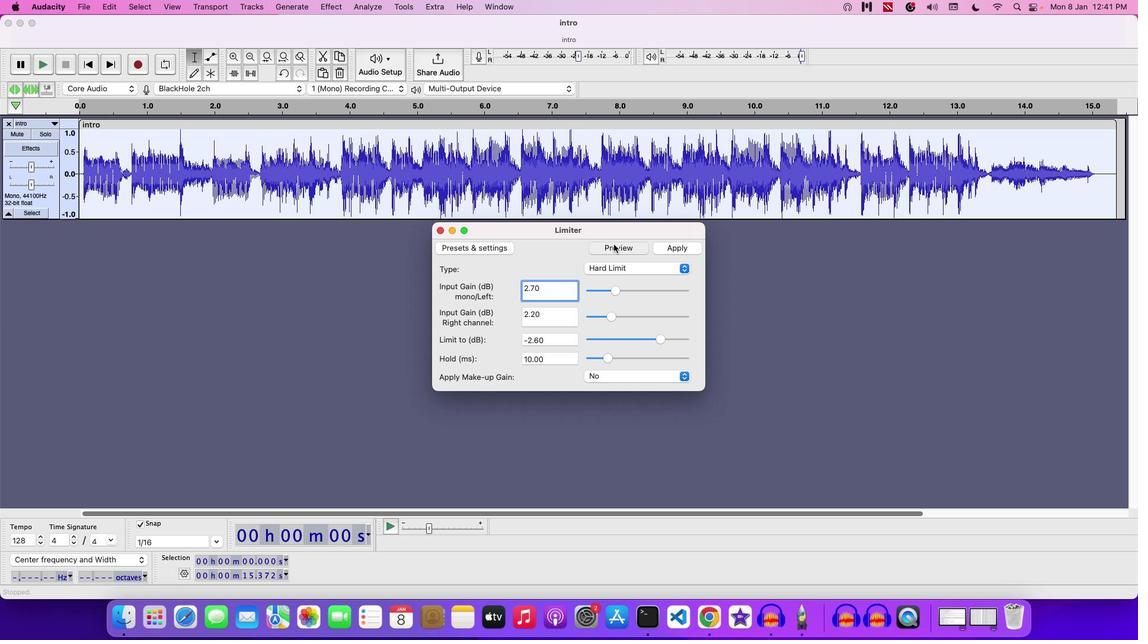 
Action: Mouse moved to (579, 333)
Screenshot: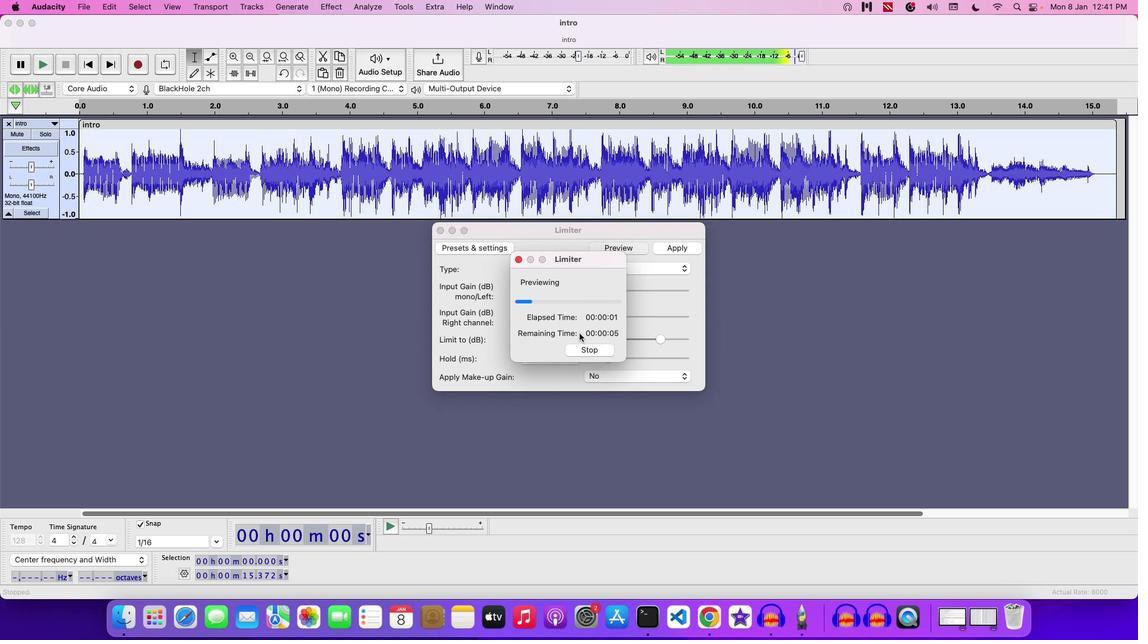
Action: Mouse pressed left at (579, 333)
Screenshot: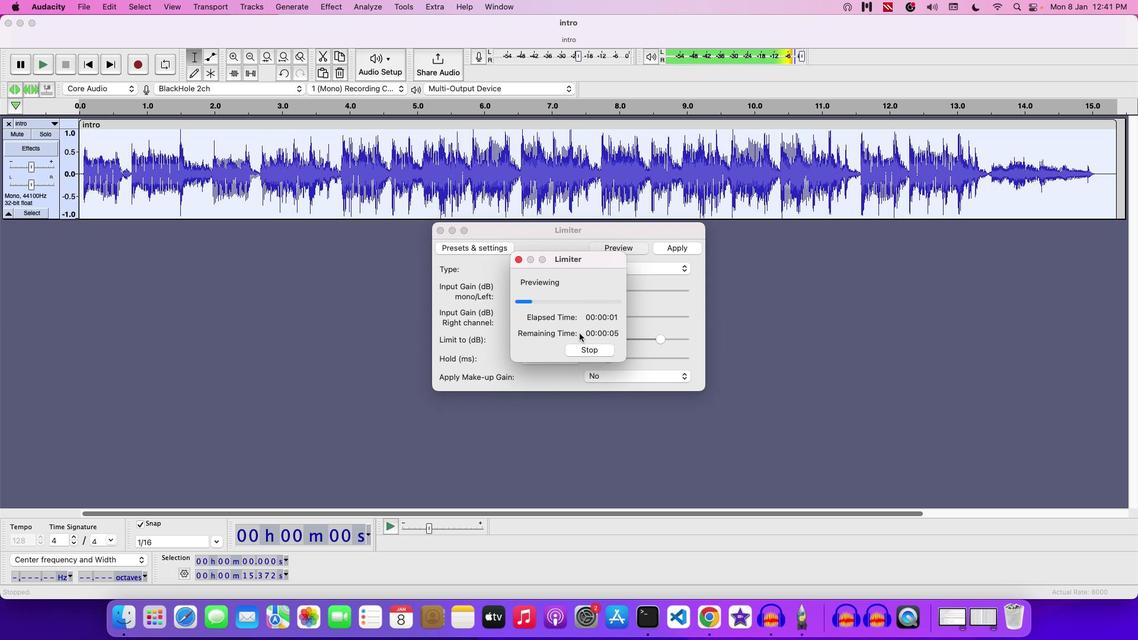 
Action: Mouse moved to (571, 352)
Screenshot: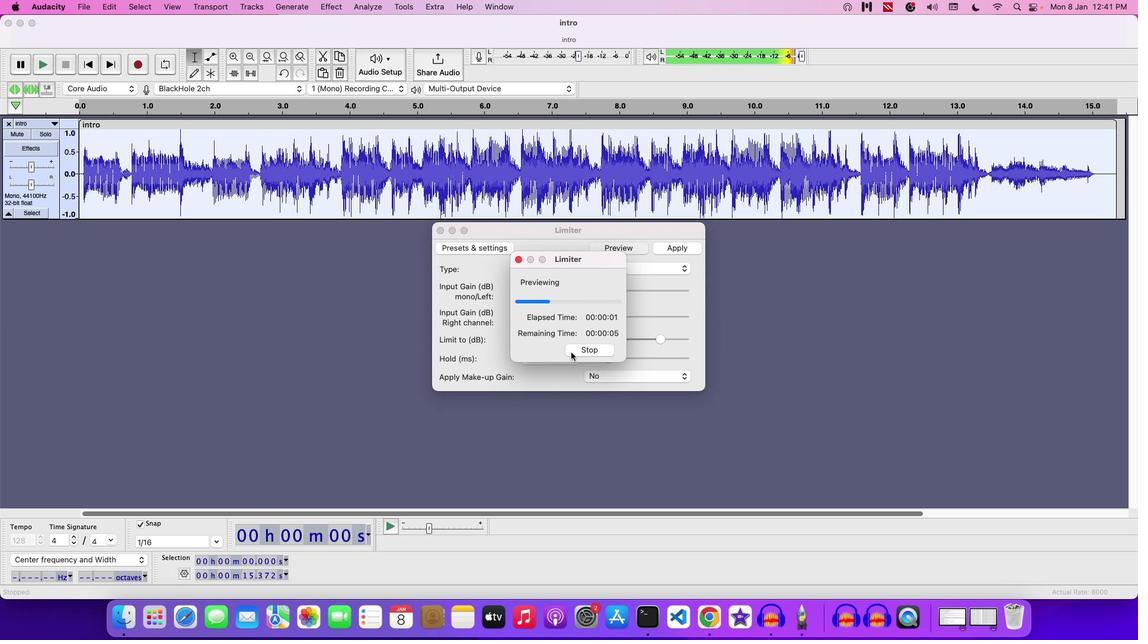 
Action: Mouse pressed left at (571, 352)
Screenshot: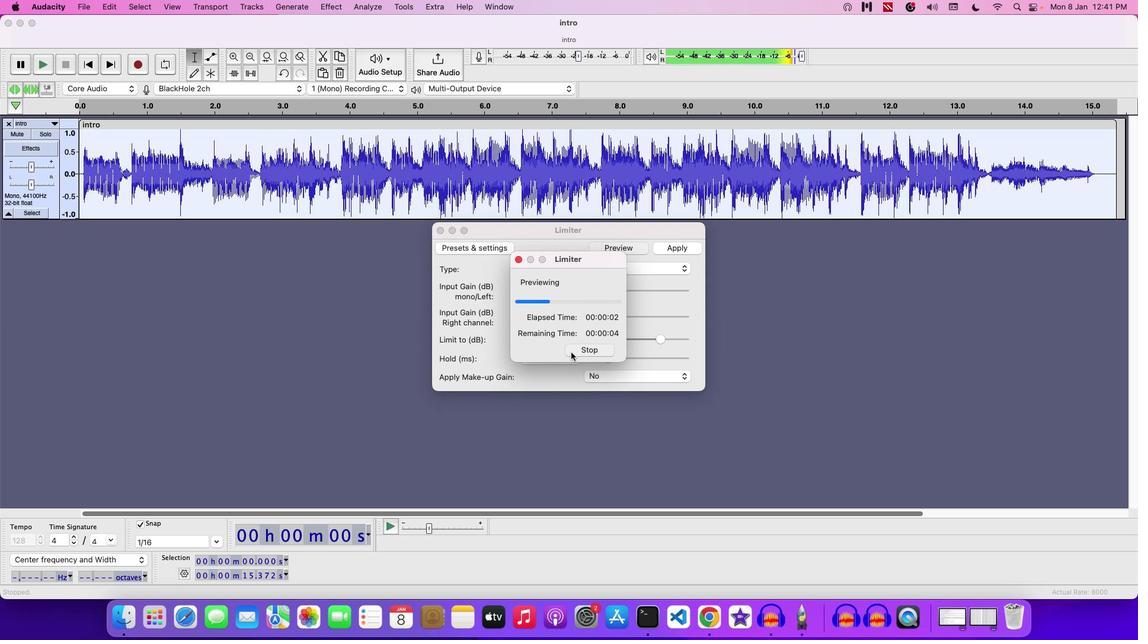 
Action: Mouse moved to (663, 248)
Screenshot: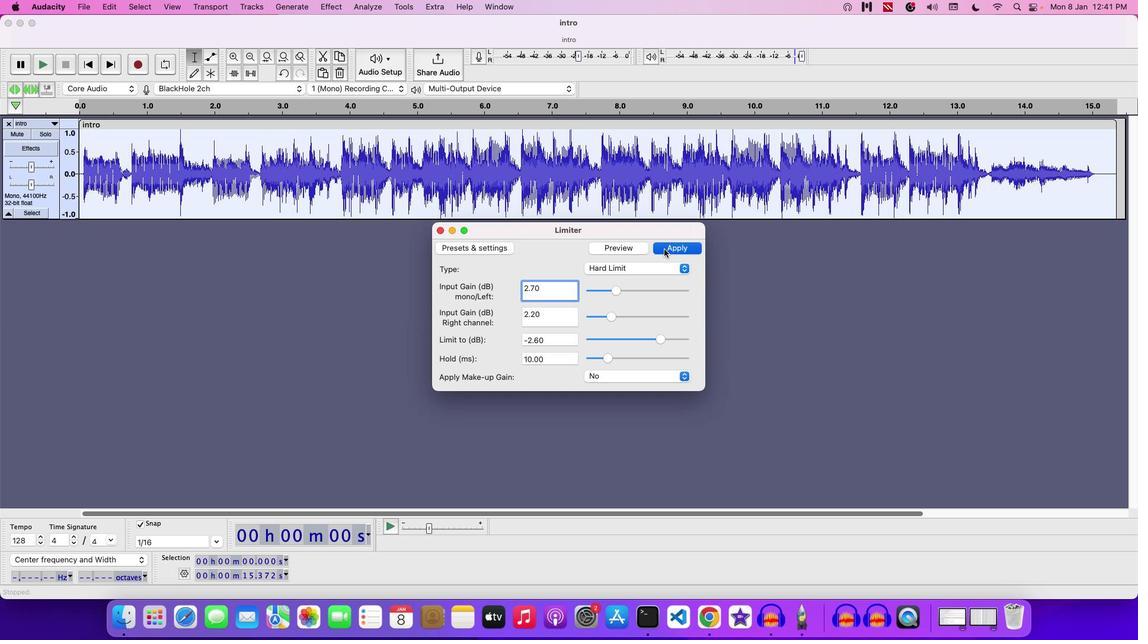 
Action: Mouse pressed left at (663, 248)
Screenshot: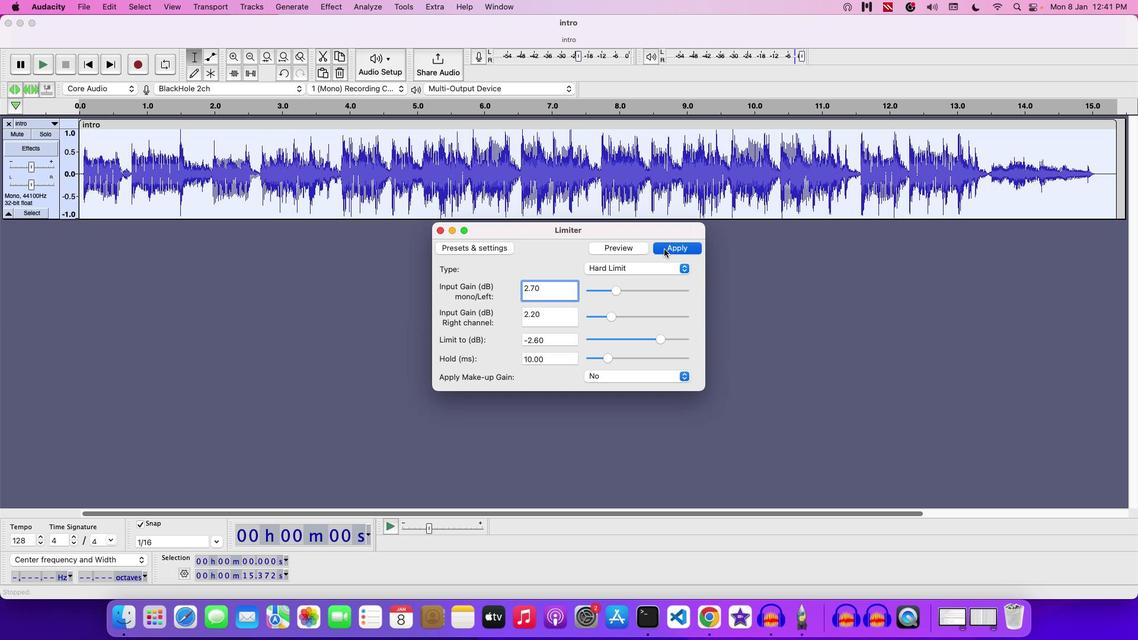 
Action: Mouse moved to (663, 248)
Screenshot: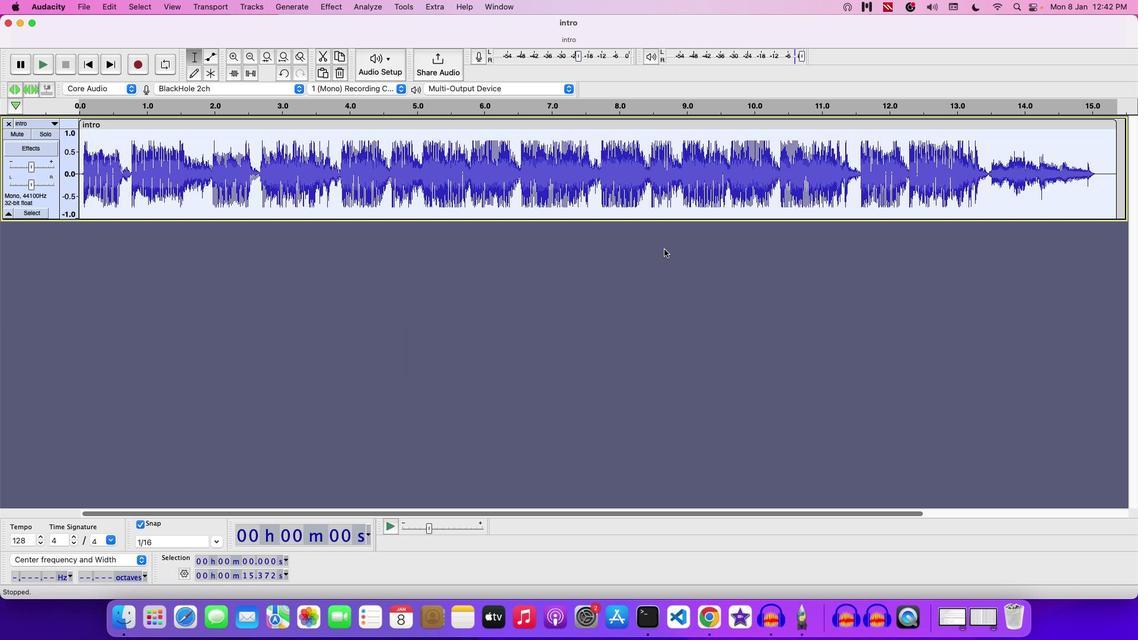 
Action: Key pressed Key.space
Screenshot: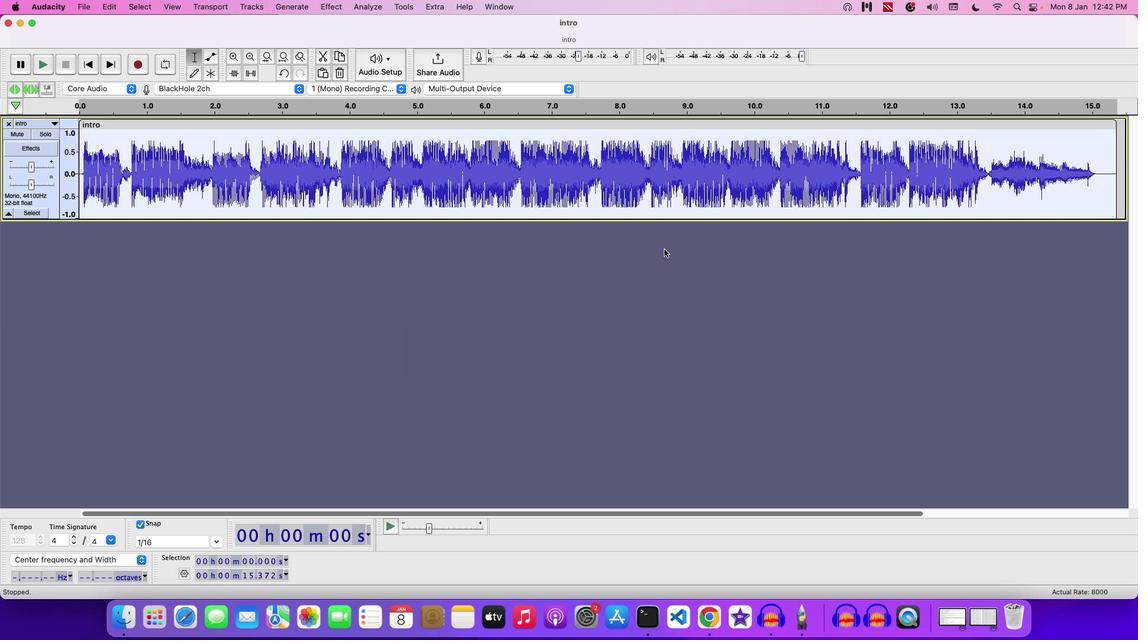 
Action: Mouse moved to (728, 173)
Screenshot: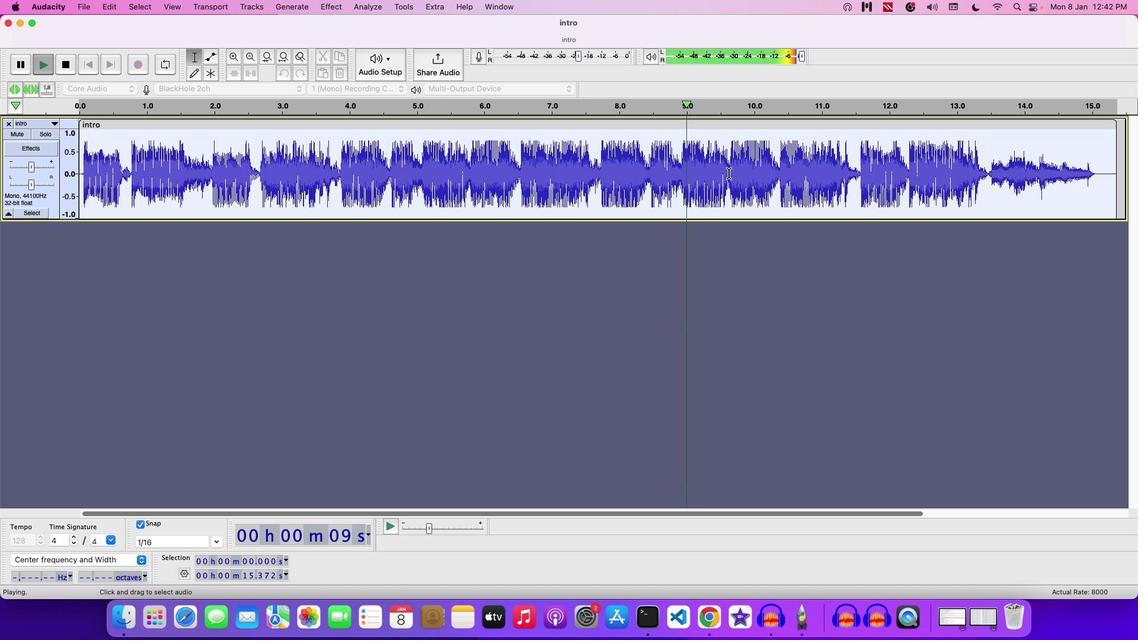 
Action: Key pressed Key.space
Screenshot: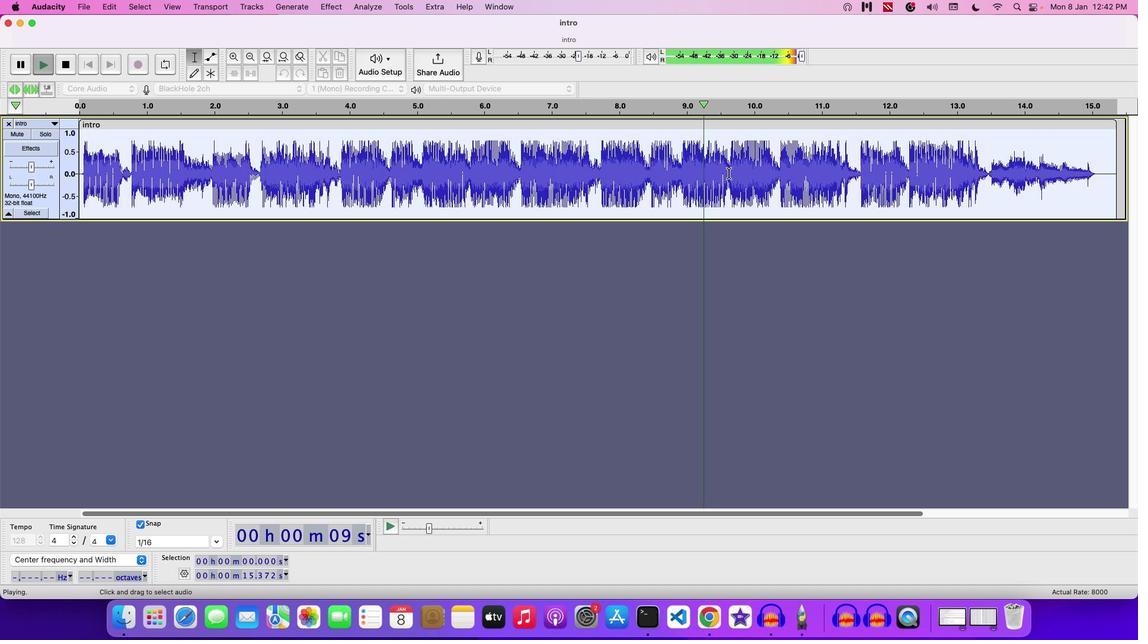 
Action: Mouse moved to (326, 7)
Screenshot: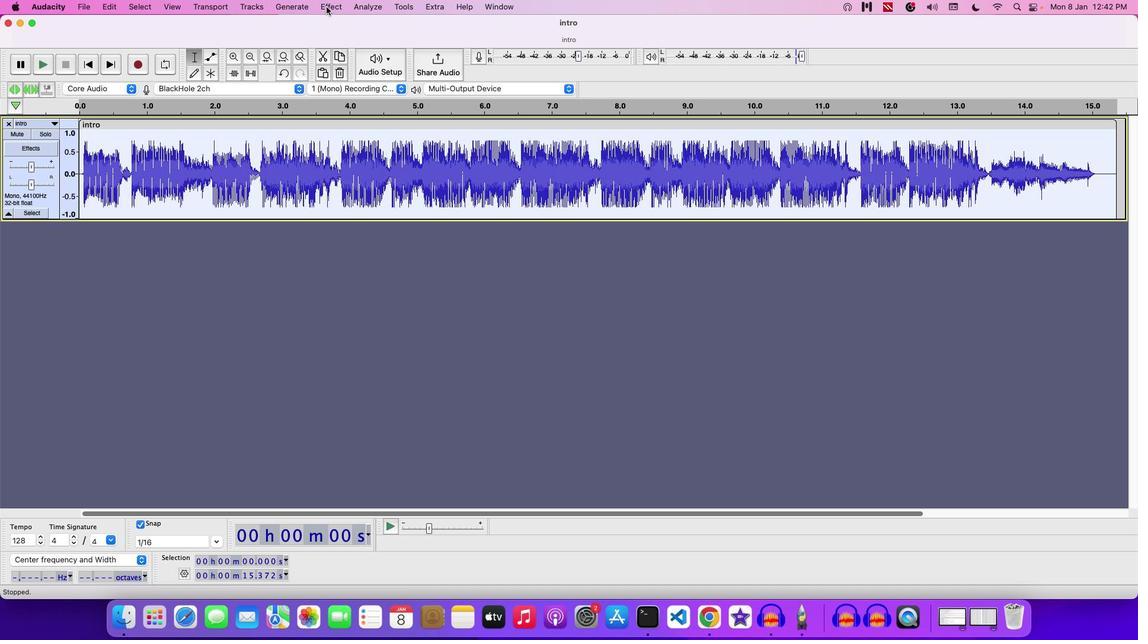 
Action: Mouse pressed left at (326, 7)
Screenshot: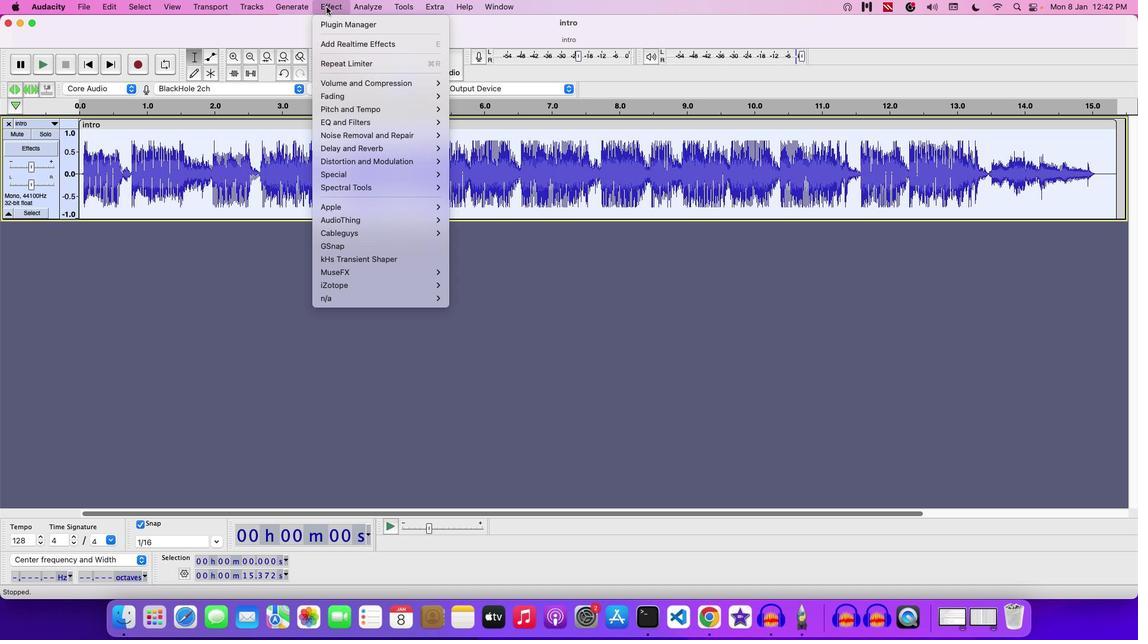 
Action: Mouse moved to (461, 351)
Screenshot: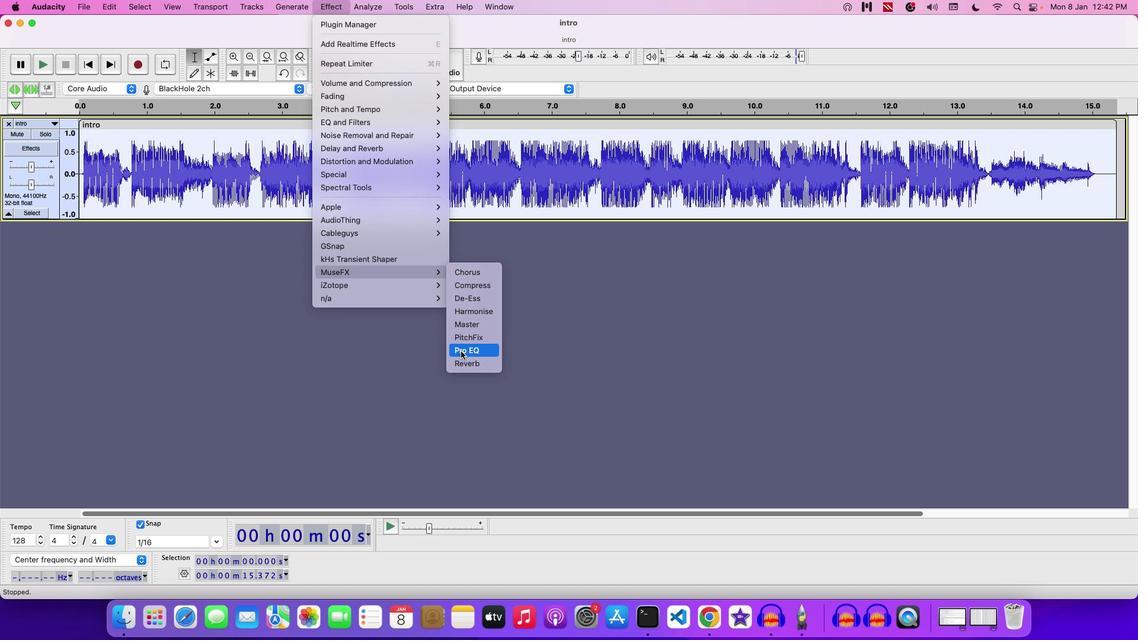 
Action: Mouse pressed left at (461, 351)
Screenshot: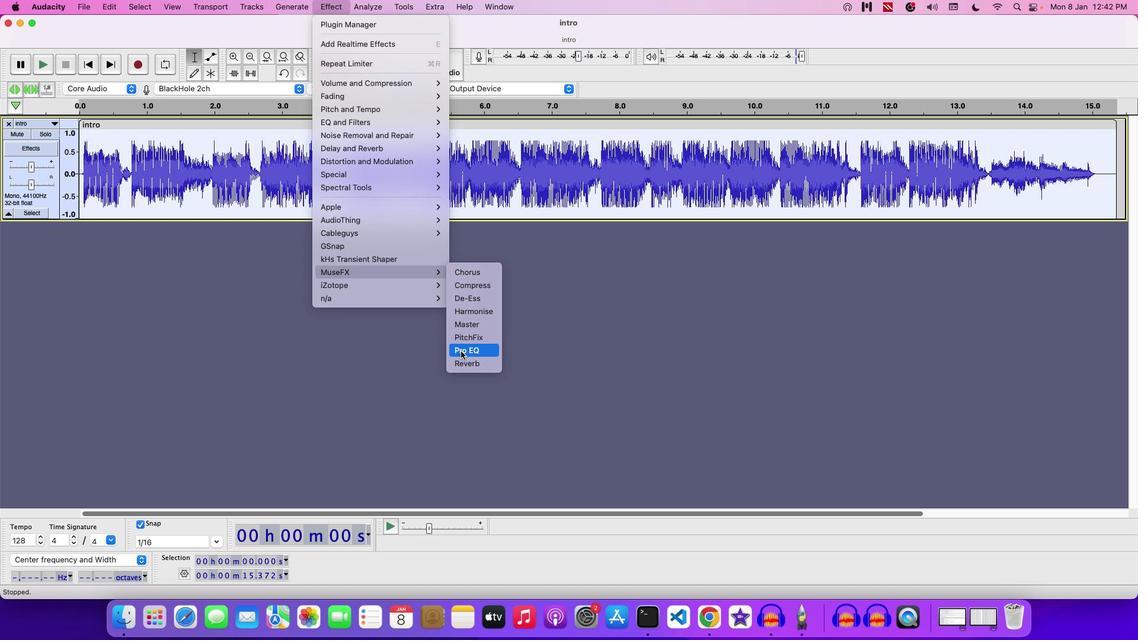 
Action: Mouse moved to (541, 214)
Screenshot: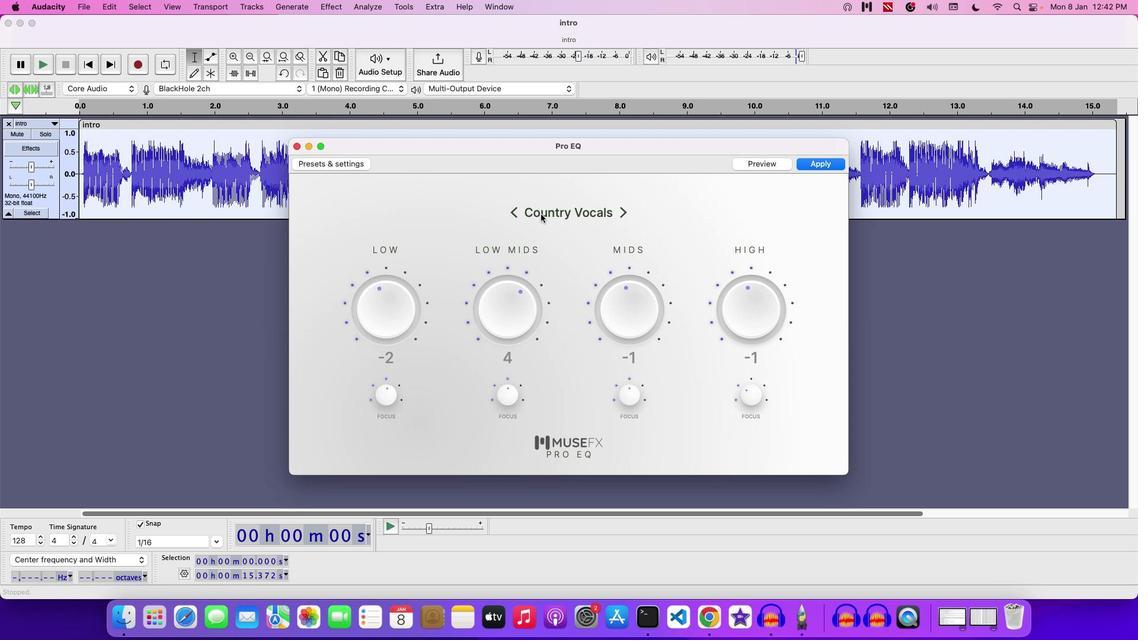 
Action: Mouse pressed left at (541, 214)
Screenshot: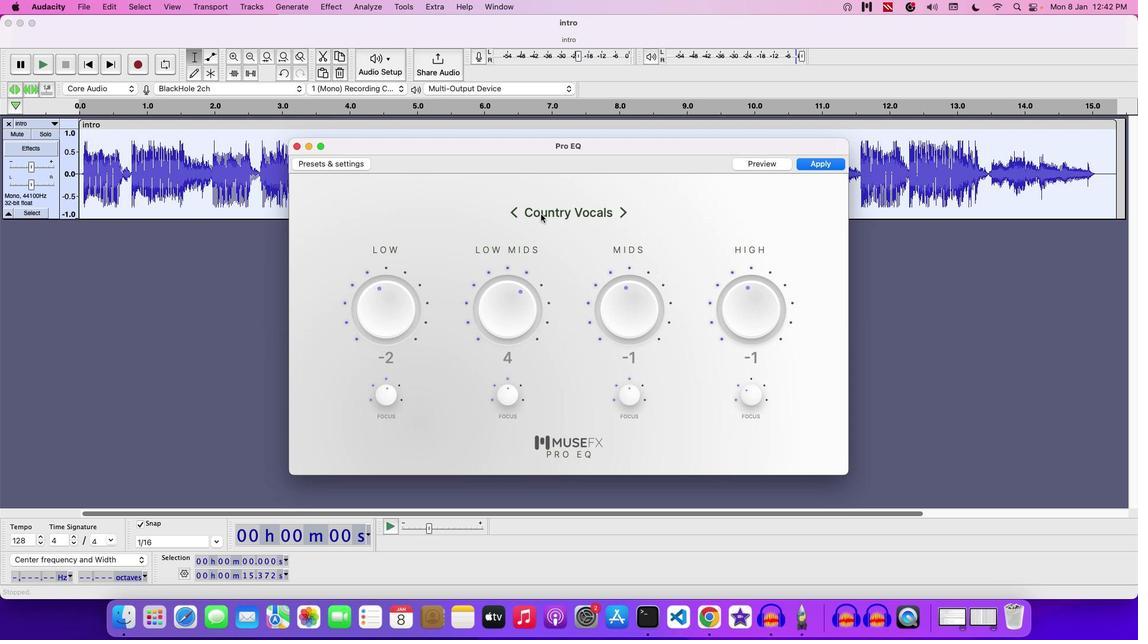 
Action: Mouse moved to (543, 230)
Screenshot: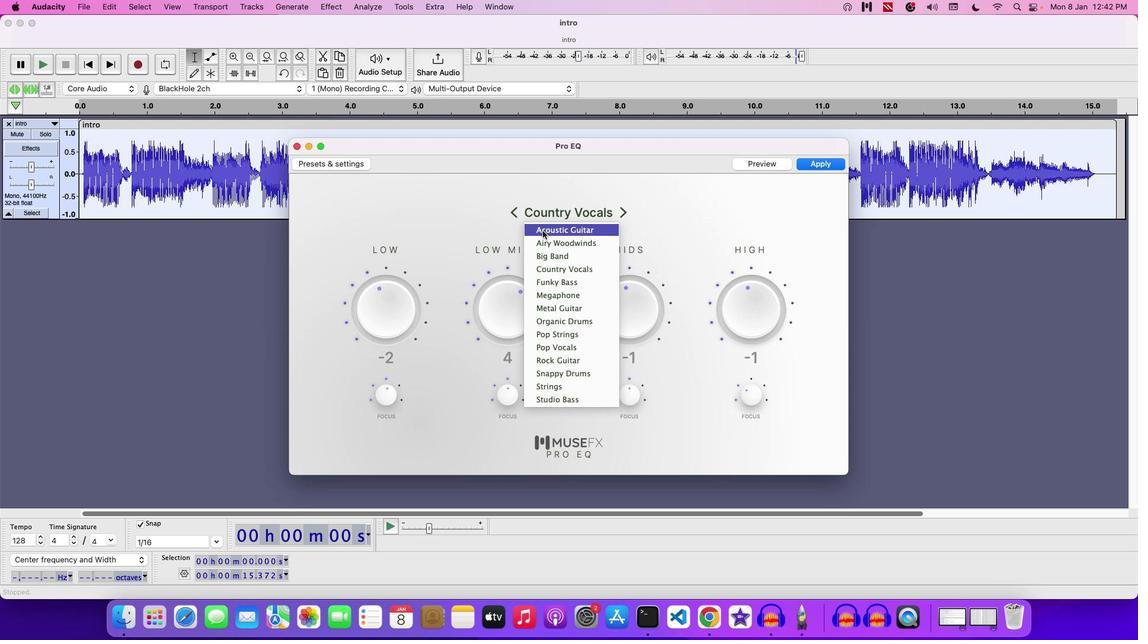 
Action: Mouse pressed left at (543, 230)
Screenshot: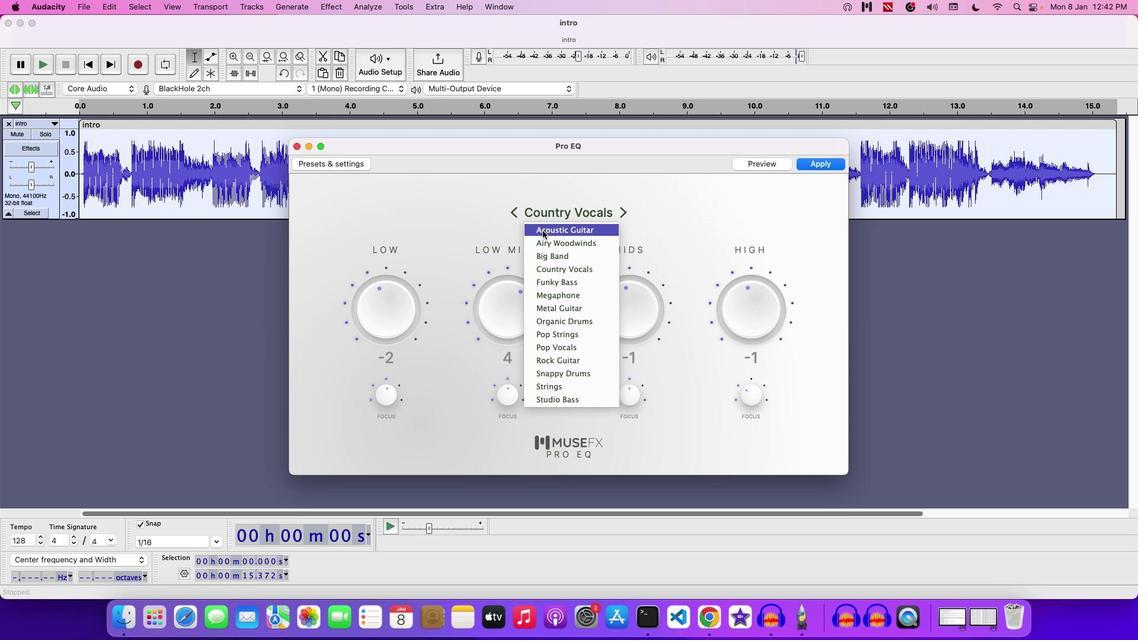 
Action: Mouse moved to (582, 228)
Screenshot: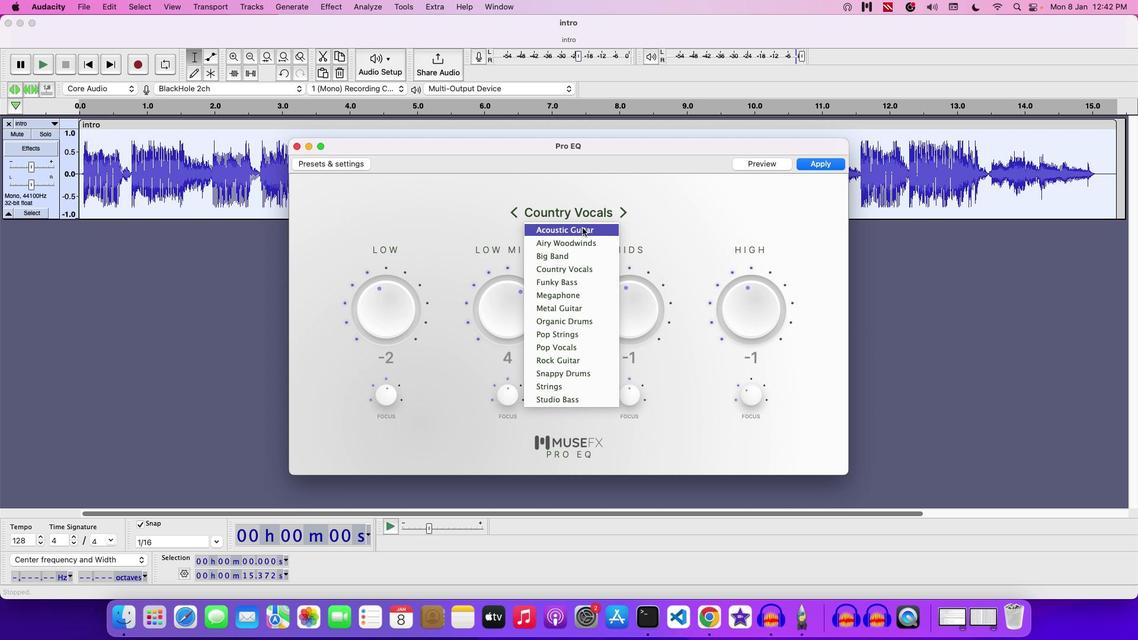 
Action: Key pressed Key.shift_rKey.enter
Screenshot: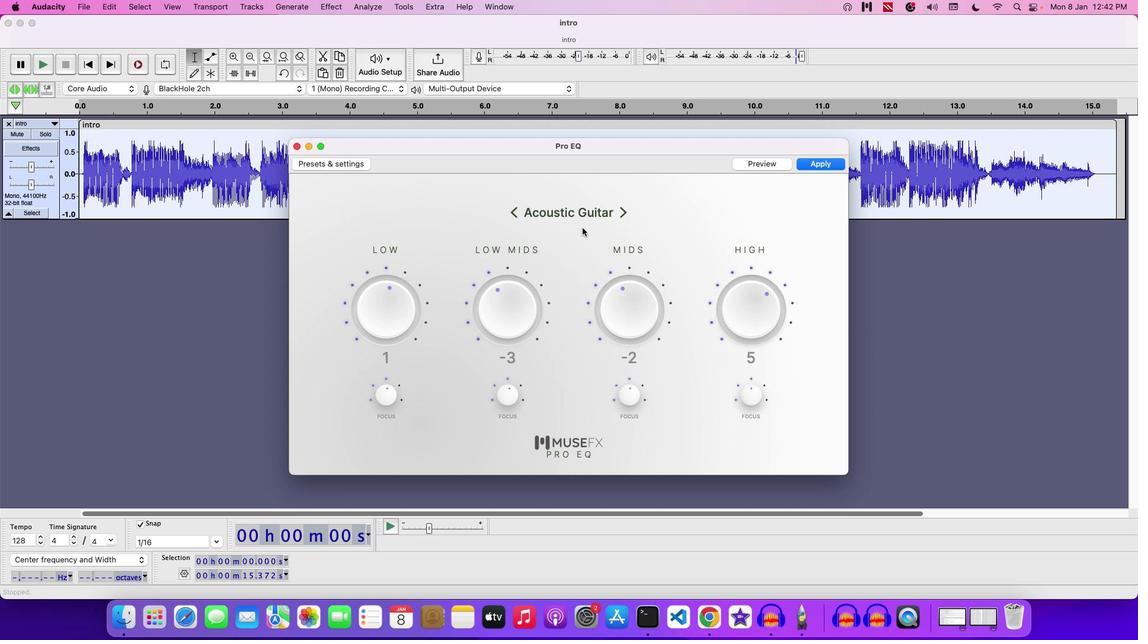 
Action: Mouse moved to (783, 164)
Screenshot: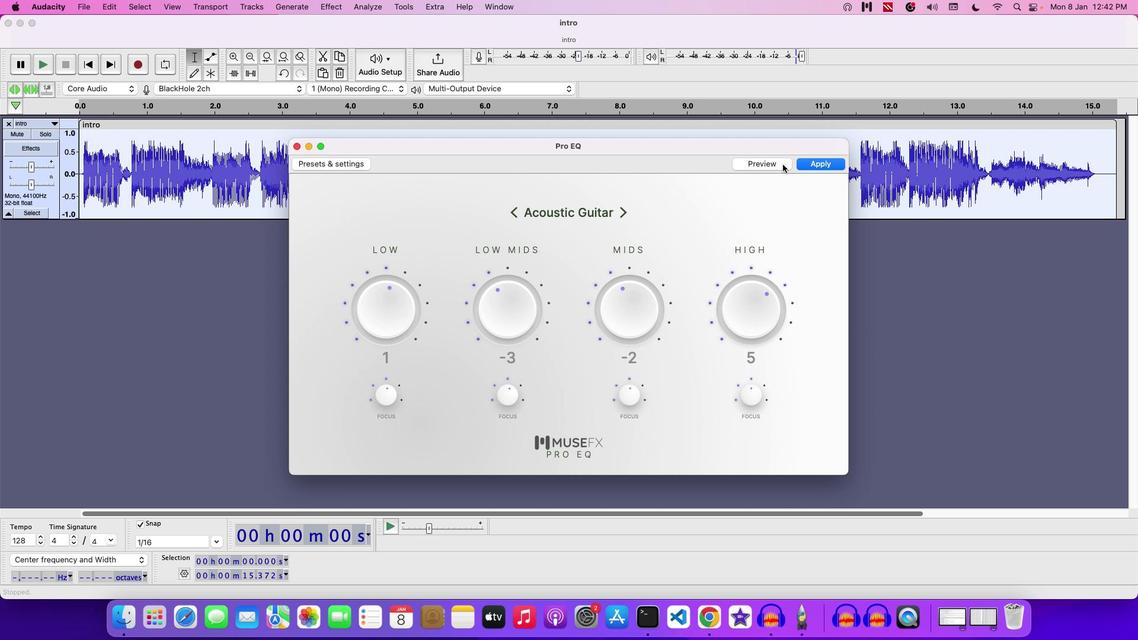 
Action: Mouse pressed left at (783, 164)
Screenshot: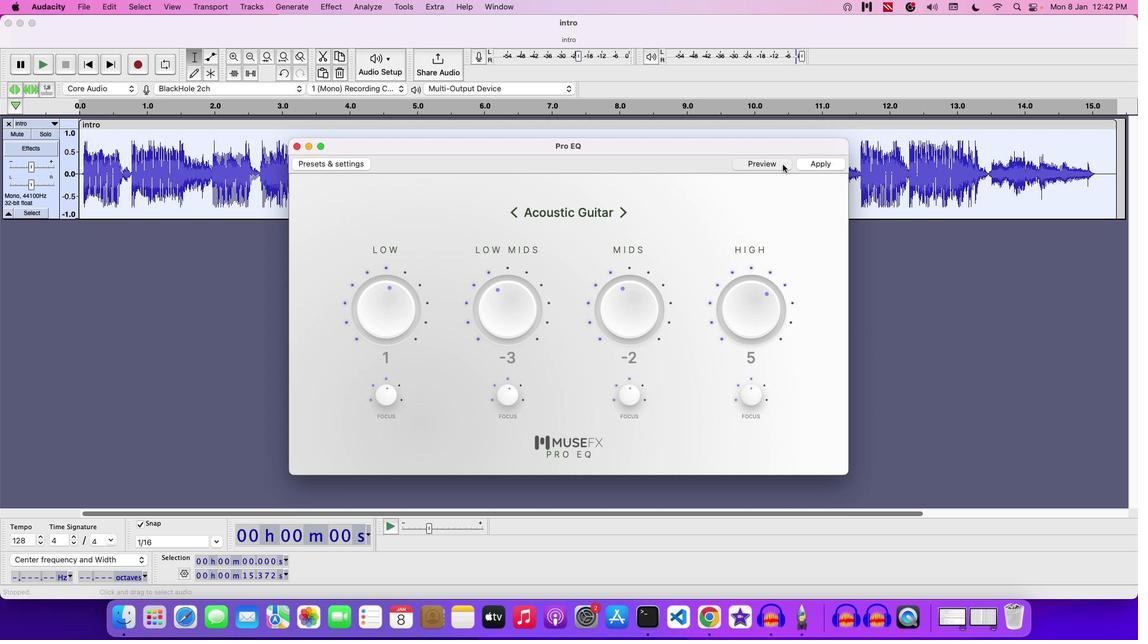 
Action: Mouse moved to (813, 163)
Screenshot: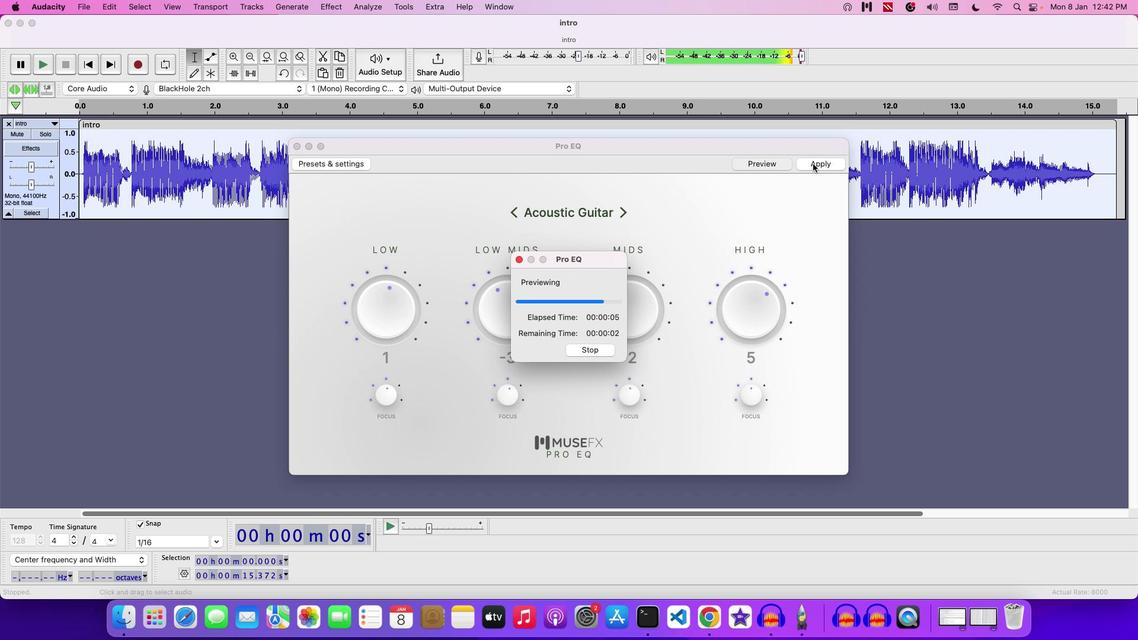 
Action: Mouse pressed left at (813, 163)
Screenshot: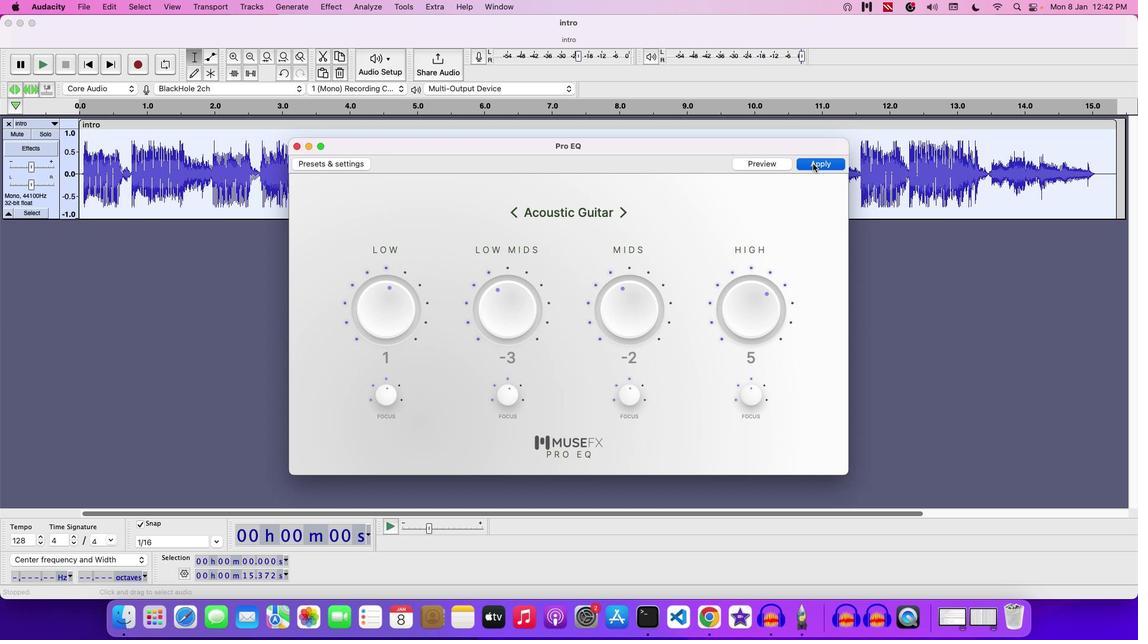 
Action: Mouse moved to (345, 180)
Screenshot: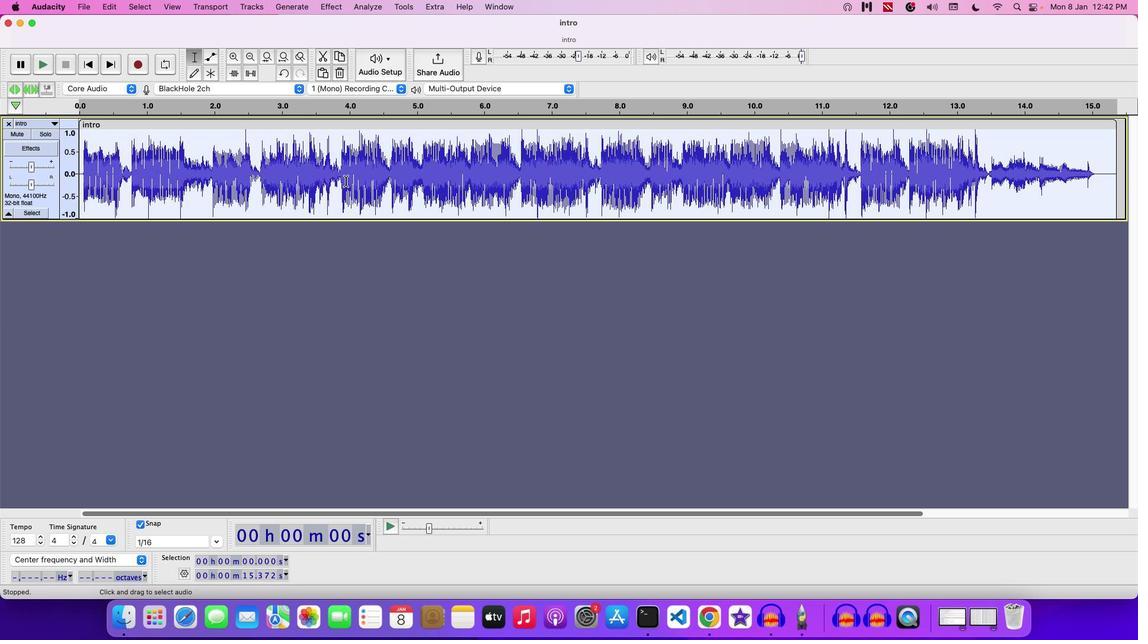 
Action: Key pressed Key.space
Screenshot: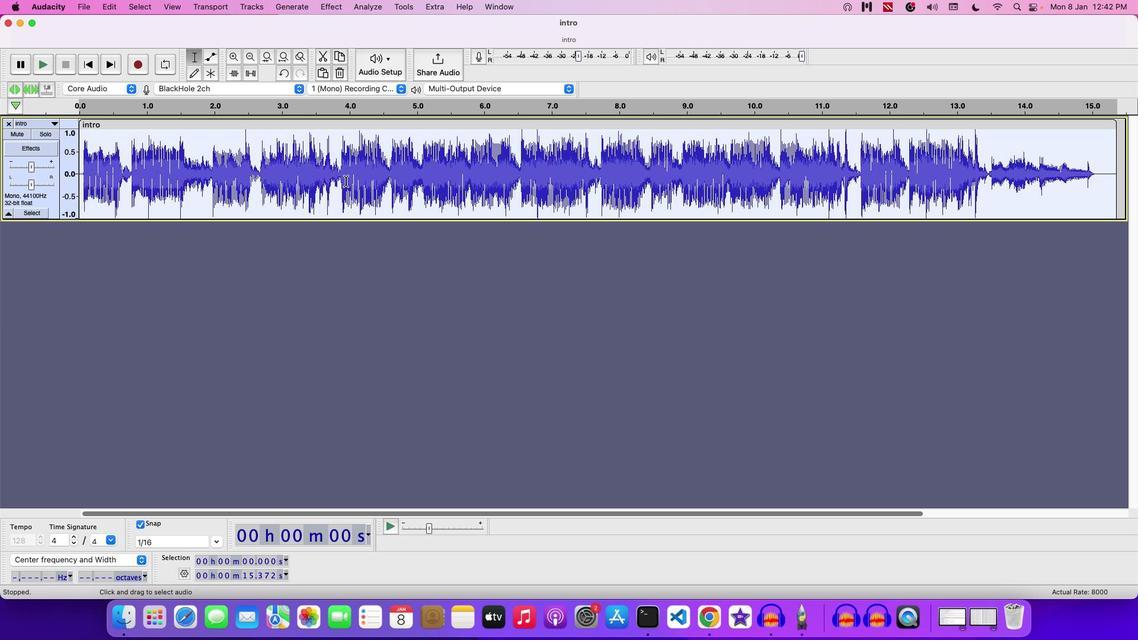 
Action: Mouse moved to (576, 208)
Screenshot: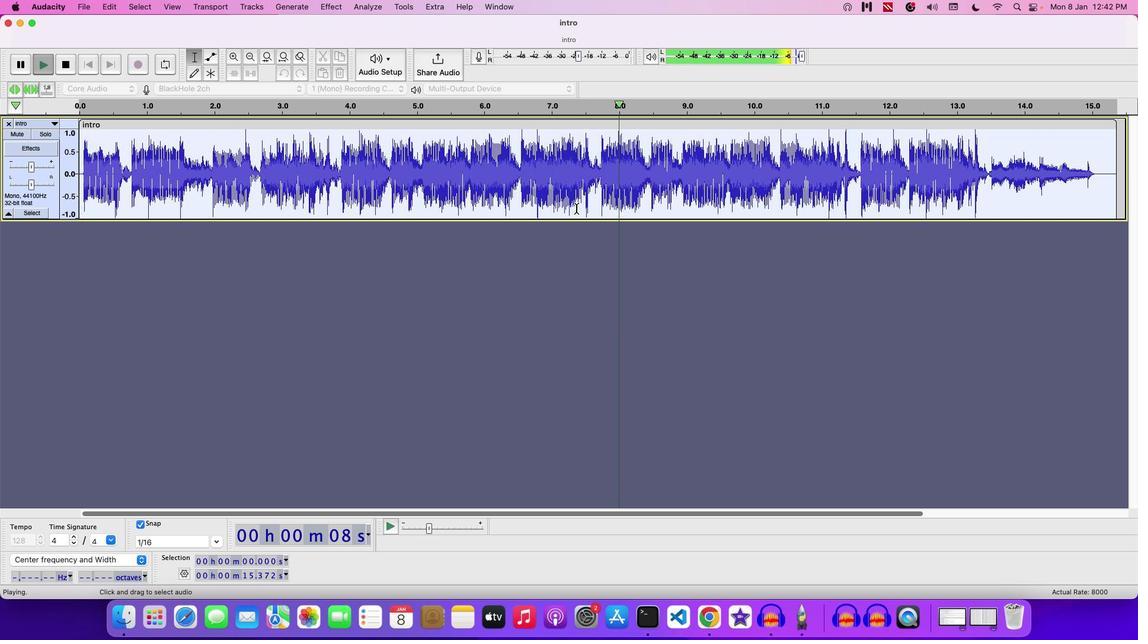 
Action: Key pressed Key.space
Screenshot: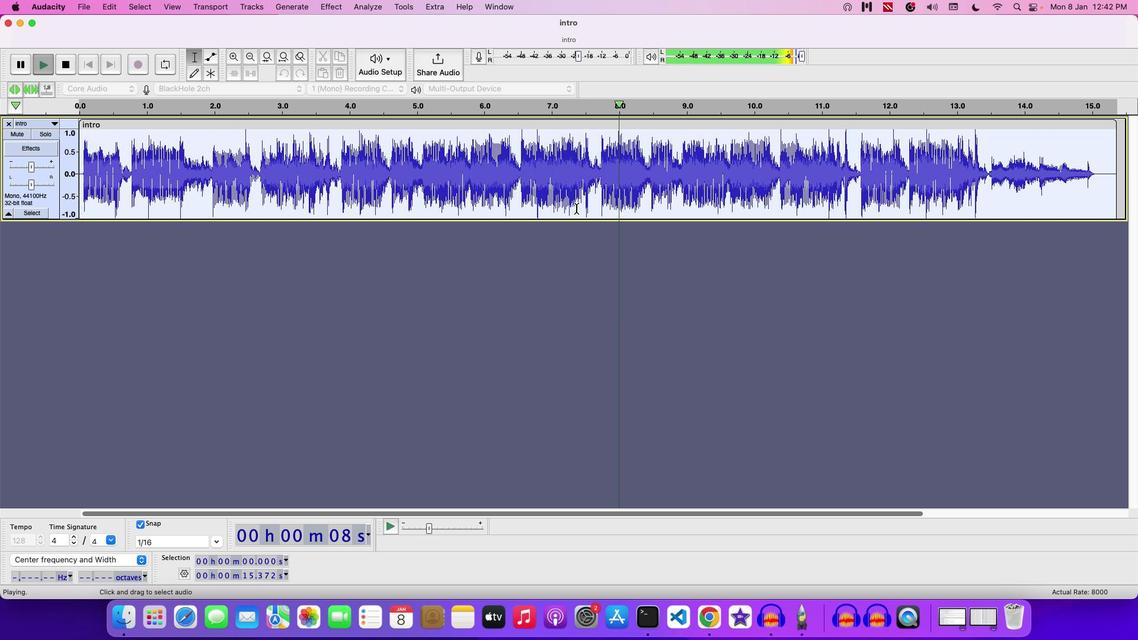 
Action: Mouse moved to (325, 4)
Screenshot: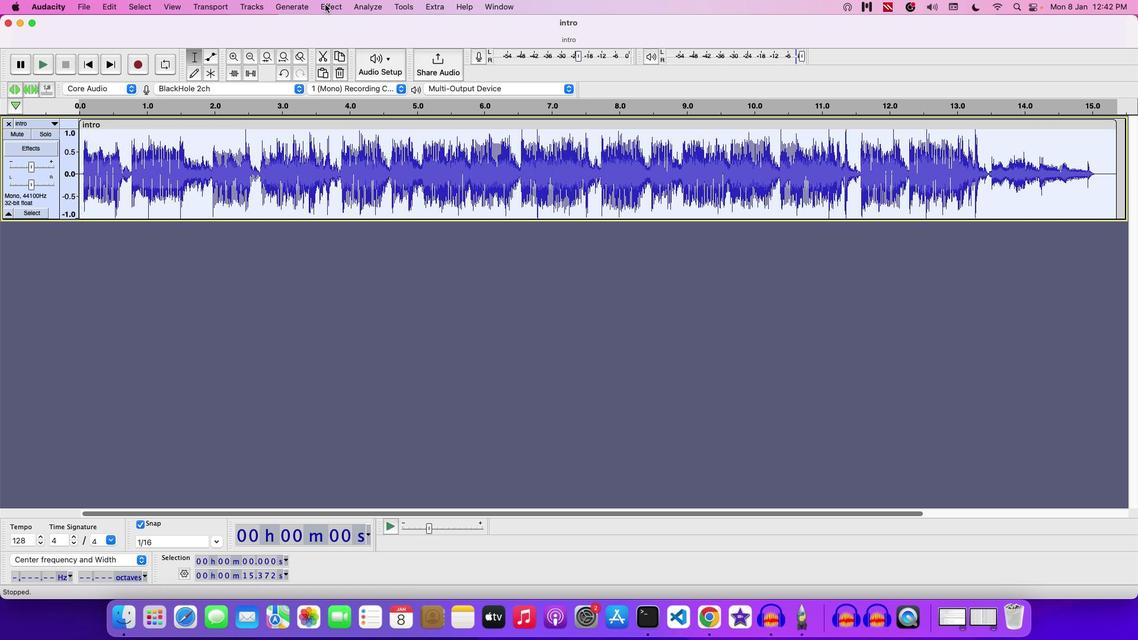 
Action: Mouse pressed left at (325, 4)
Screenshot: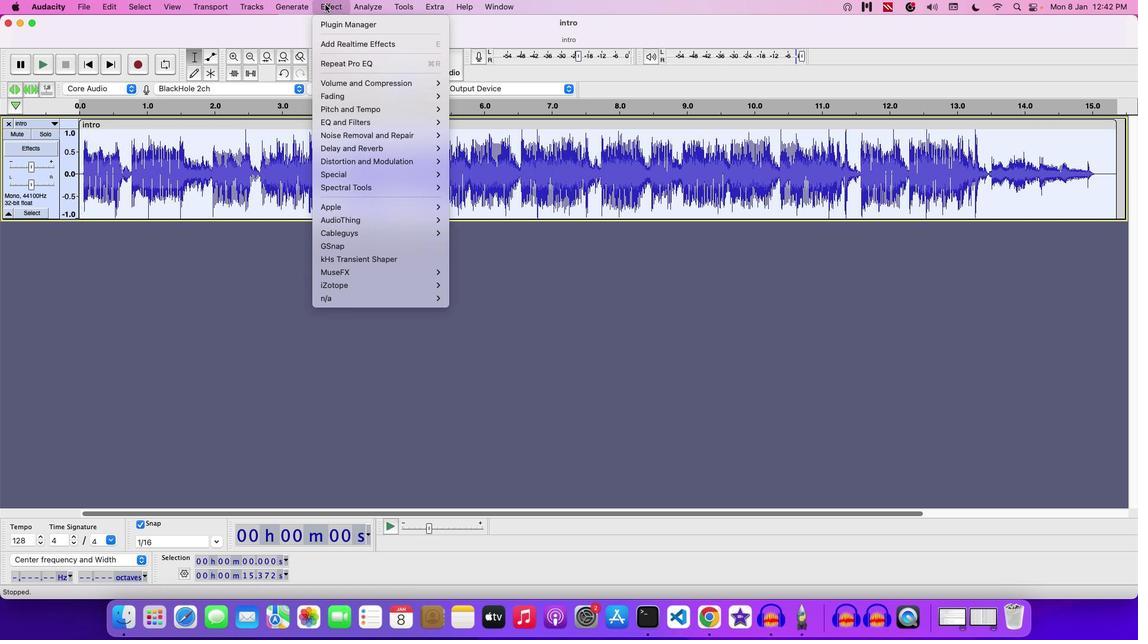
Action: Mouse moved to (495, 231)
Screenshot: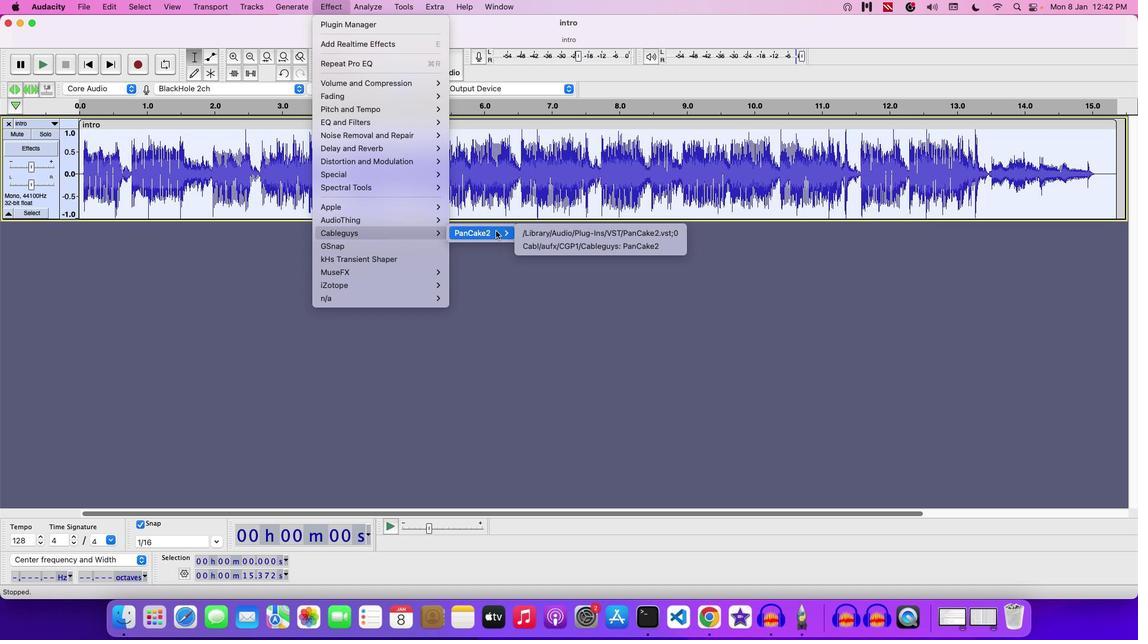 
Action: Mouse pressed left at (495, 231)
Screenshot: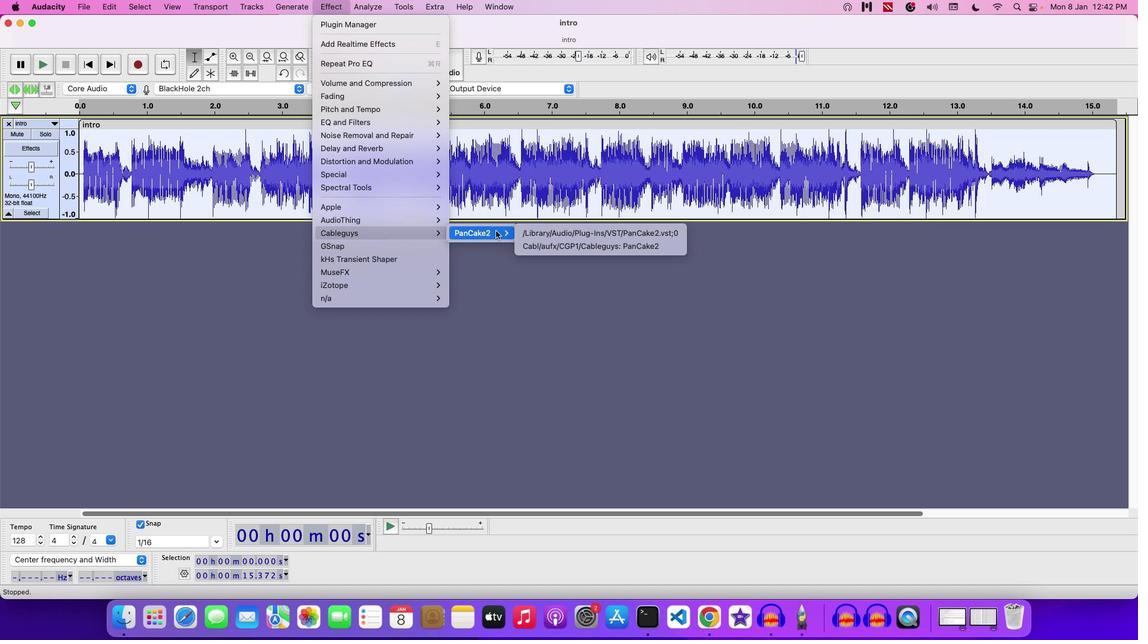 
Action: Mouse moved to (541, 230)
Screenshot: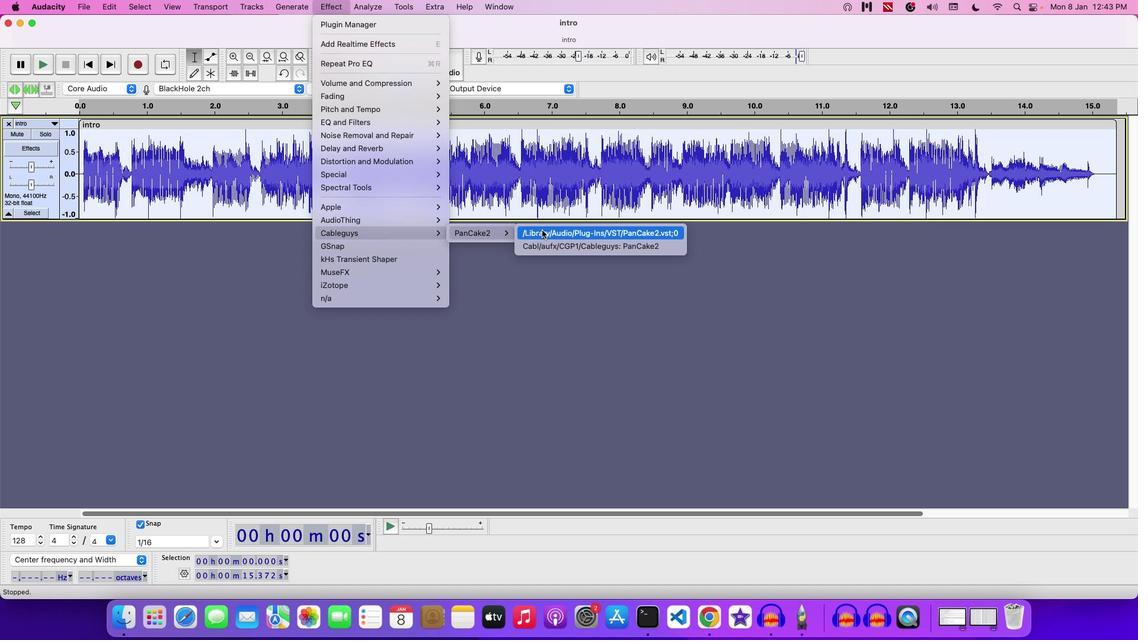 
Action: Mouse pressed left at (541, 230)
Screenshot: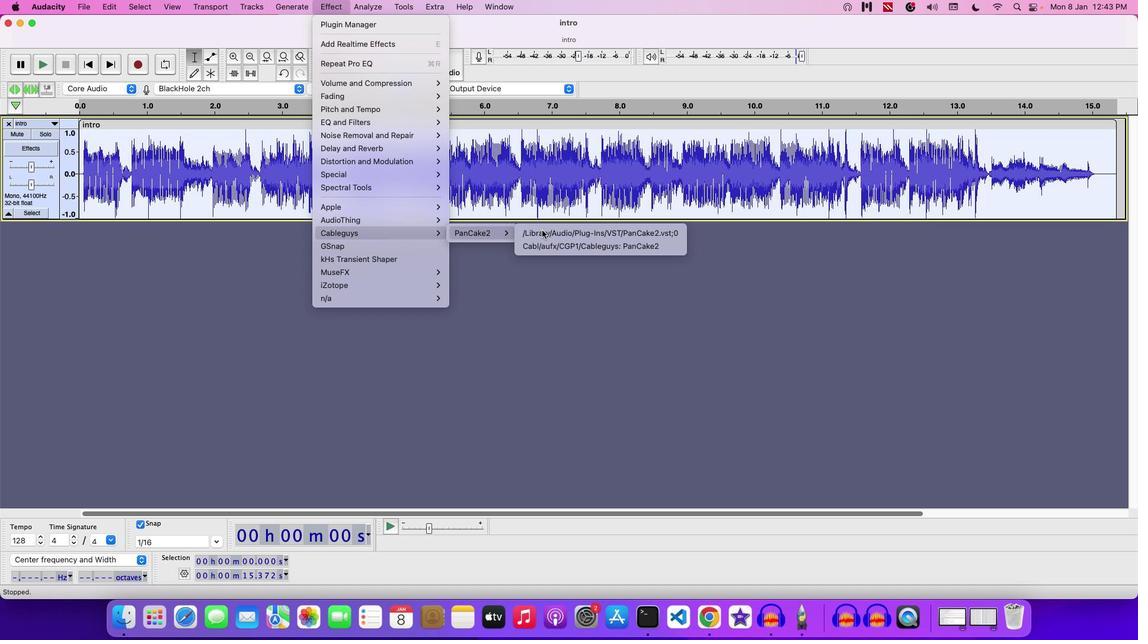 
Action: Mouse moved to (470, 125)
Screenshot: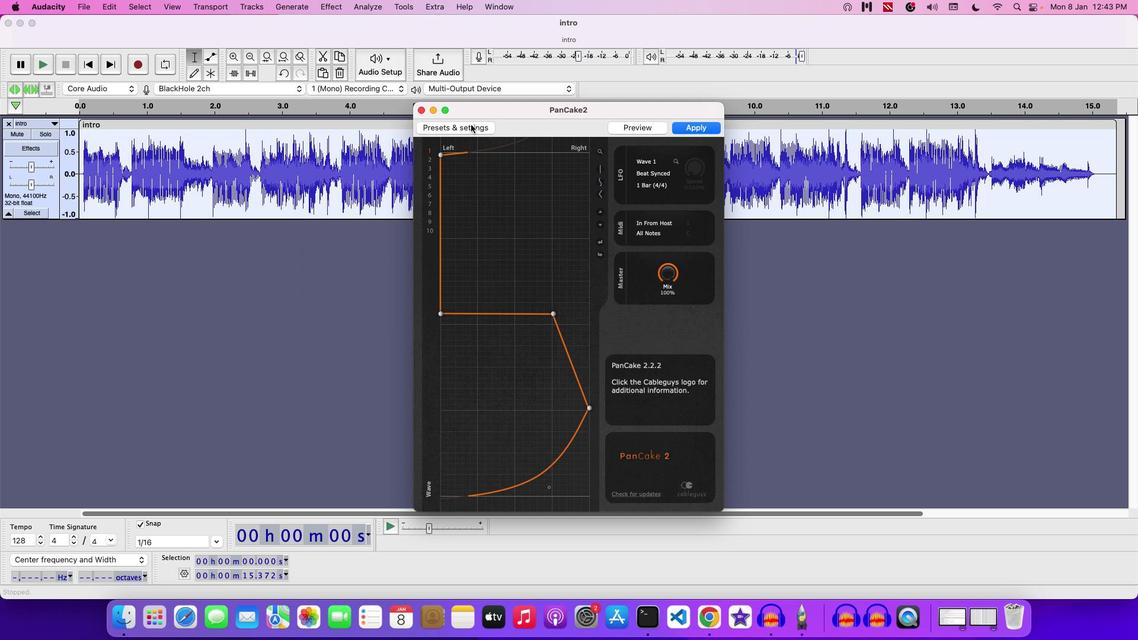 
Action: Mouse pressed left at (470, 125)
Screenshot: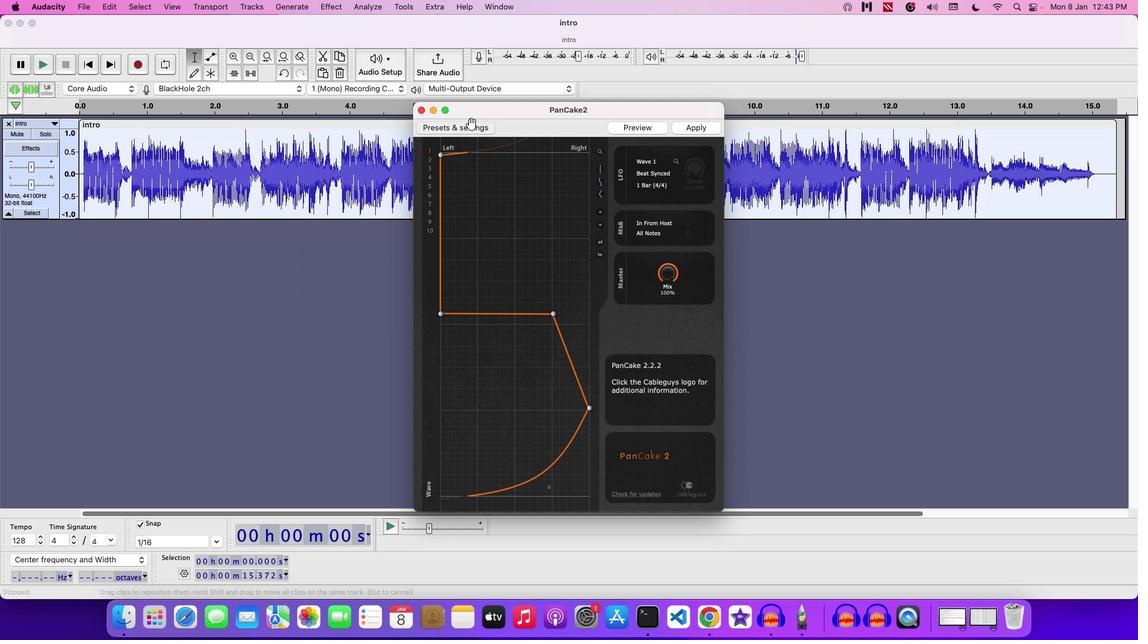 
Action: Mouse moved to (541, 253)
Screenshot: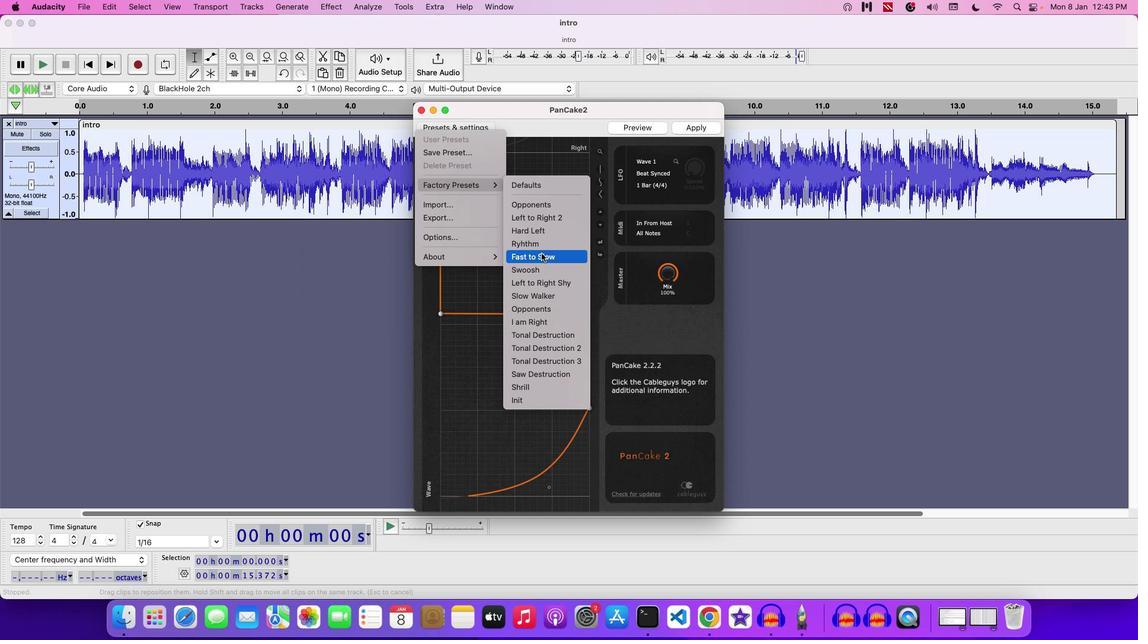 
Action: Mouse pressed left at (541, 253)
Screenshot: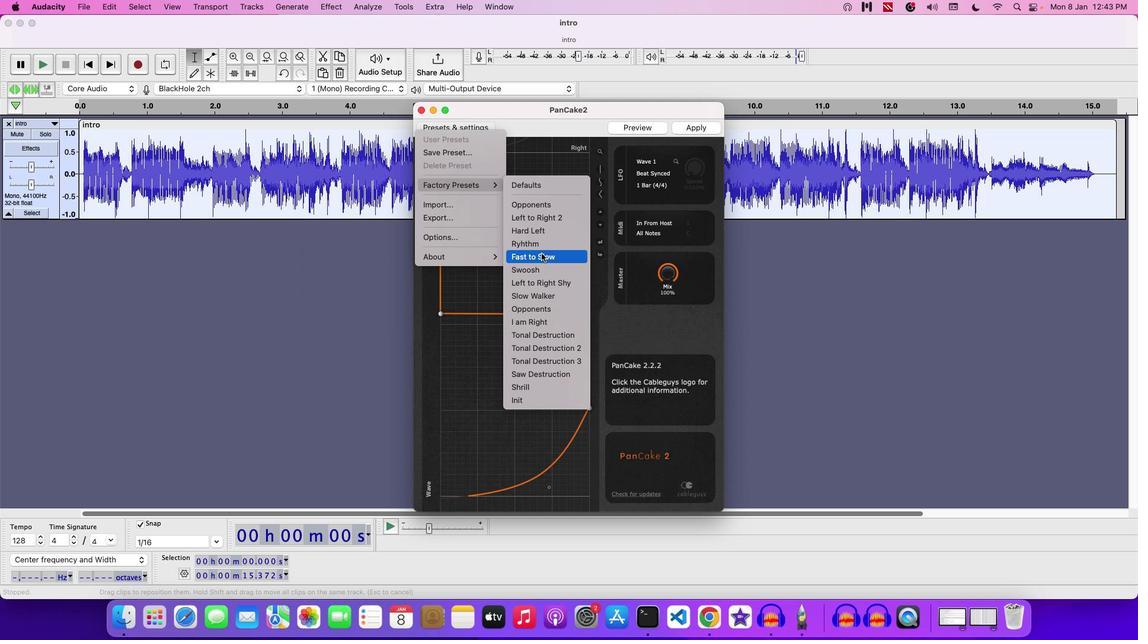 
Action: Mouse moved to (641, 133)
Screenshot: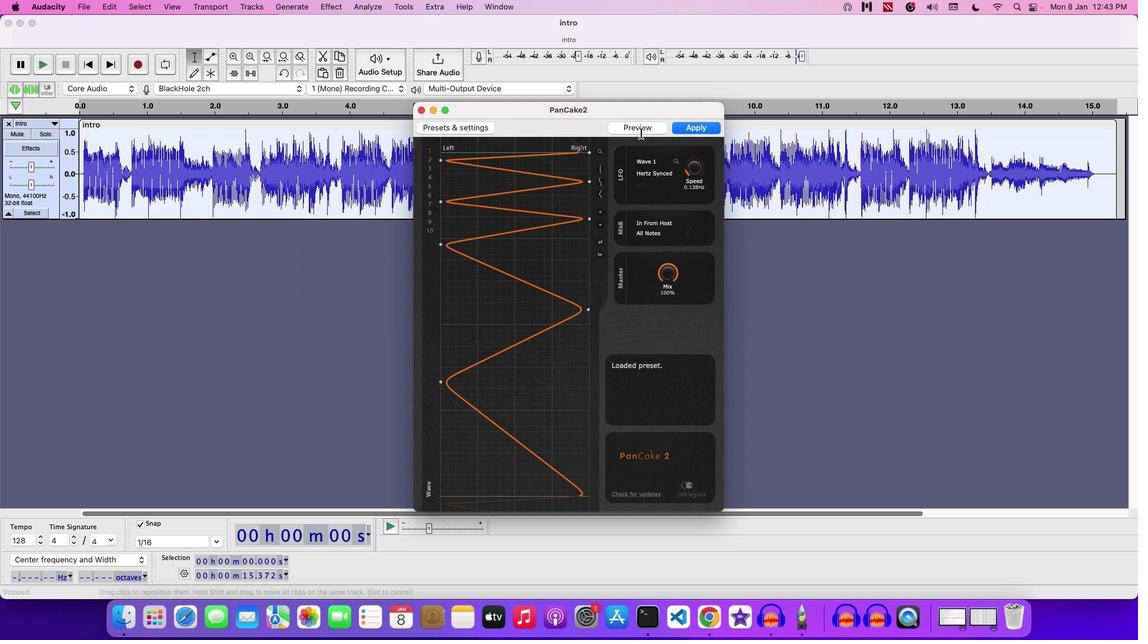 
Action: Mouse pressed left at (641, 133)
Screenshot: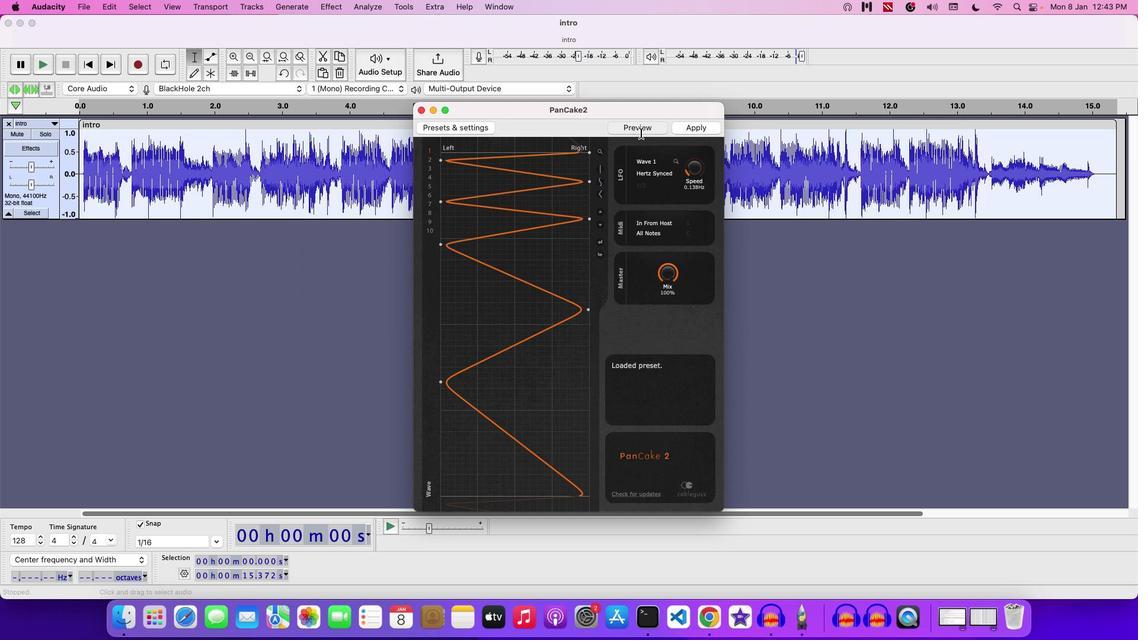 
Action: Mouse moved to (693, 124)
Screenshot: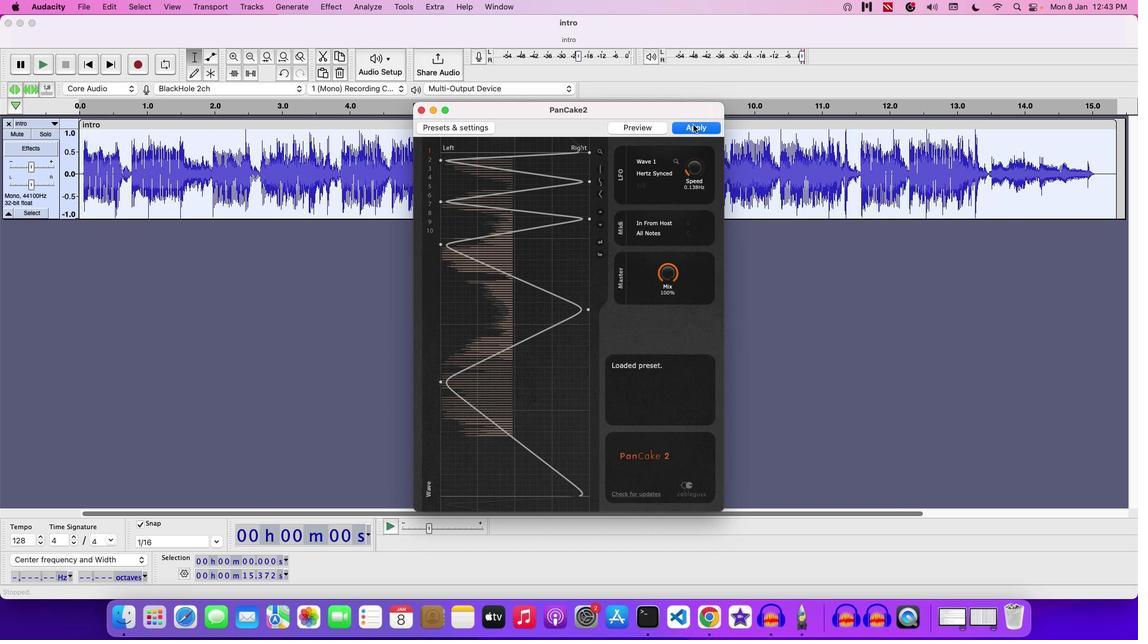 
Action: Mouse pressed left at (693, 124)
Screenshot: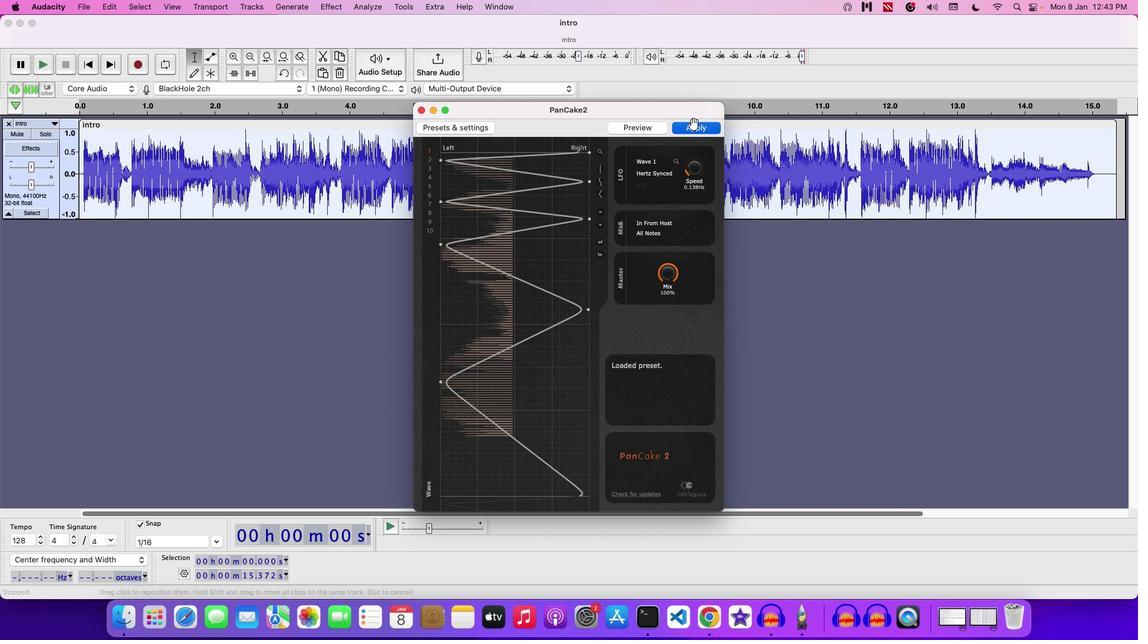 
Action: Mouse moved to (337, 221)
Screenshot: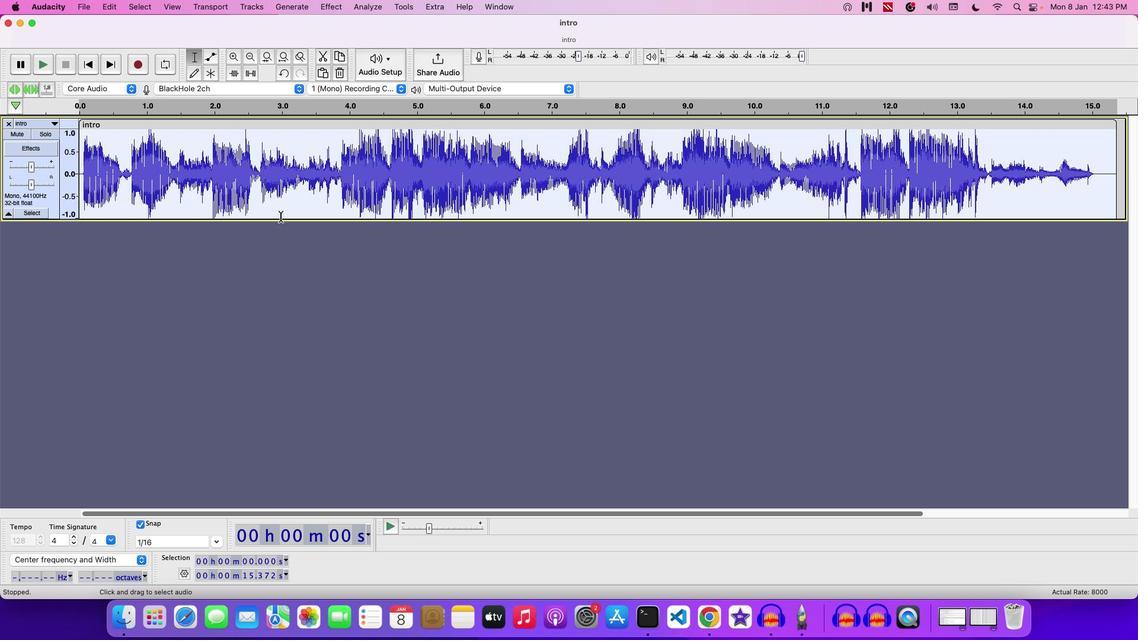 
Action: Key pressed Key.space
Screenshot: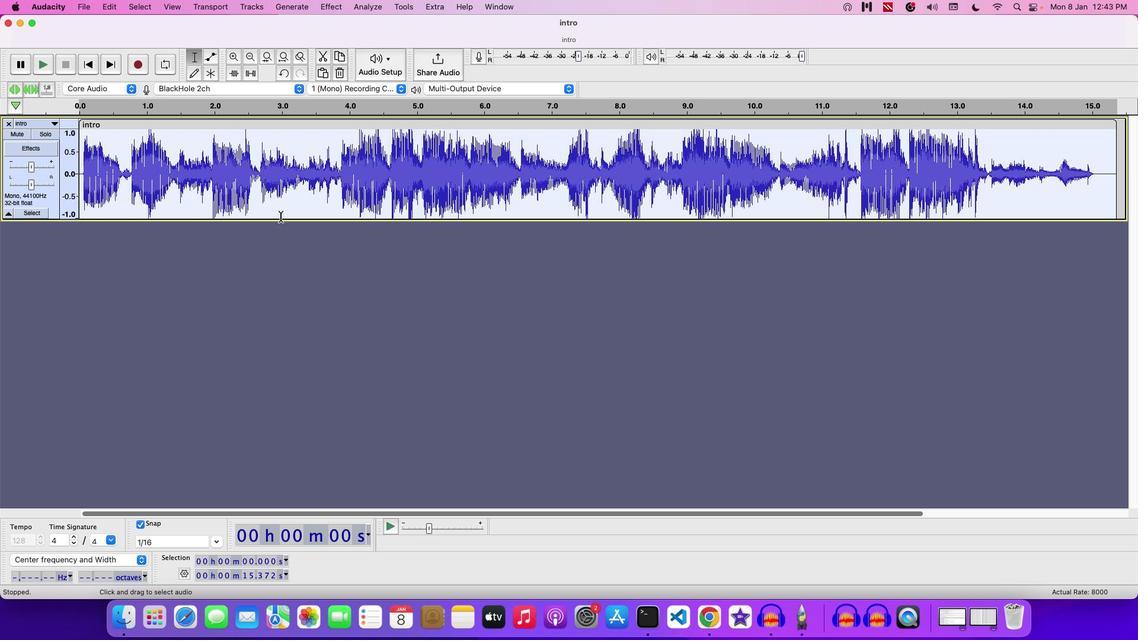
Action: Mouse moved to (24, 167)
Screenshot: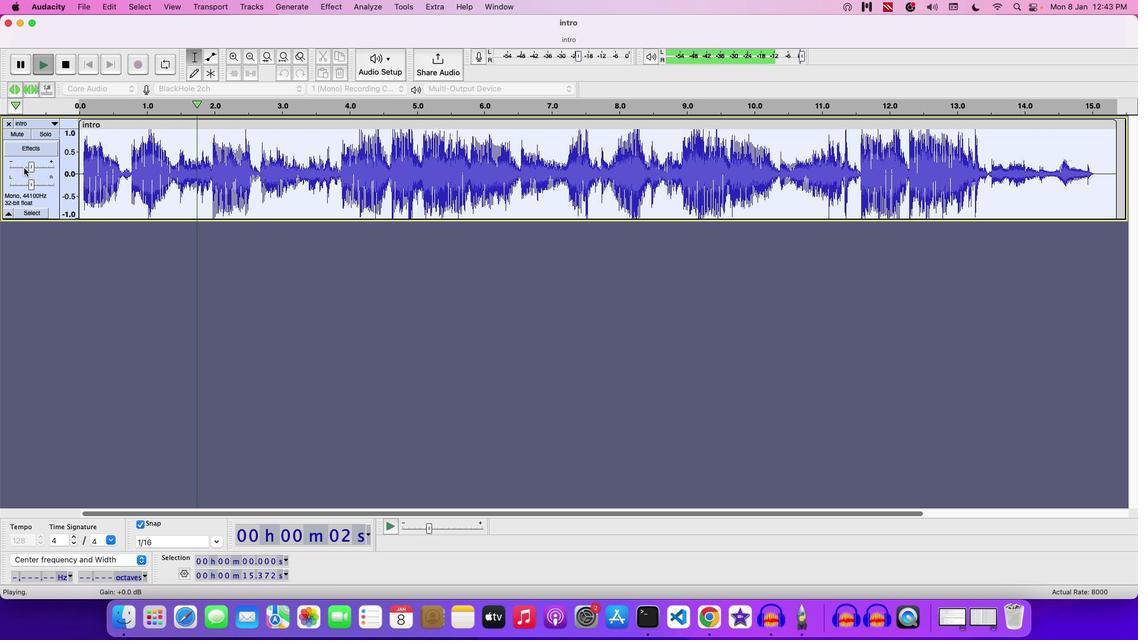 
Action: Mouse pressed left at (24, 167)
Screenshot: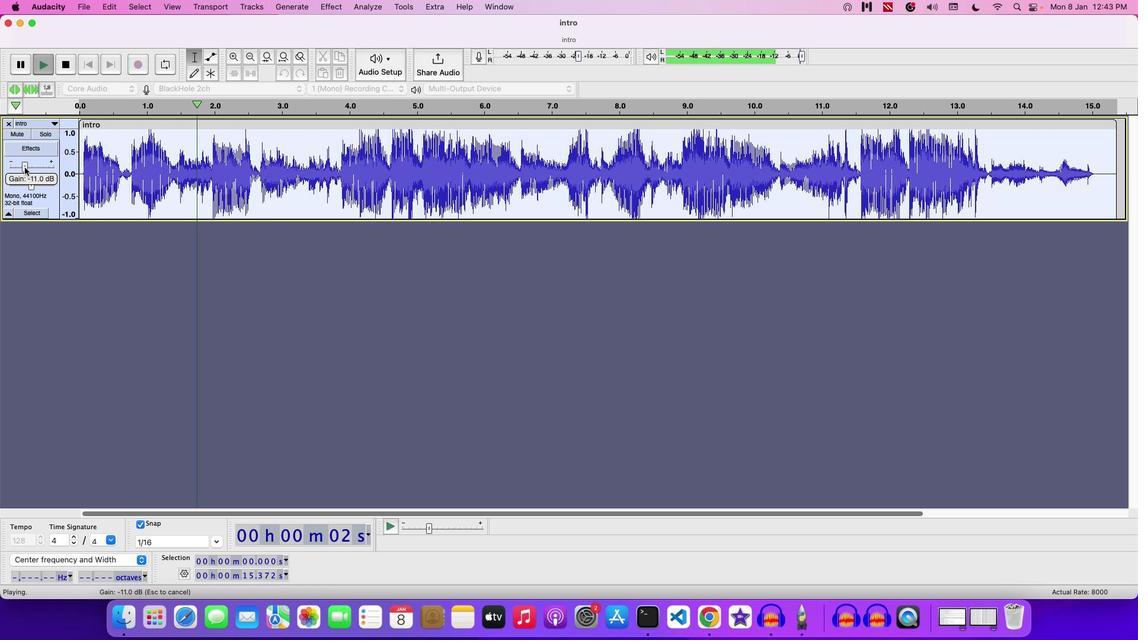 
Action: Mouse moved to (36, 162)
Screenshot: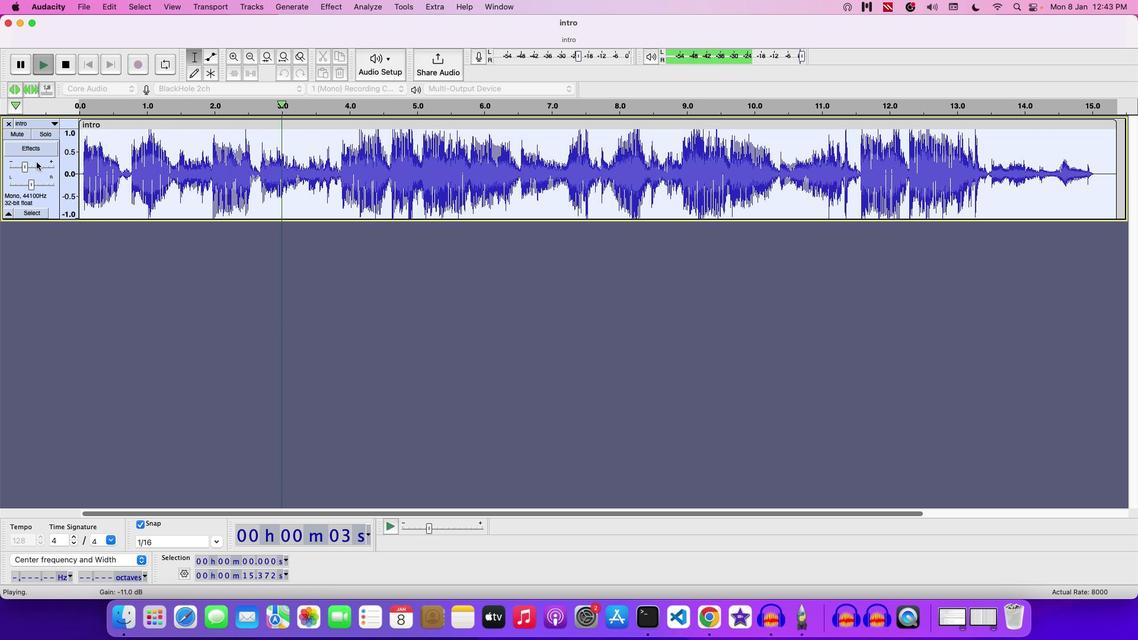 
Action: Mouse pressed left at (36, 162)
Screenshot: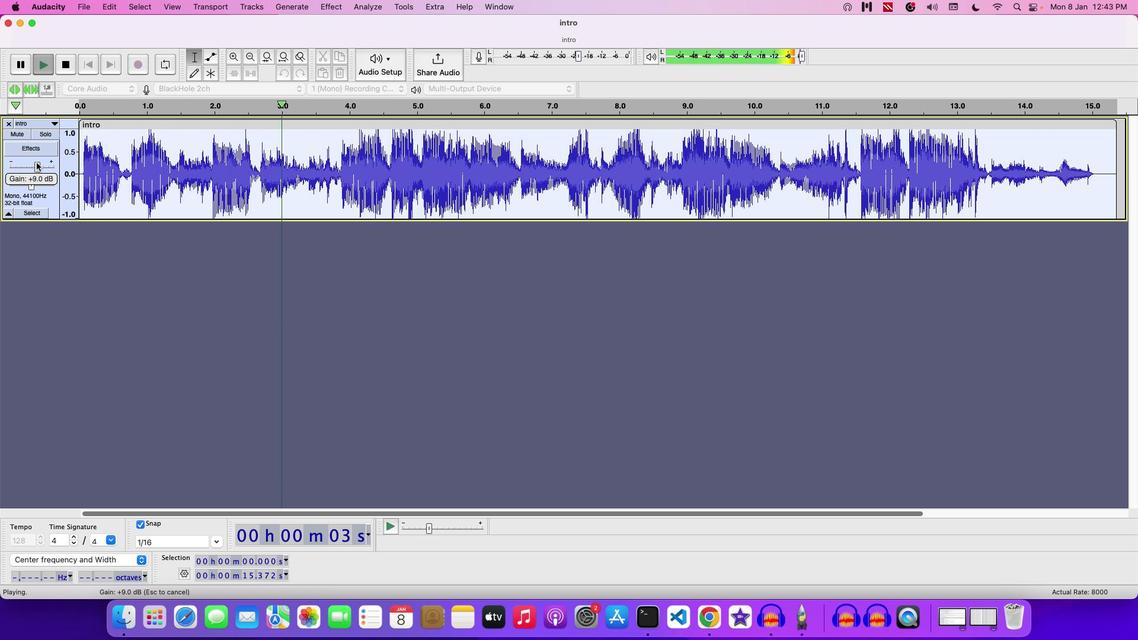 
Action: Mouse moved to (36, 163)
Screenshot: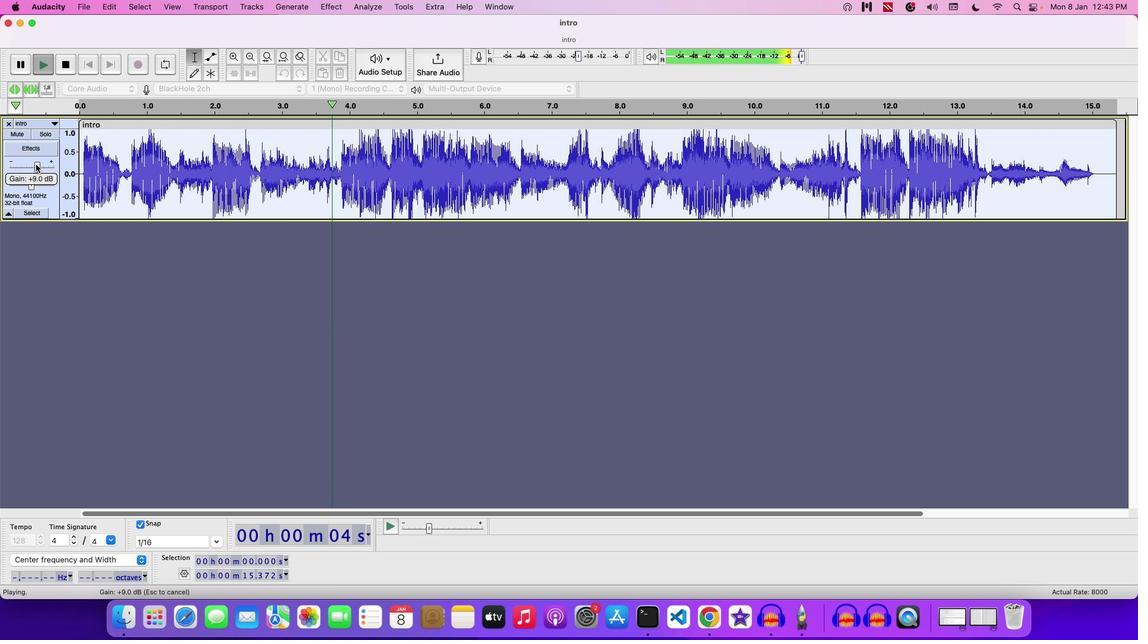 
Action: Mouse pressed left at (36, 163)
Screenshot: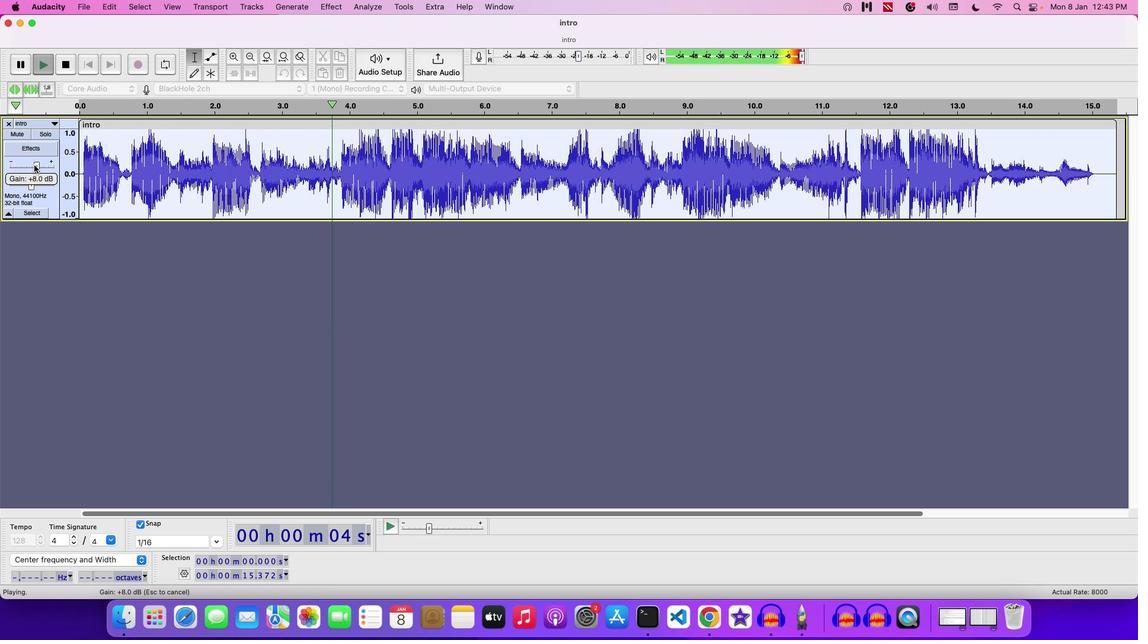 
Action: Mouse moved to (345, 234)
Screenshot: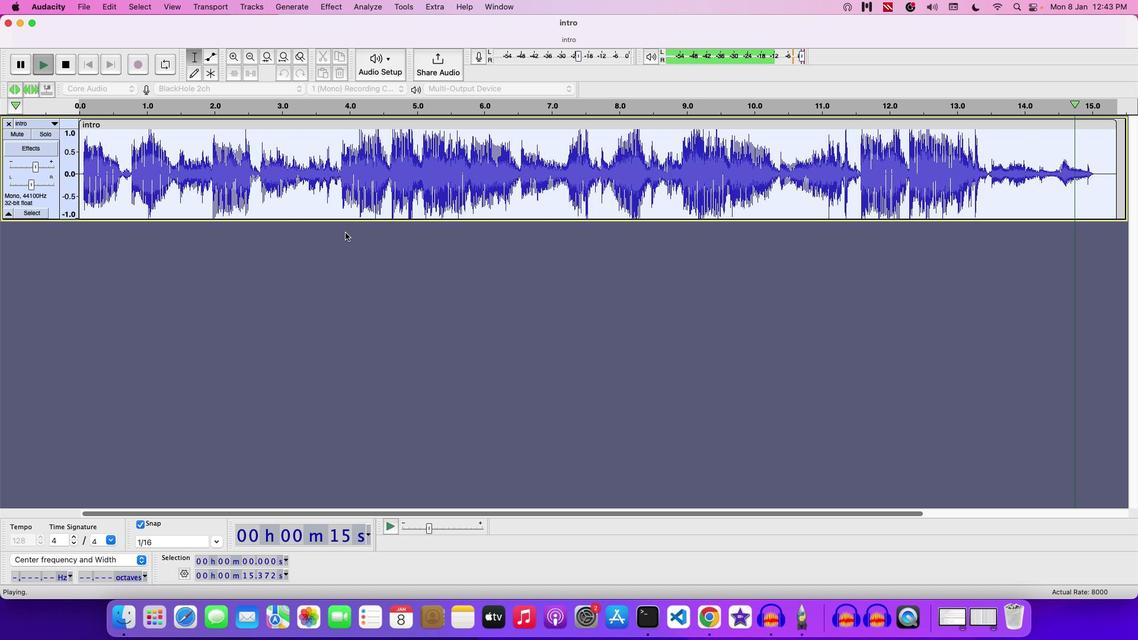 
Action: Key pressed Key.space
Screenshot: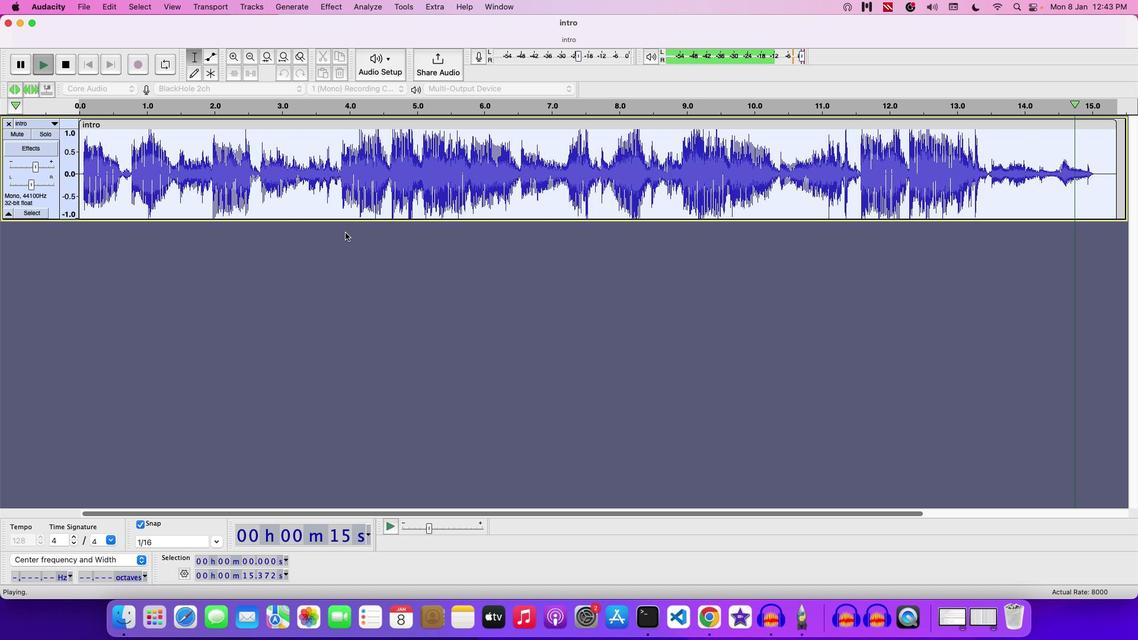 
Action: Mouse moved to (82, 9)
Screenshot: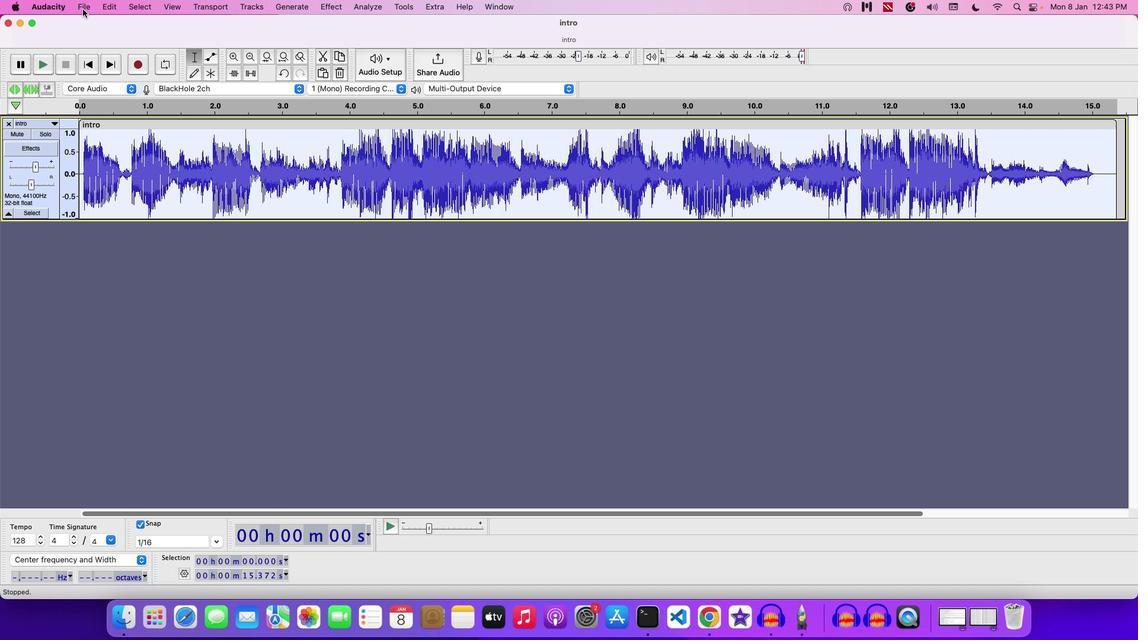 
Action: Mouse pressed left at (82, 9)
Screenshot: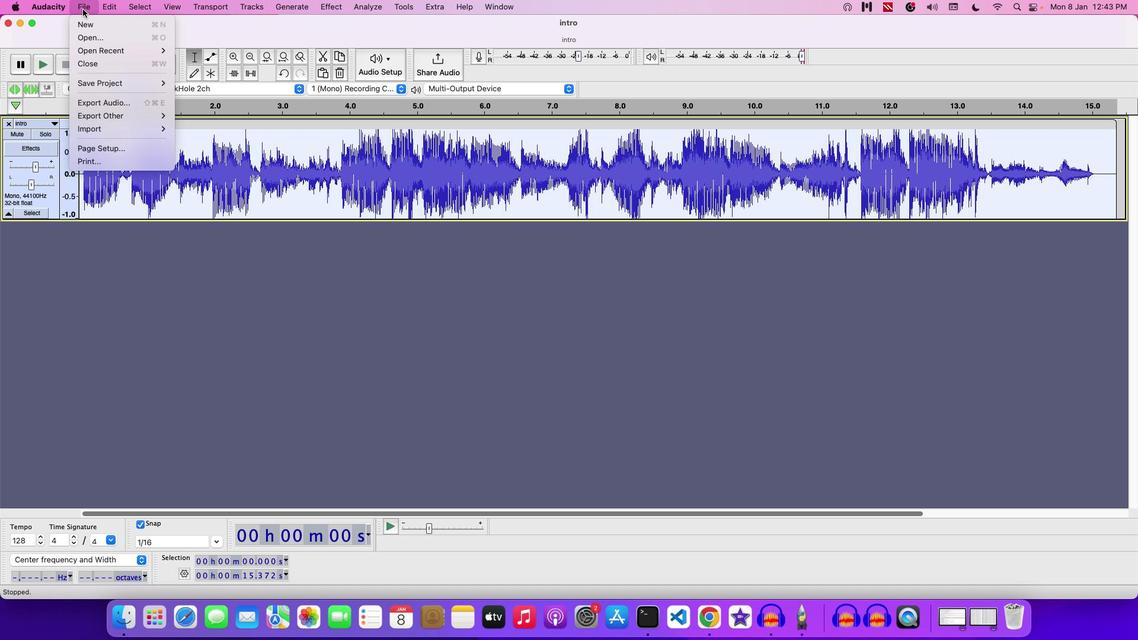 
Action: Mouse moved to (196, 82)
Screenshot: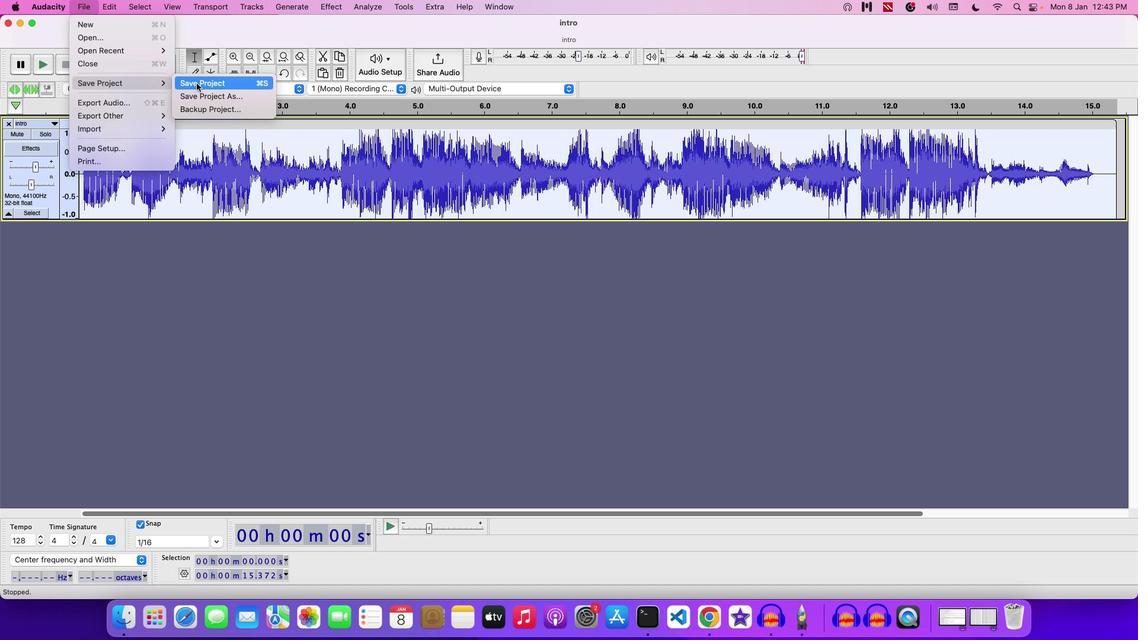 
Action: Mouse pressed left at (196, 82)
Screenshot: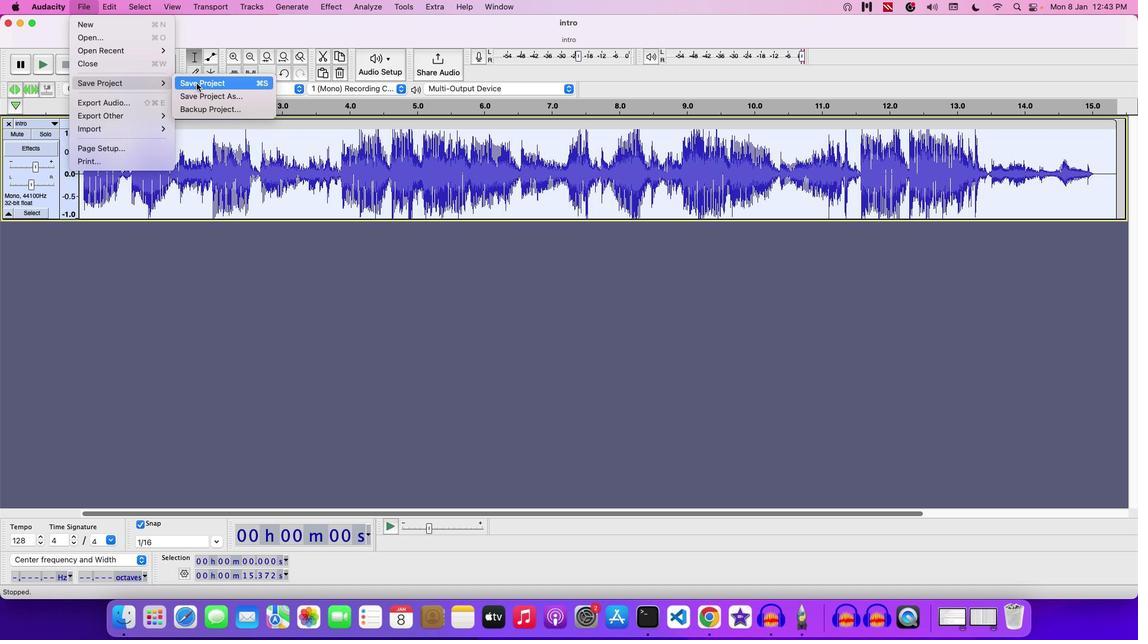 
Action: Mouse moved to (454, 186)
Screenshot: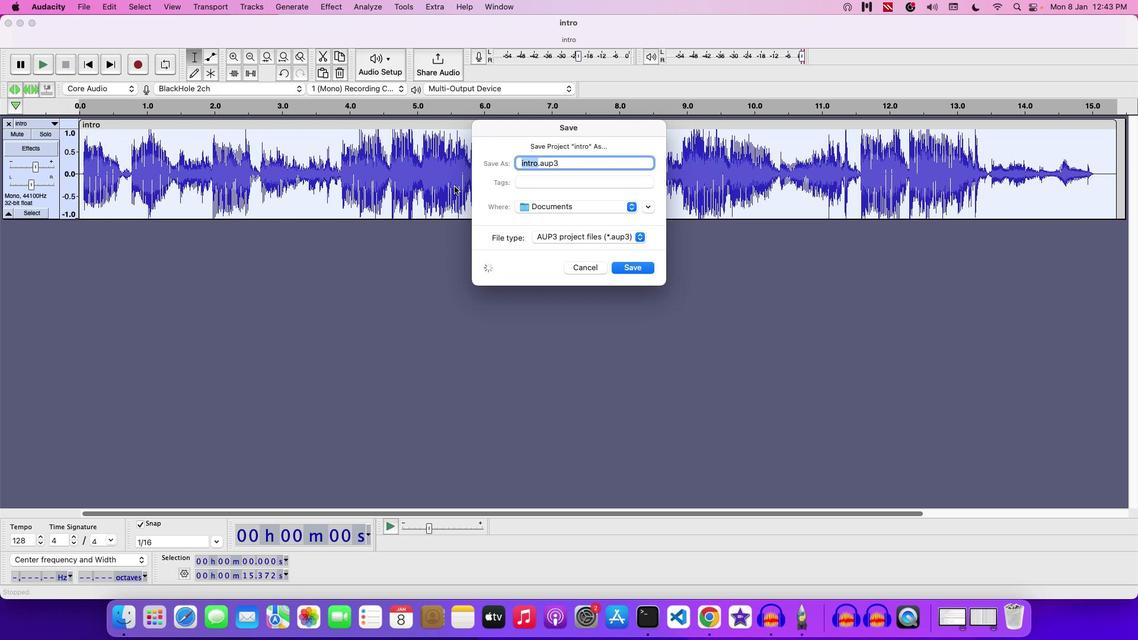 
Action: Key pressed Key.backspace'M''I''X''I''N''G'Key.space'A'Key.space'P''O''D''C''A''S''T'Key.space'I''N''T''R''O'Key.space'I''N'Key.space'M''O''N''O'Key.space'W''I''T''H'Key.space'D''Y''N''A''M''I''C'Key.space'P''A''N''N''I''N''G'
Screenshot: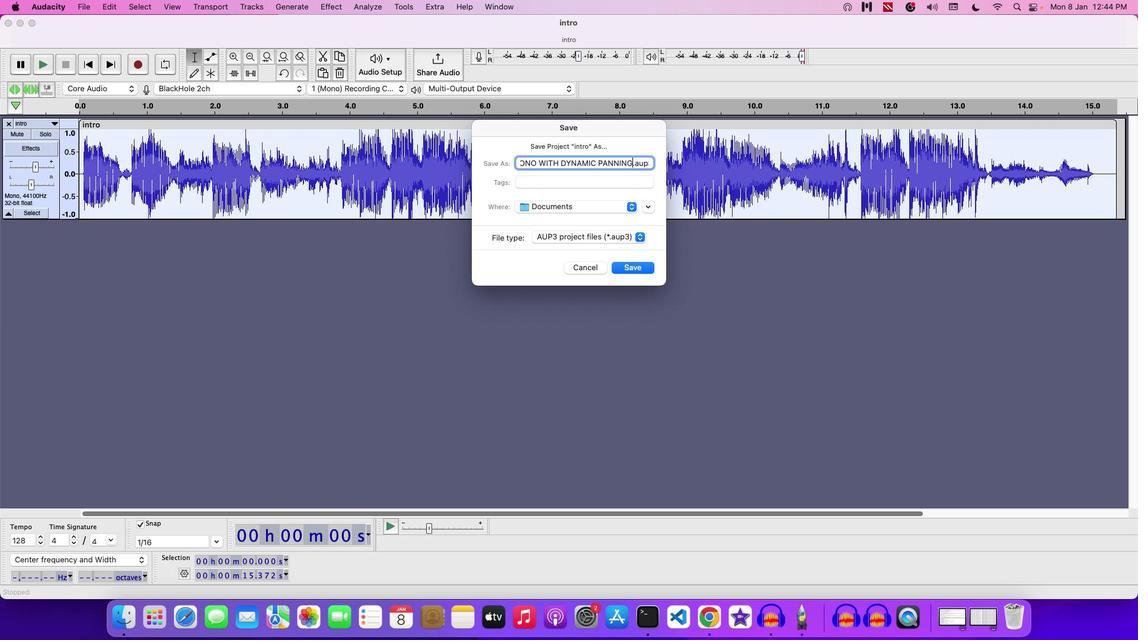 
Action: Mouse moved to (646, 267)
Screenshot: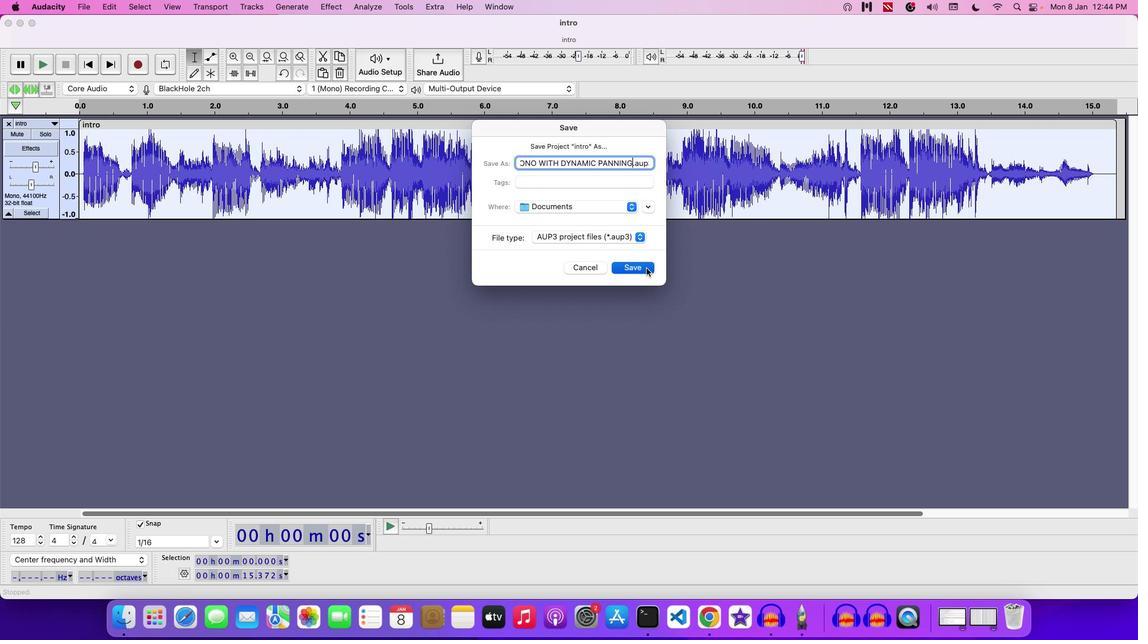 
Action: Mouse pressed left at (646, 267)
Screenshot: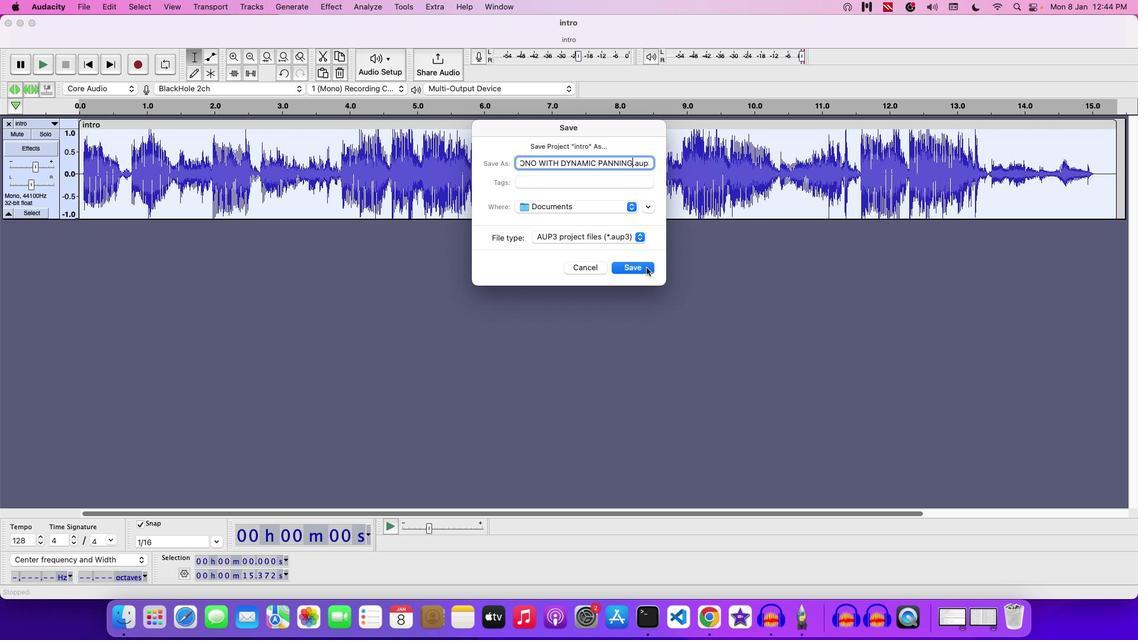 
Action: Mouse moved to (655, 257)
Screenshot: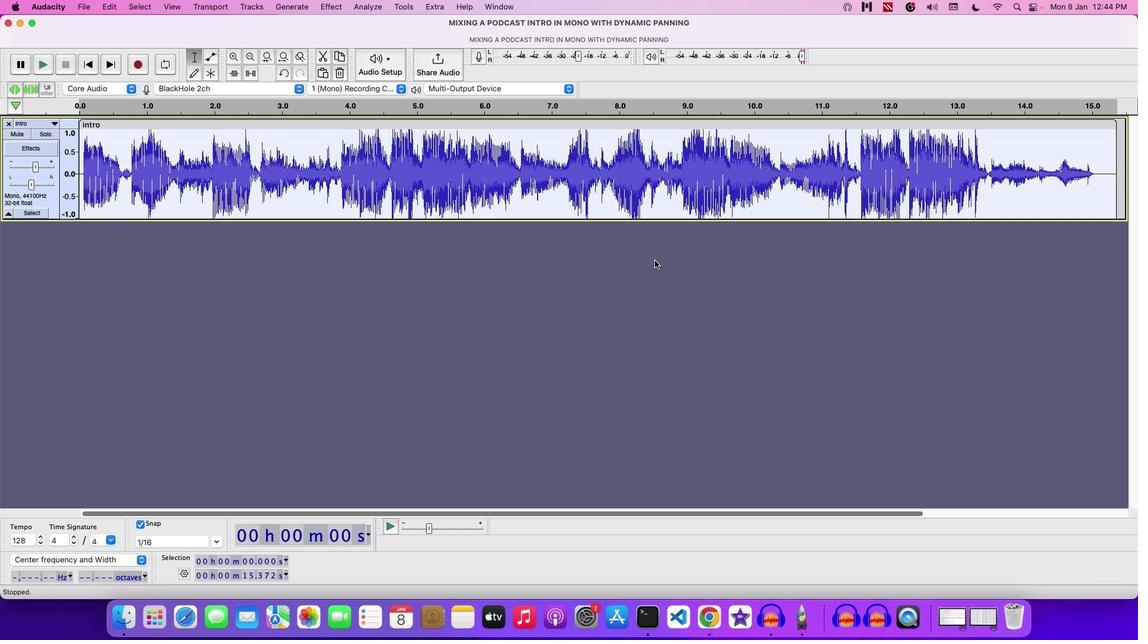 
